 Task: Find connections with filter location Coquimbo with filter topic #Leadershipwith filter profile language French with filter current company Gojek Tech with filter school Uttar pradesh jobs and careers with filter industry Book and Periodical Publishing with filter service category Videography with filter keywords title Sales Engineer
Action: Mouse moved to (636, 88)
Screenshot: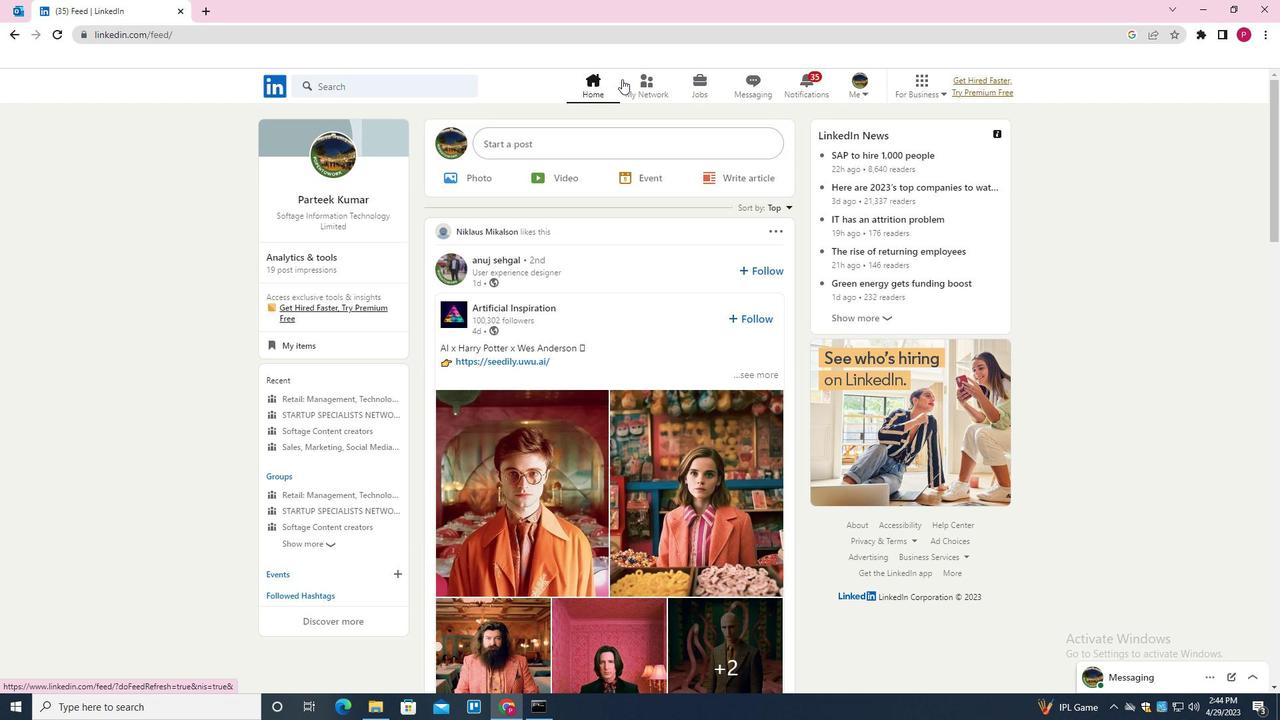 
Action: Mouse pressed left at (636, 88)
Screenshot: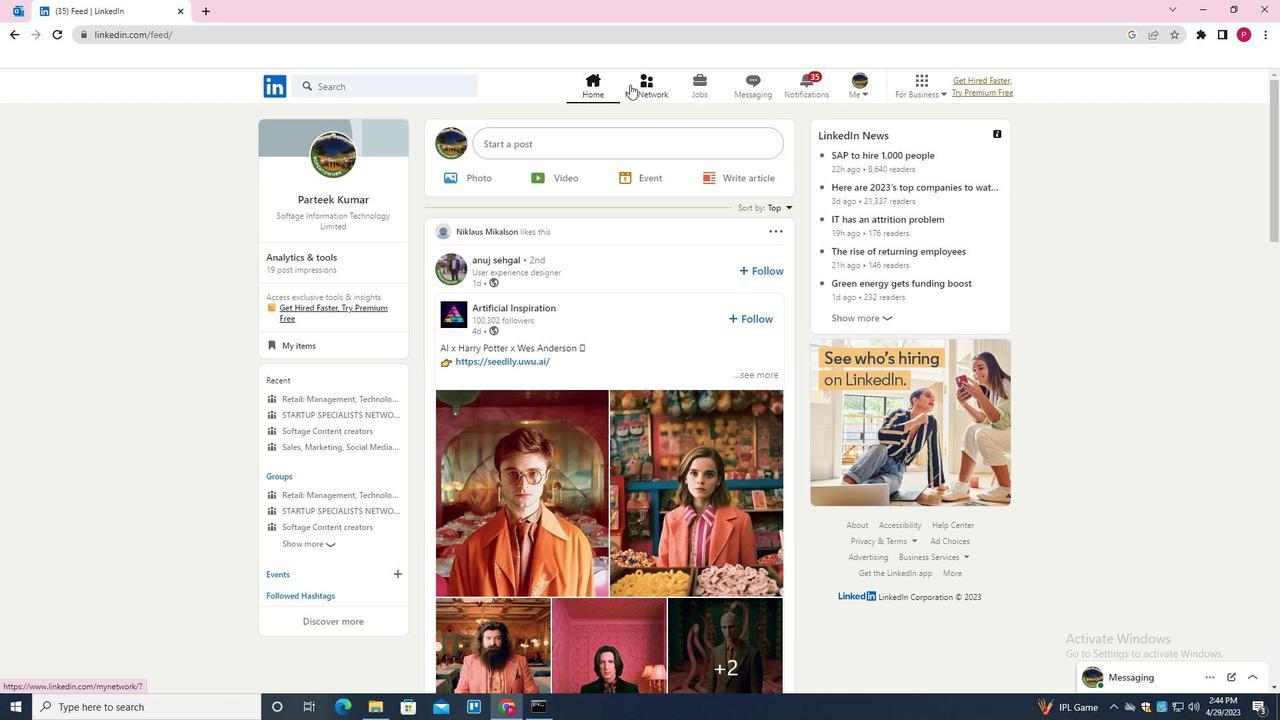 
Action: Mouse moved to (392, 158)
Screenshot: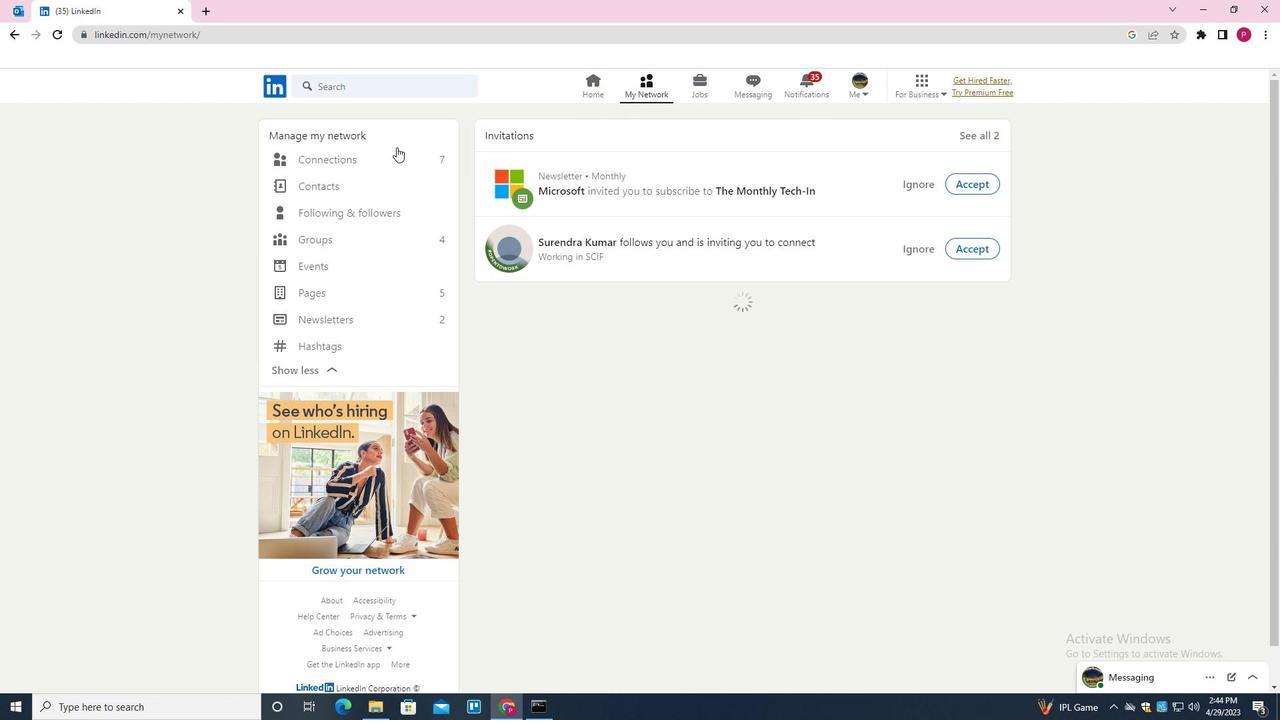 
Action: Mouse pressed left at (392, 158)
Screenshot: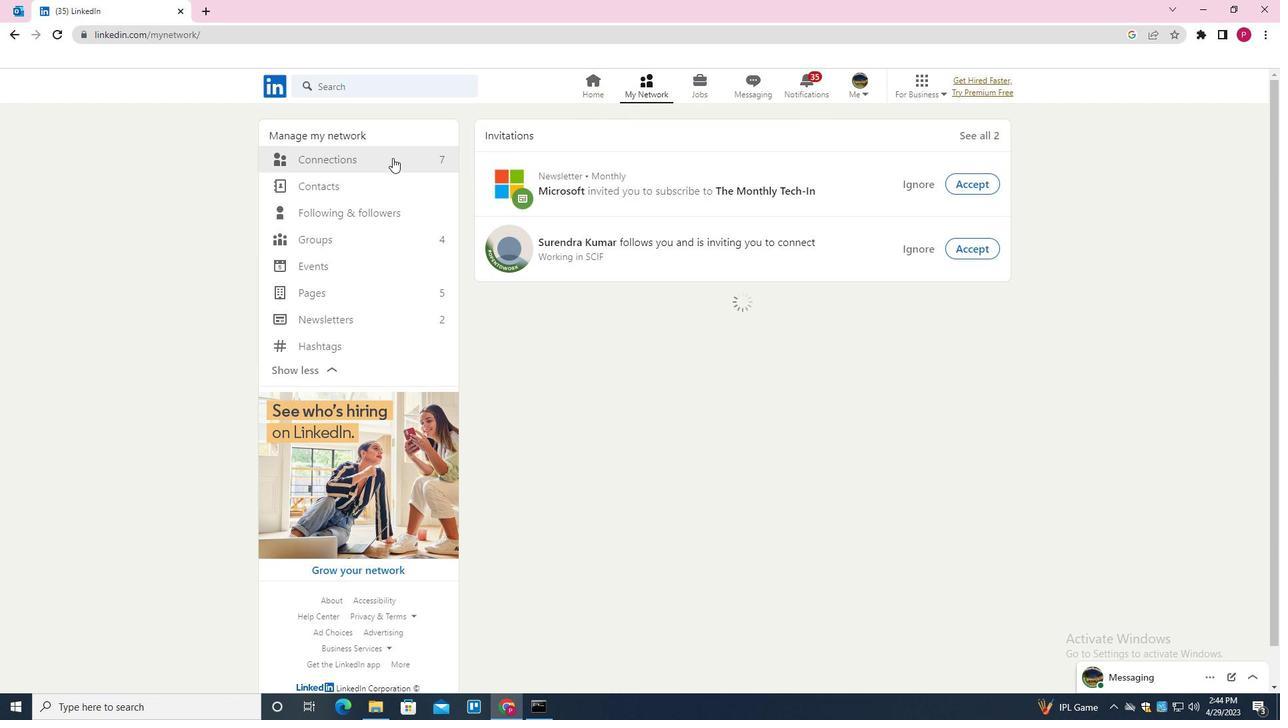 
Action: Mouse moved to (728, 160)
Screenshot: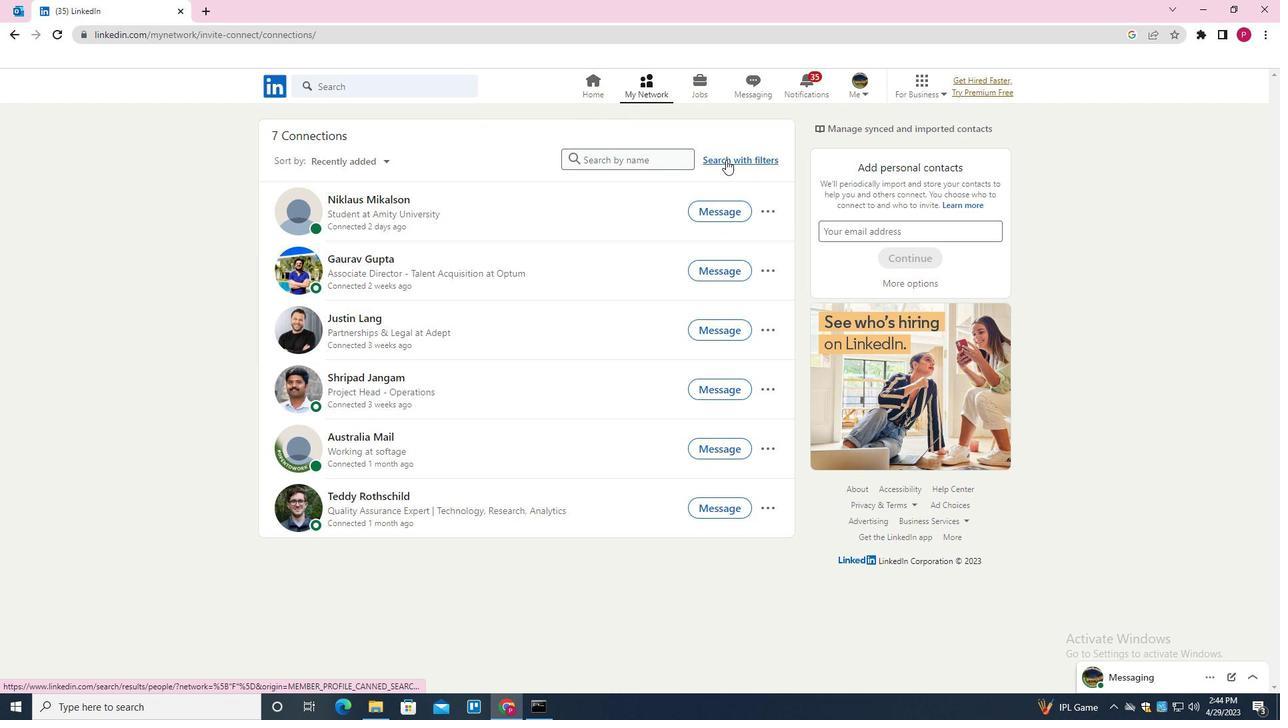
Action: Mouse pressed left at (728, 160)
Screenshot: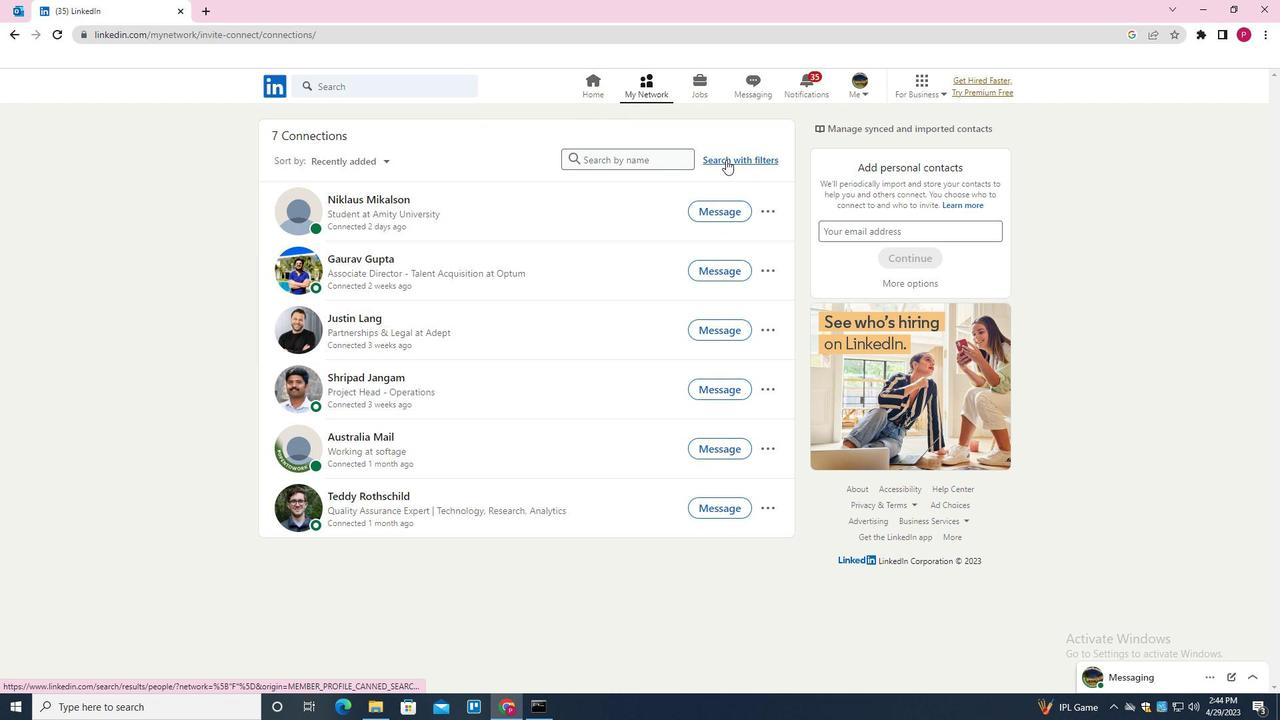
Action: Mouse moved to (686, 124)
Screenshot: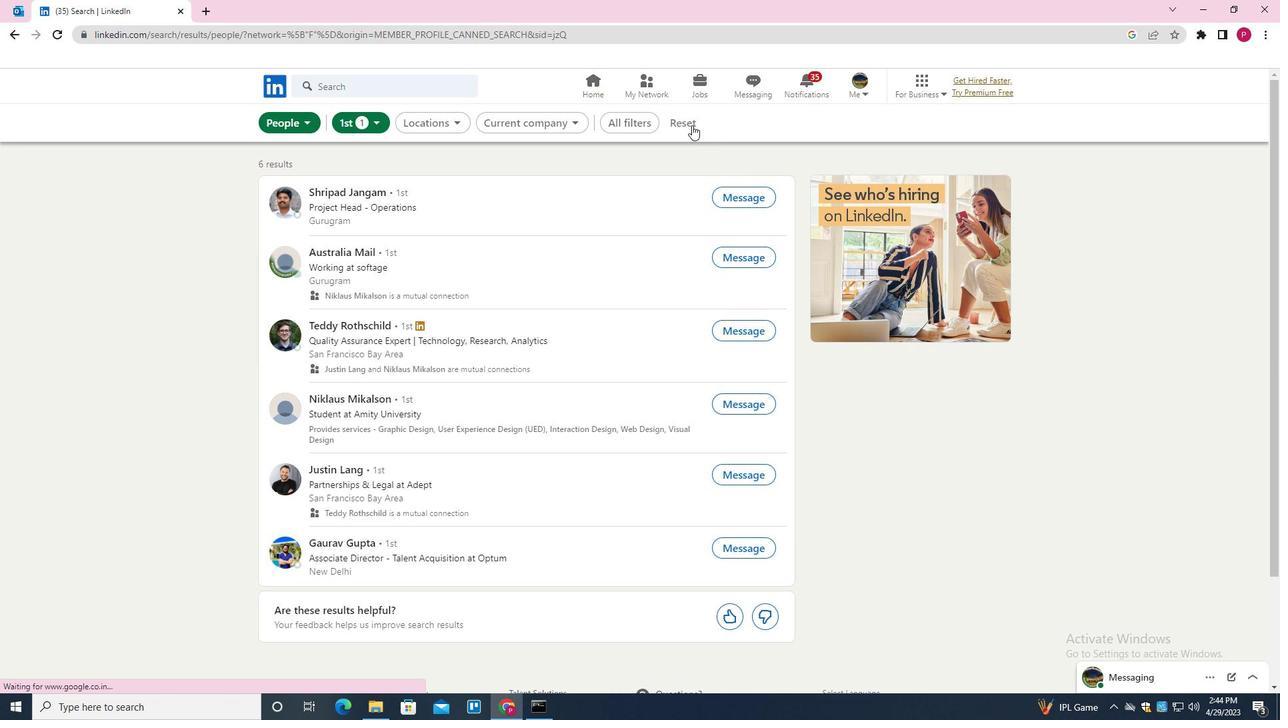 
Action: Mouse pressed left at (686, 124)
Screenshot: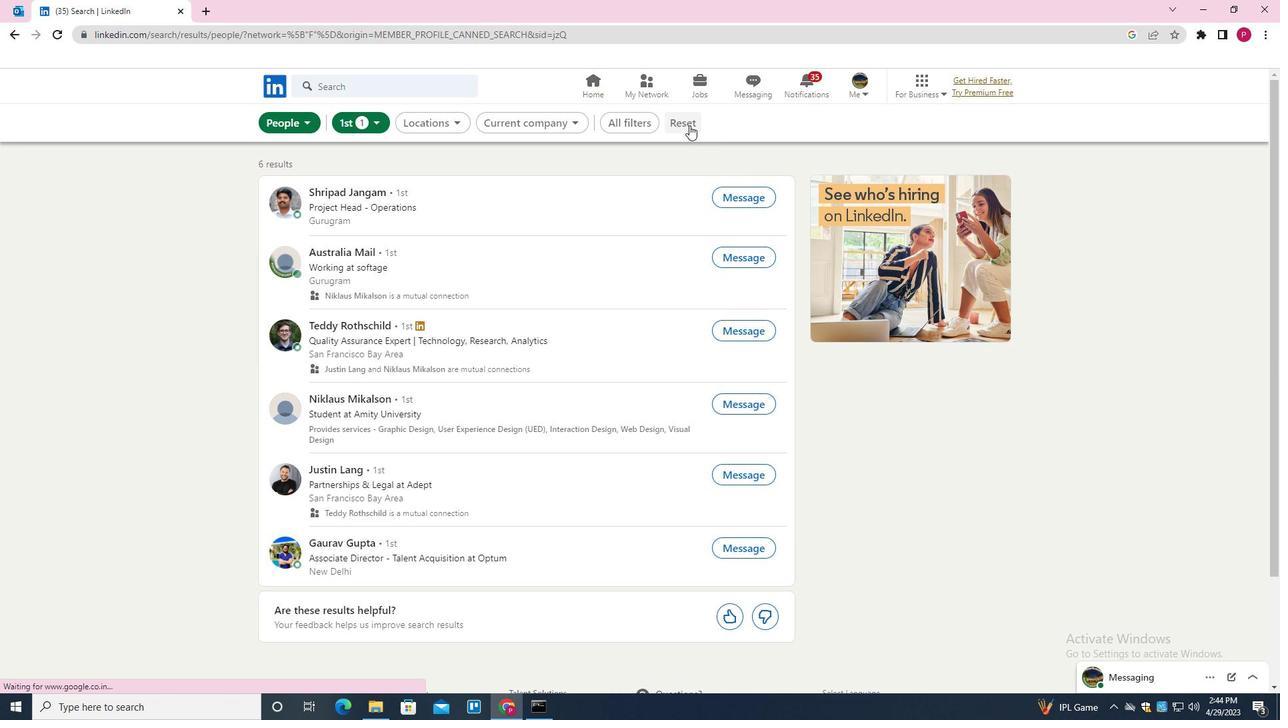 
Action: Mouse moved to (672, 123)
Screenshot: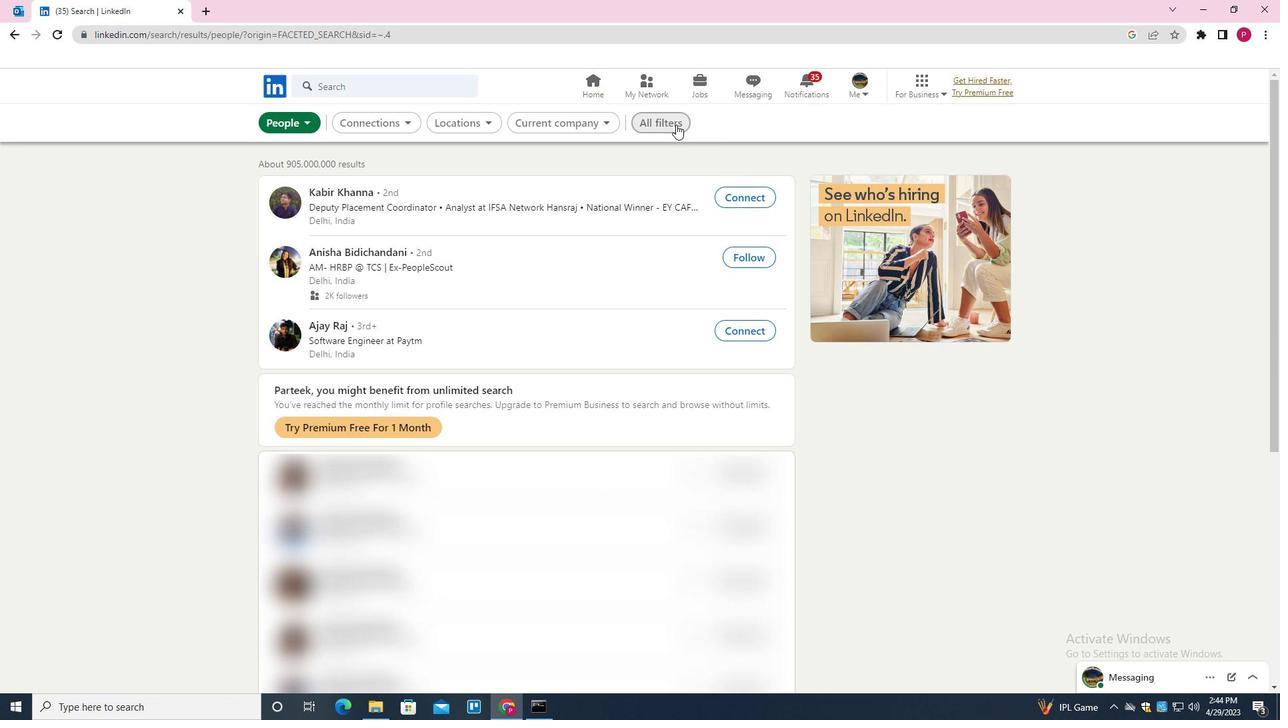 
Action: Mouse pressed left at (672, 123)
Screenshot: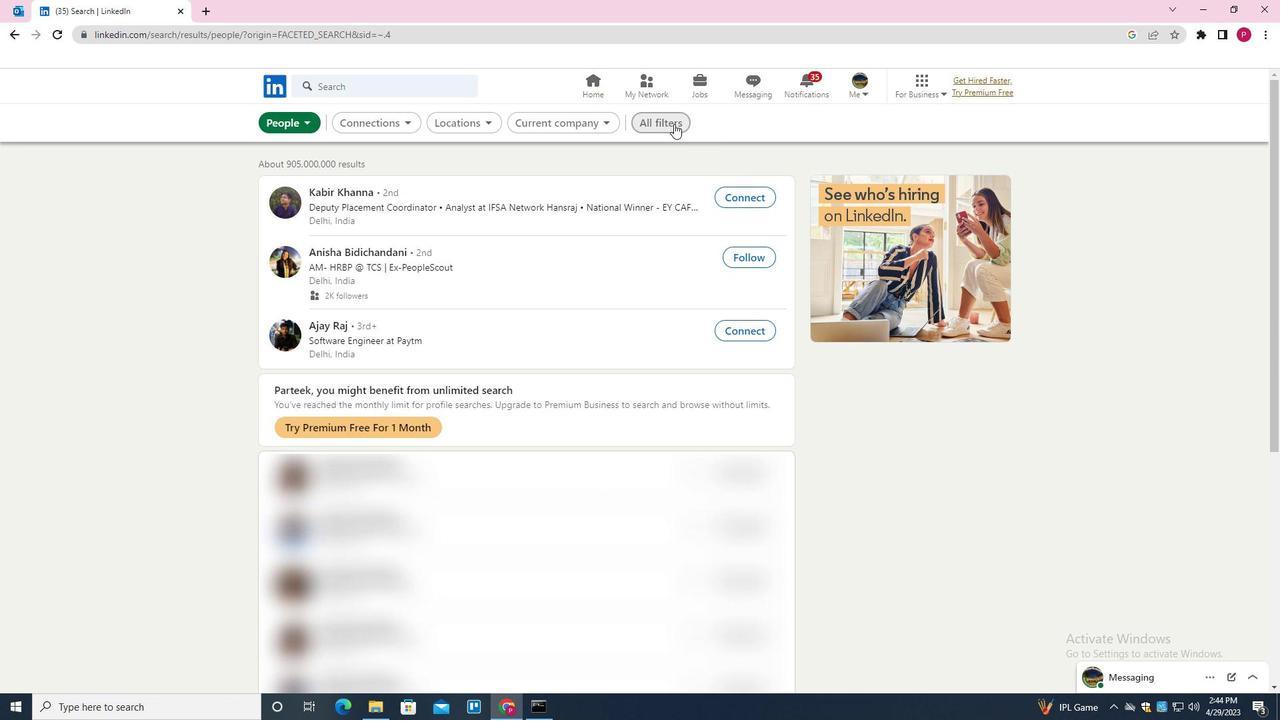 
Action: Mouse moved to (1064, 387)
Screenshot: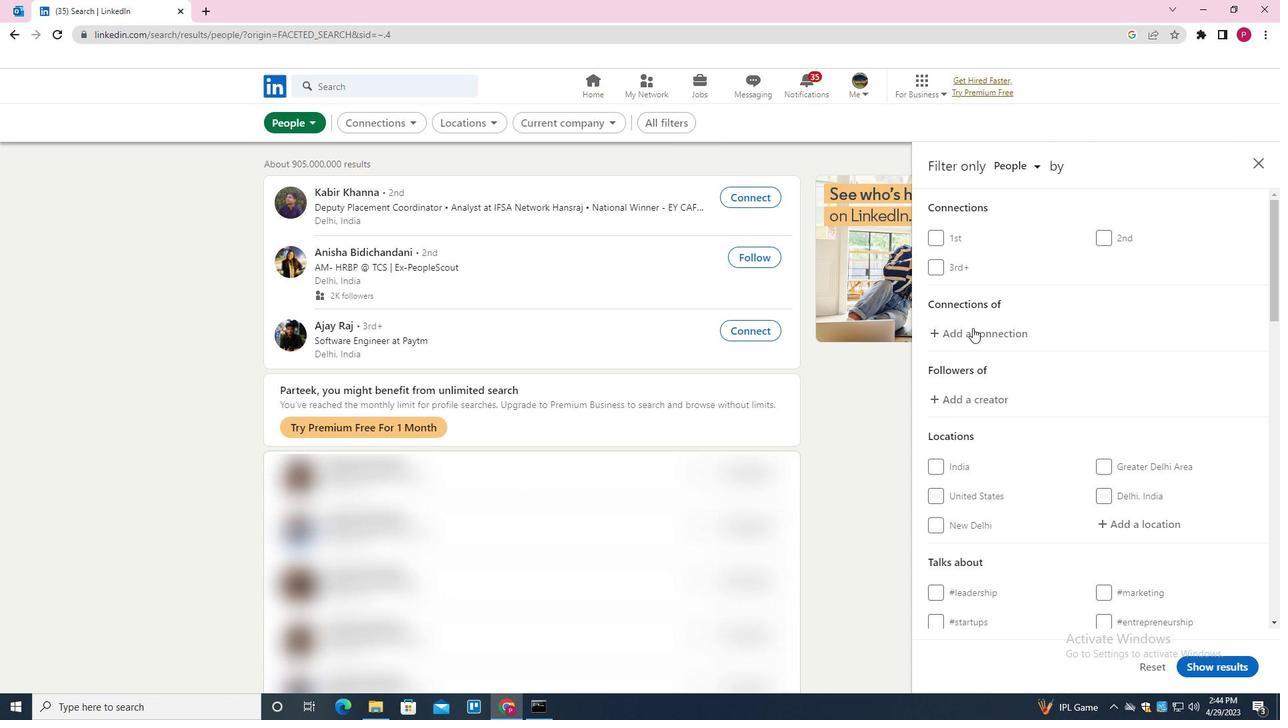 
Action: Mouse scrolled (1064, 386) with delta (0, 0)
Screenshot: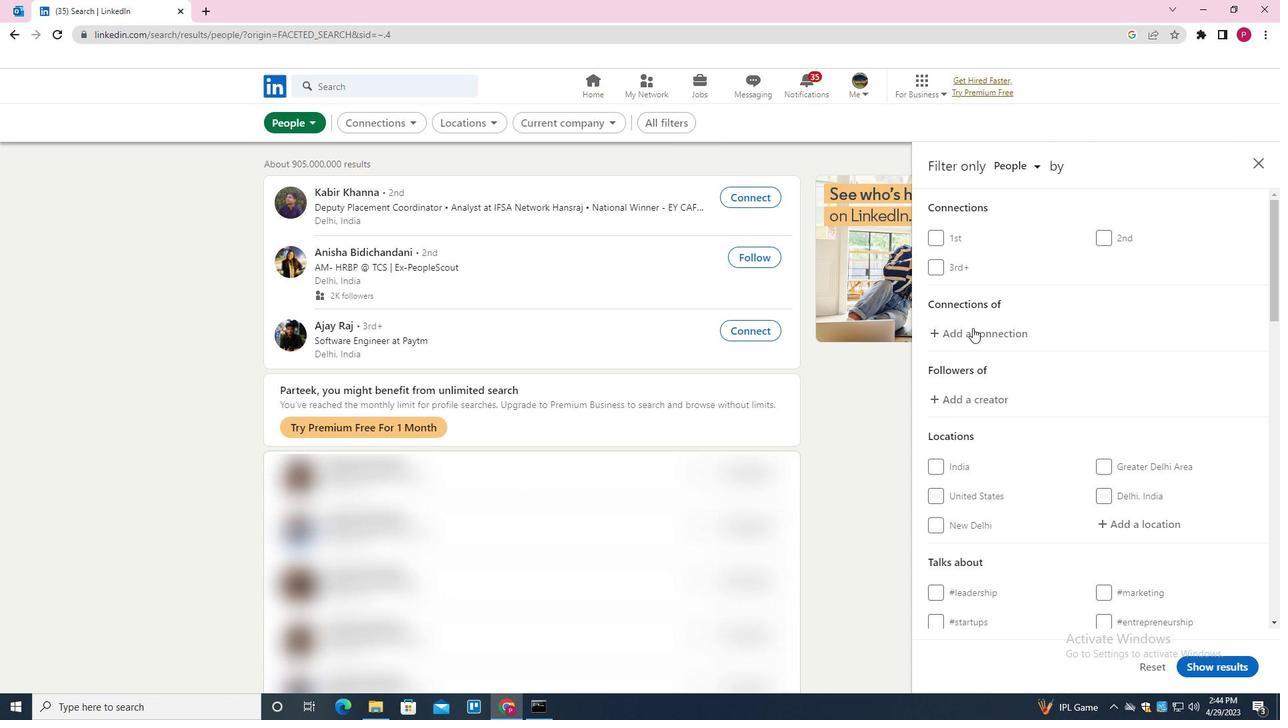 
Action: Mouse moved to (1068, 392)
Screenshot: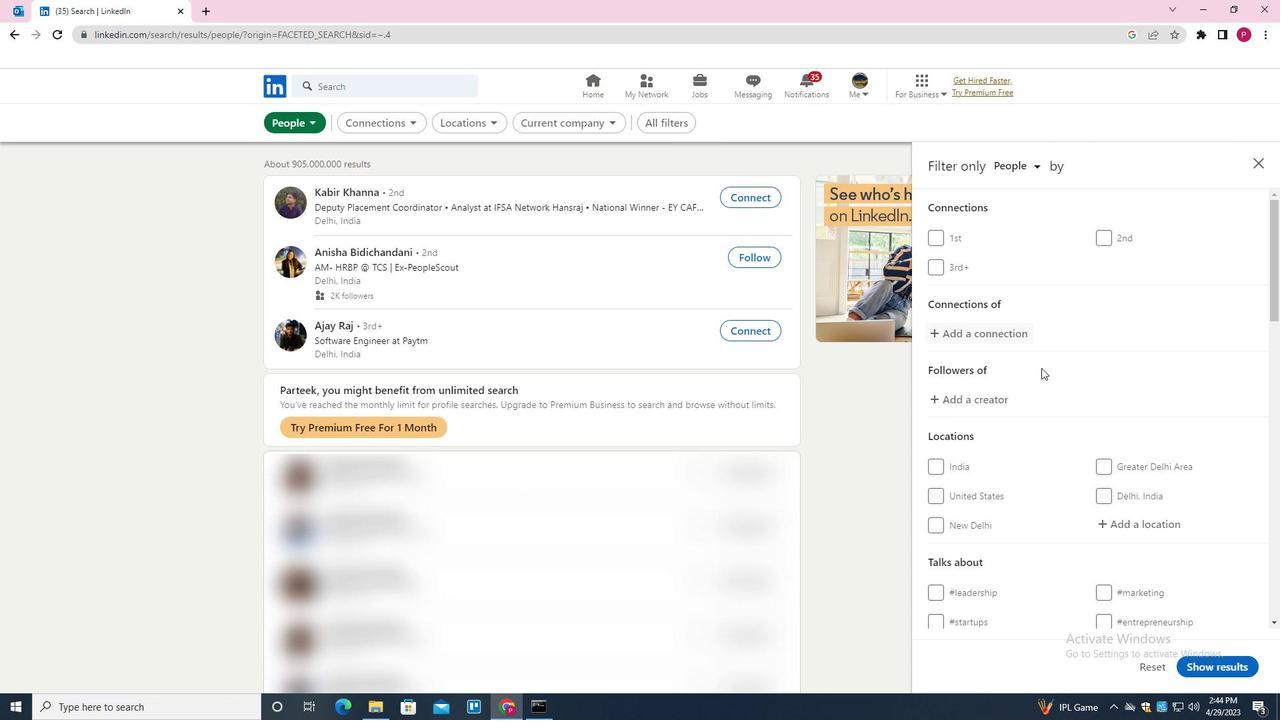 
Action: Mouse scrolled (1068, 391) with delta (0, 0)
Screenshot: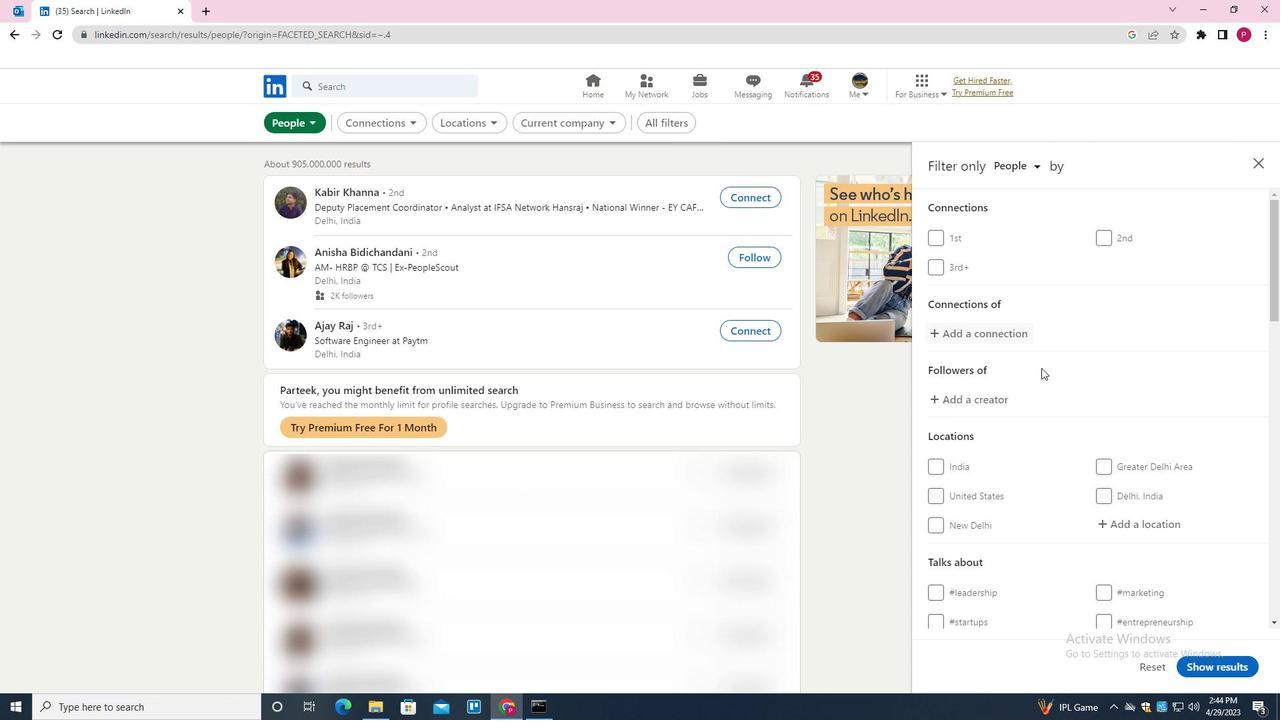 
Action: Mouse moved to (1071, 394)
Screenshot: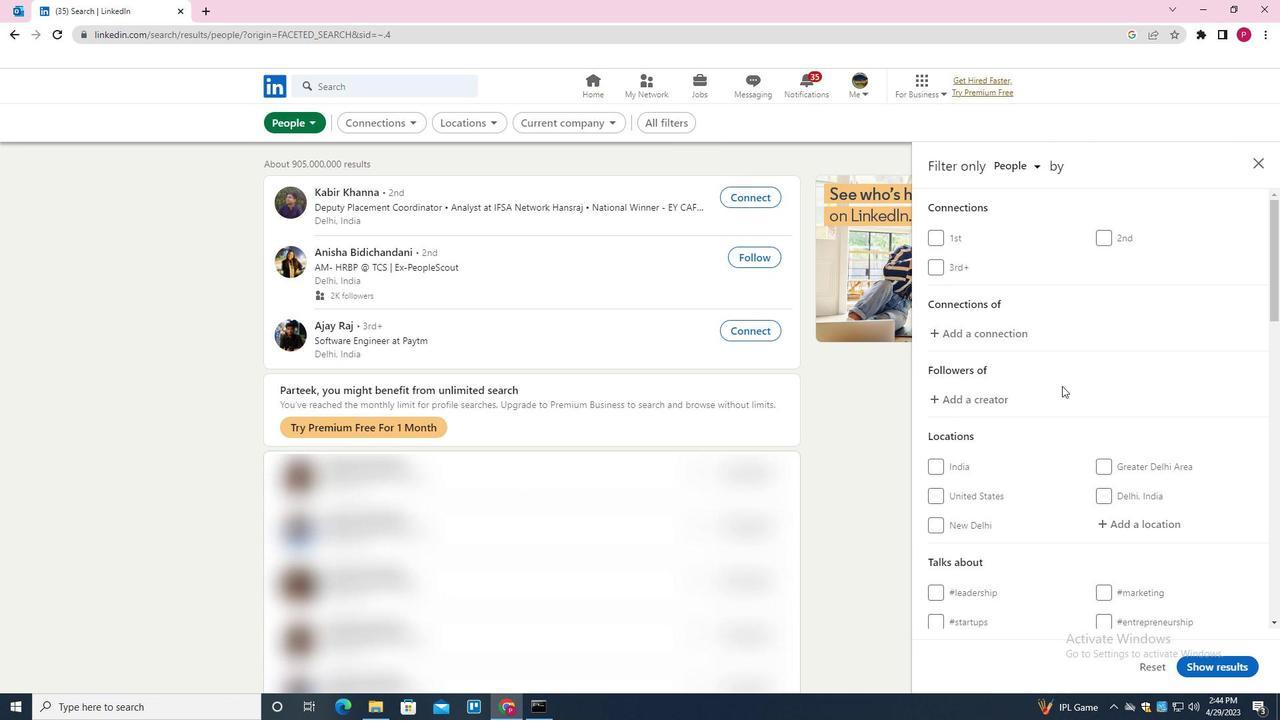 
Action: Mouse scrolled (1071, 394) with delta (0, 0)
Screenshot: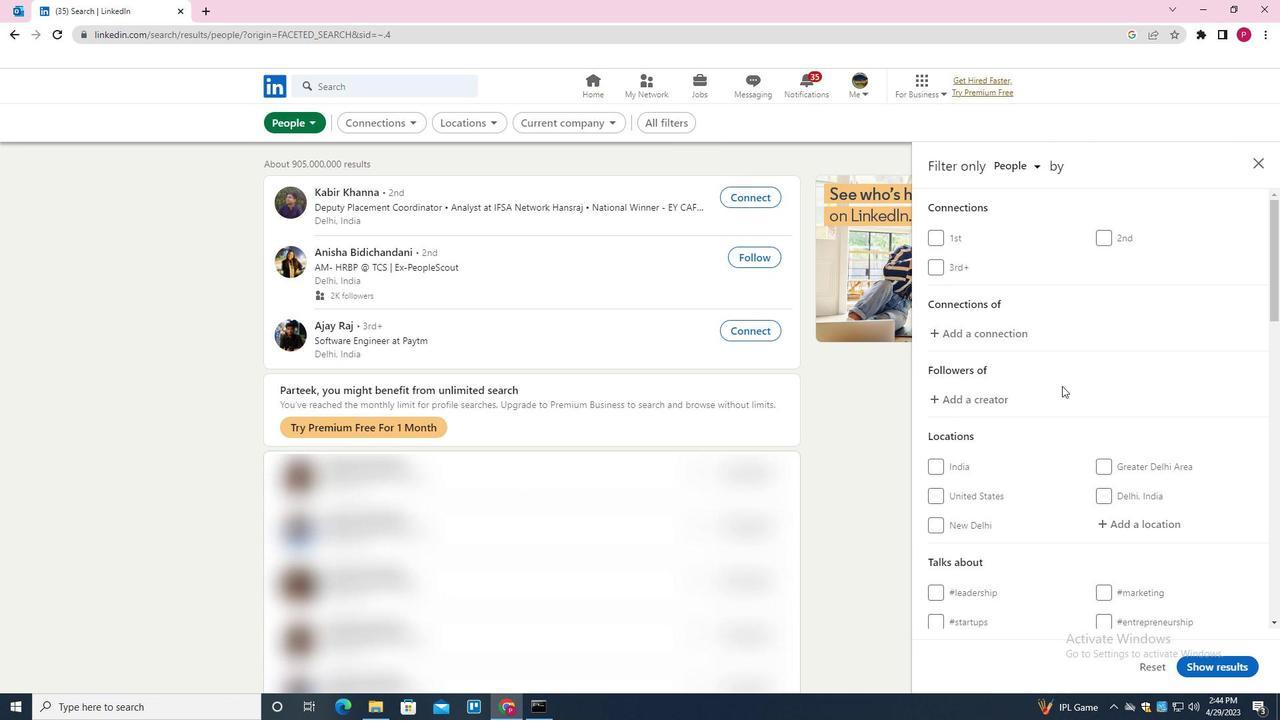 
Action: Mouse moved to (1135, 334)
Screenshot: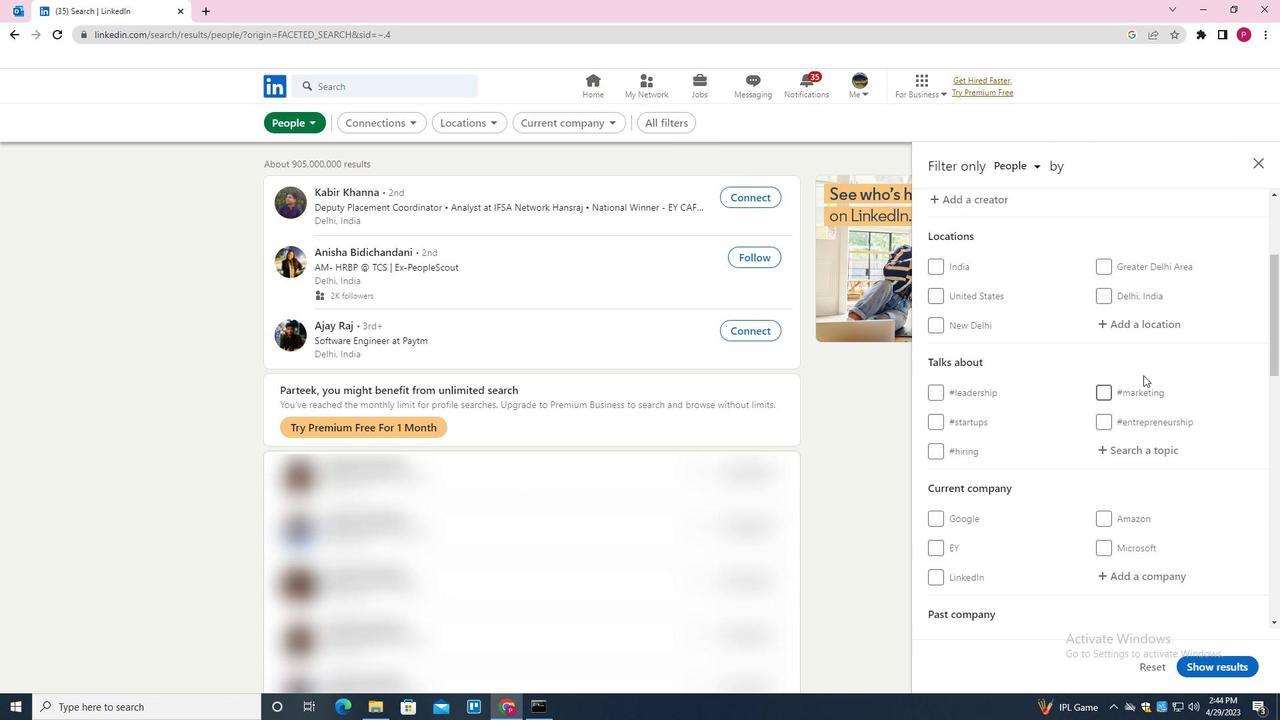 
Action: Mouse pressed left at (1135, 334)
Screenshot: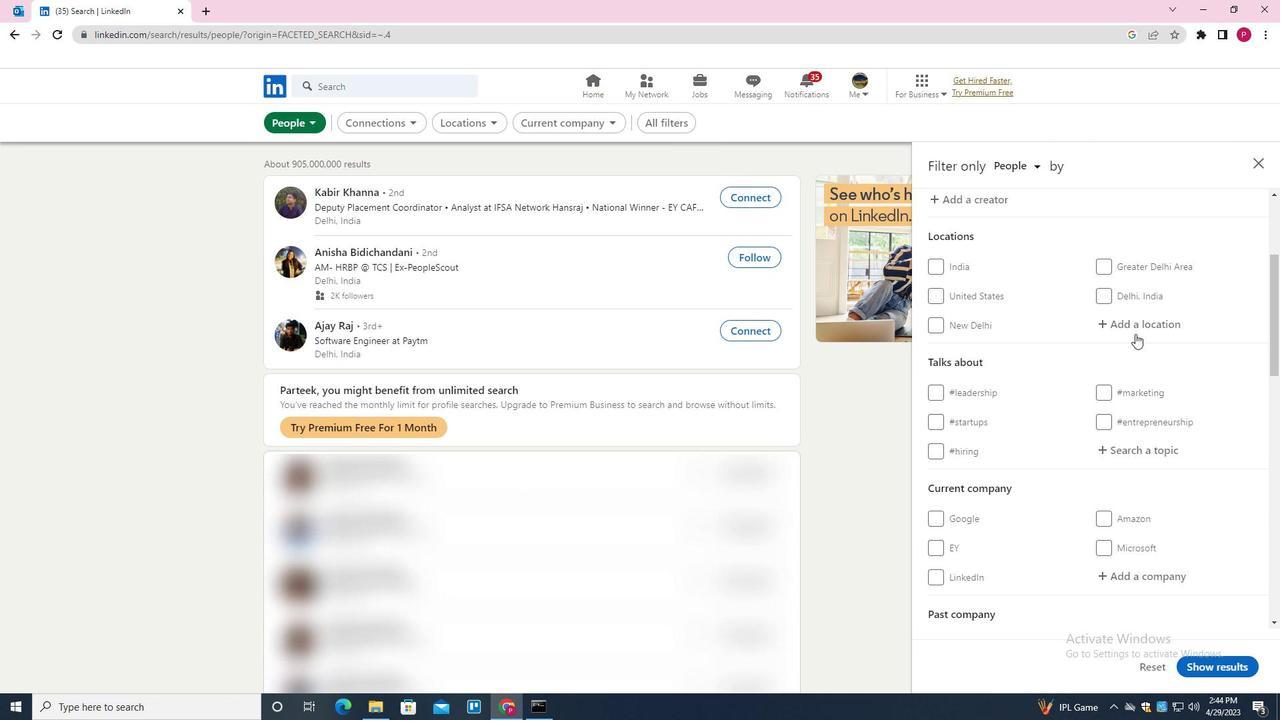
Action: Mouse moved to (1070, 286)
Screenshot: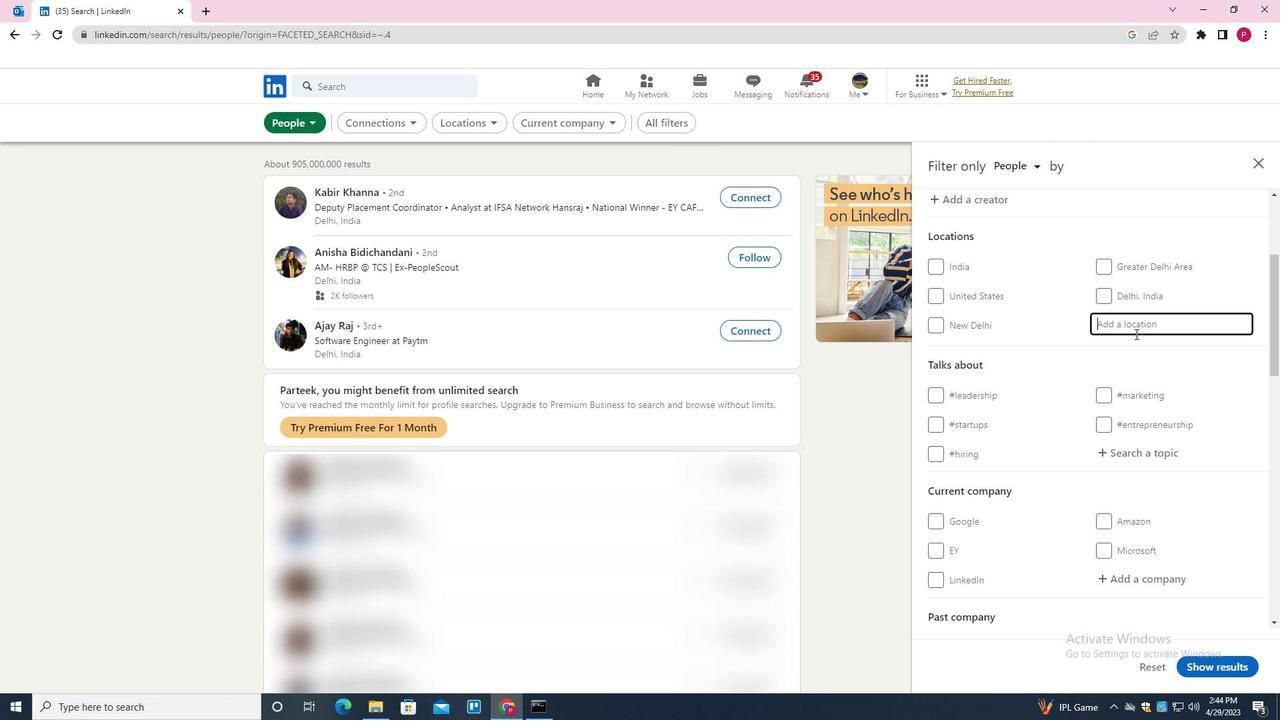 
Action: Key pressed <Key.shift>COQUIMBO<Key.down><Key.enter>
Screenshot: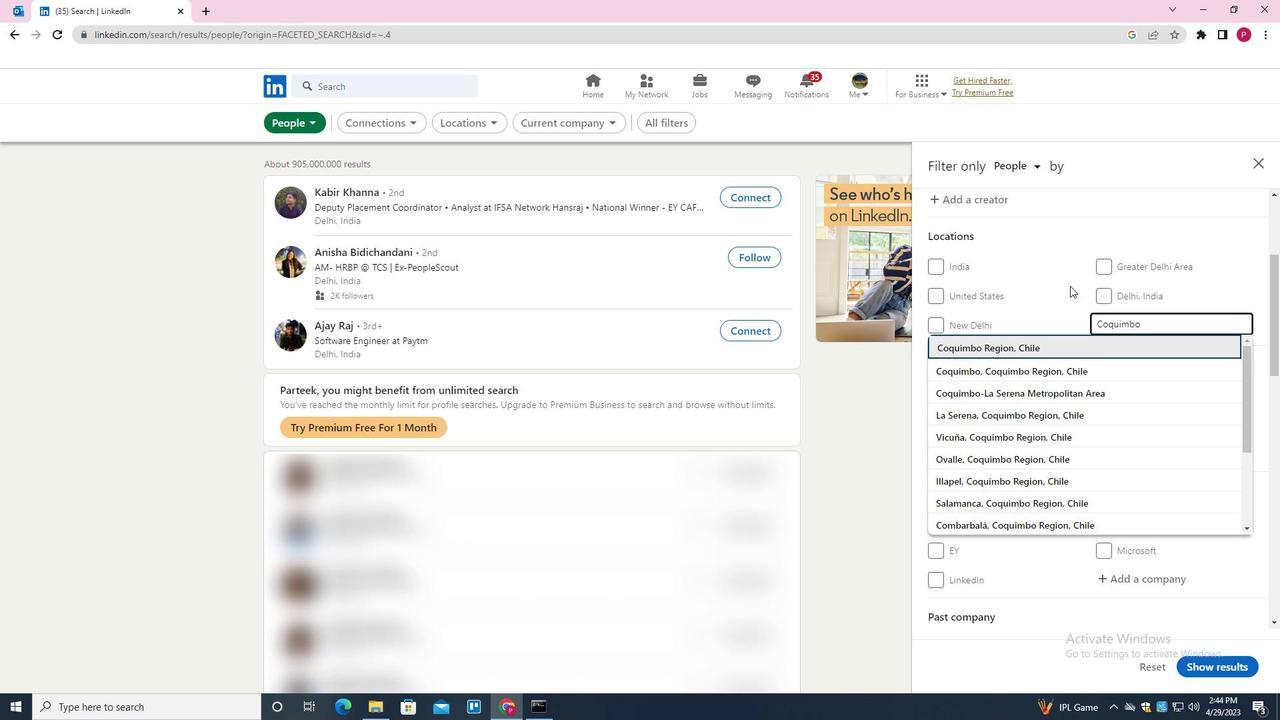 
Action: Mouse moved to (1070, 323)
Screenshot: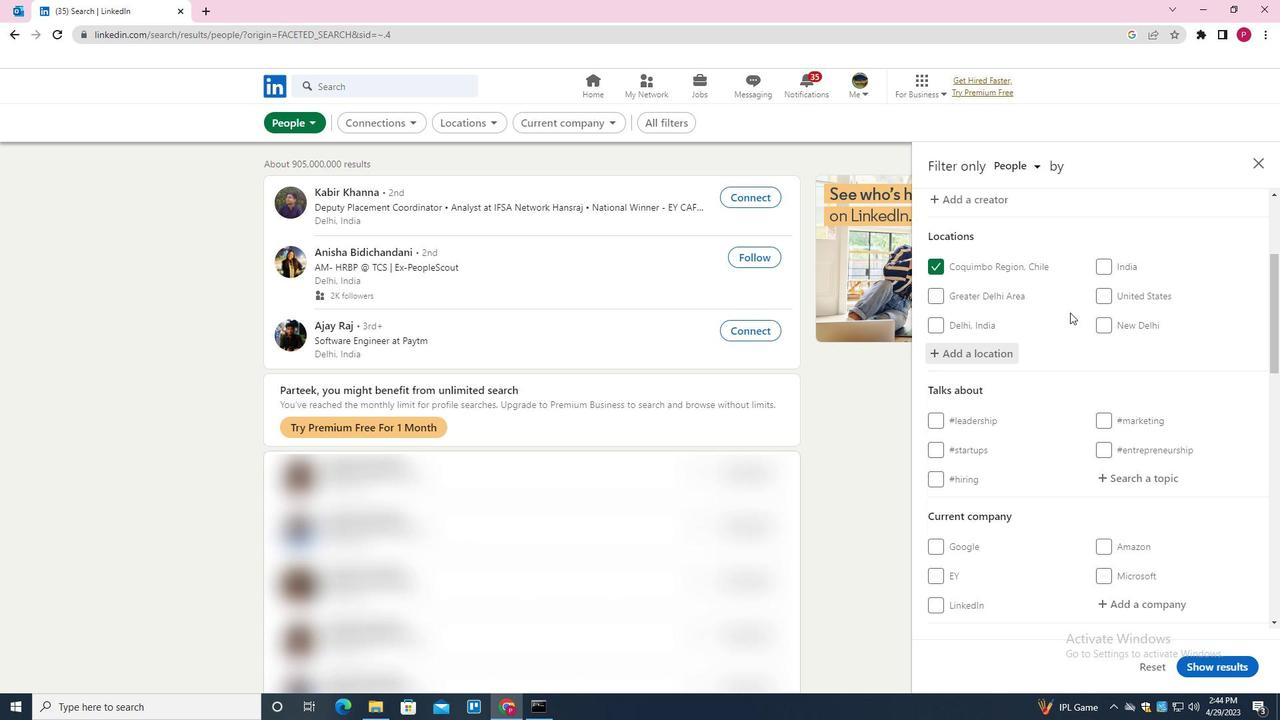 
Action: Mouse scrolled (1070, 322) with delta (0, 0)
Screenshot: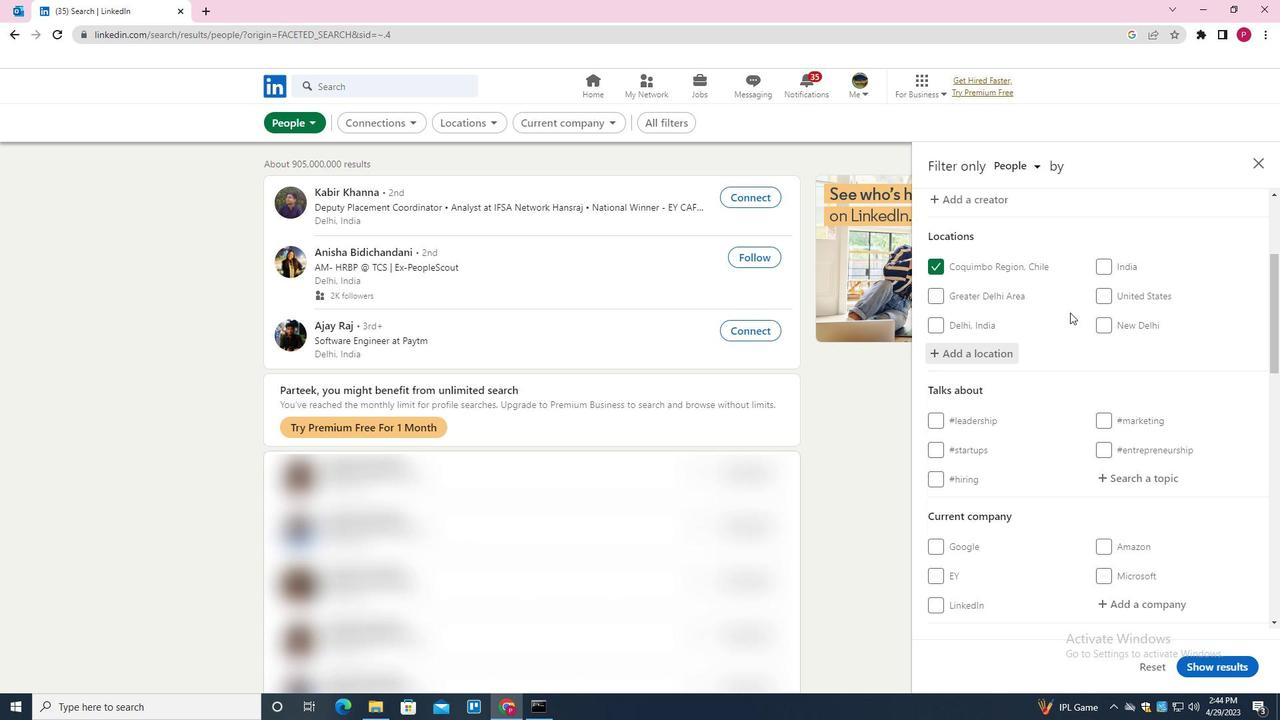 
Action: Mouse moved to (1070, 324)
Screenshot: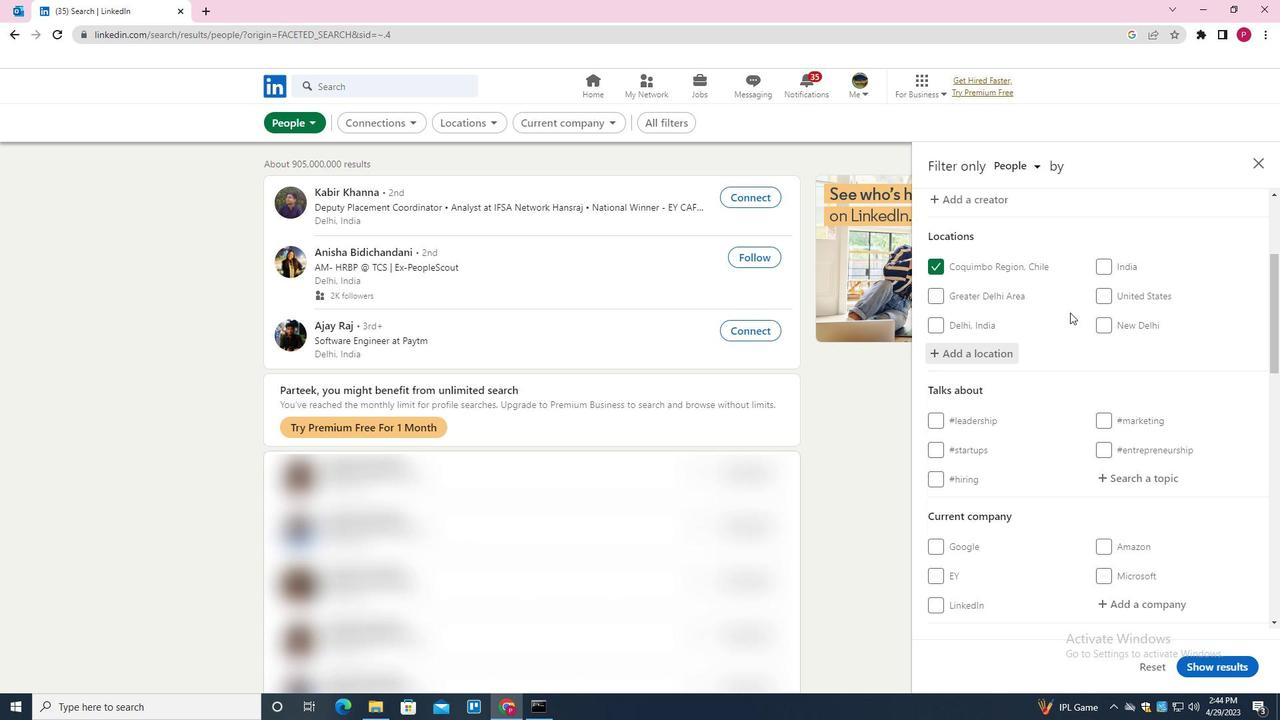 
Action: Mouse scrolled (1070, 323) with delta (0, 0)
Screenshot: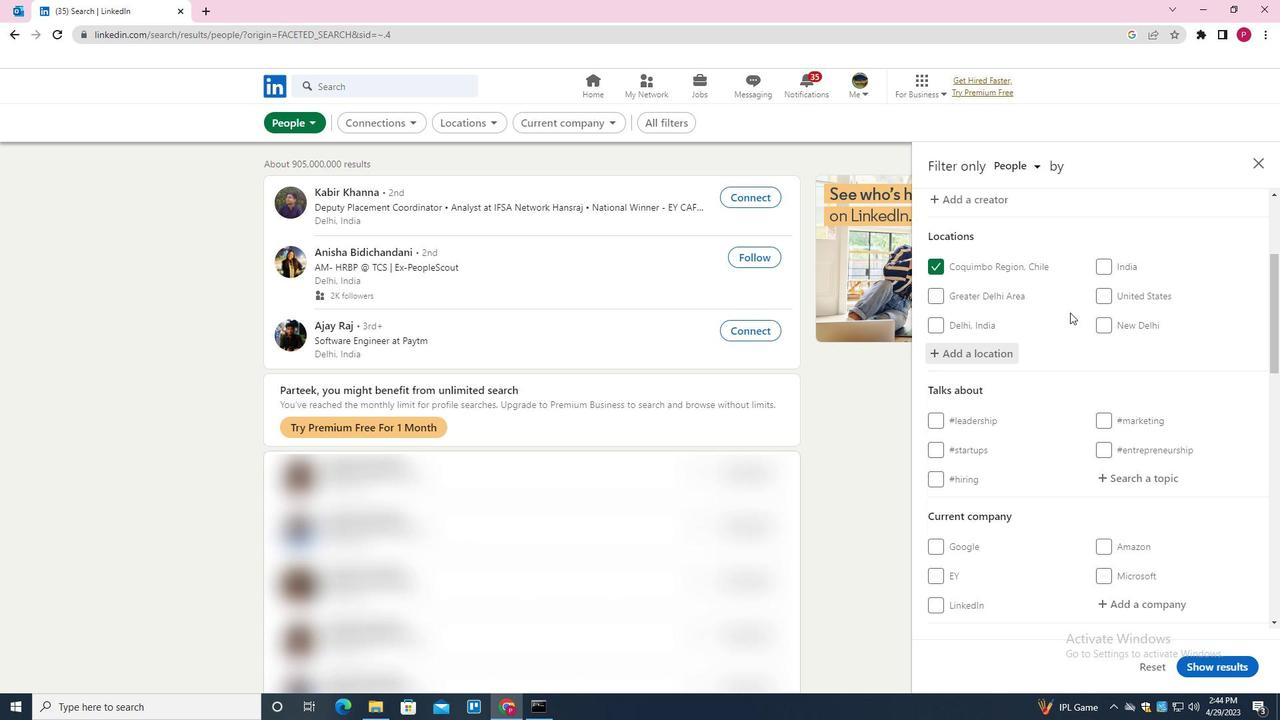 
Action: Mouse moved to (1070, 324)
Screenshot: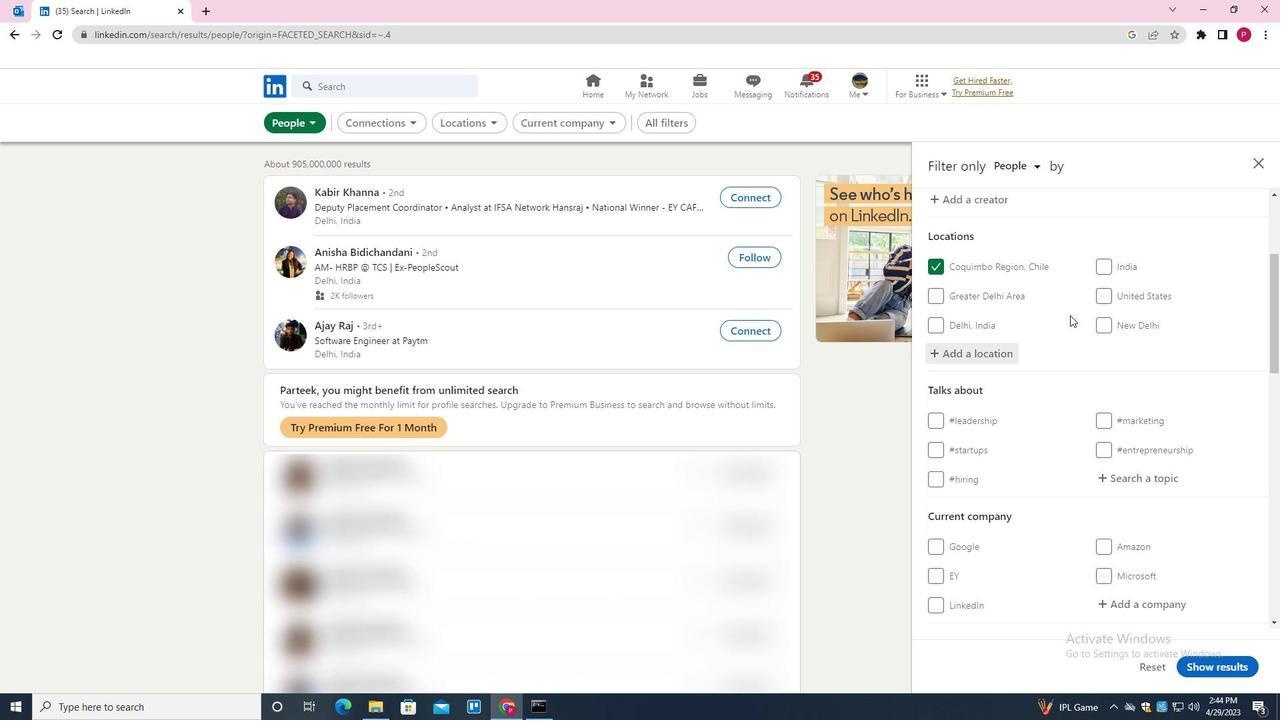 
Action: Mouse scrolled (1070, 323) with delta (0, 0)
Screenshot: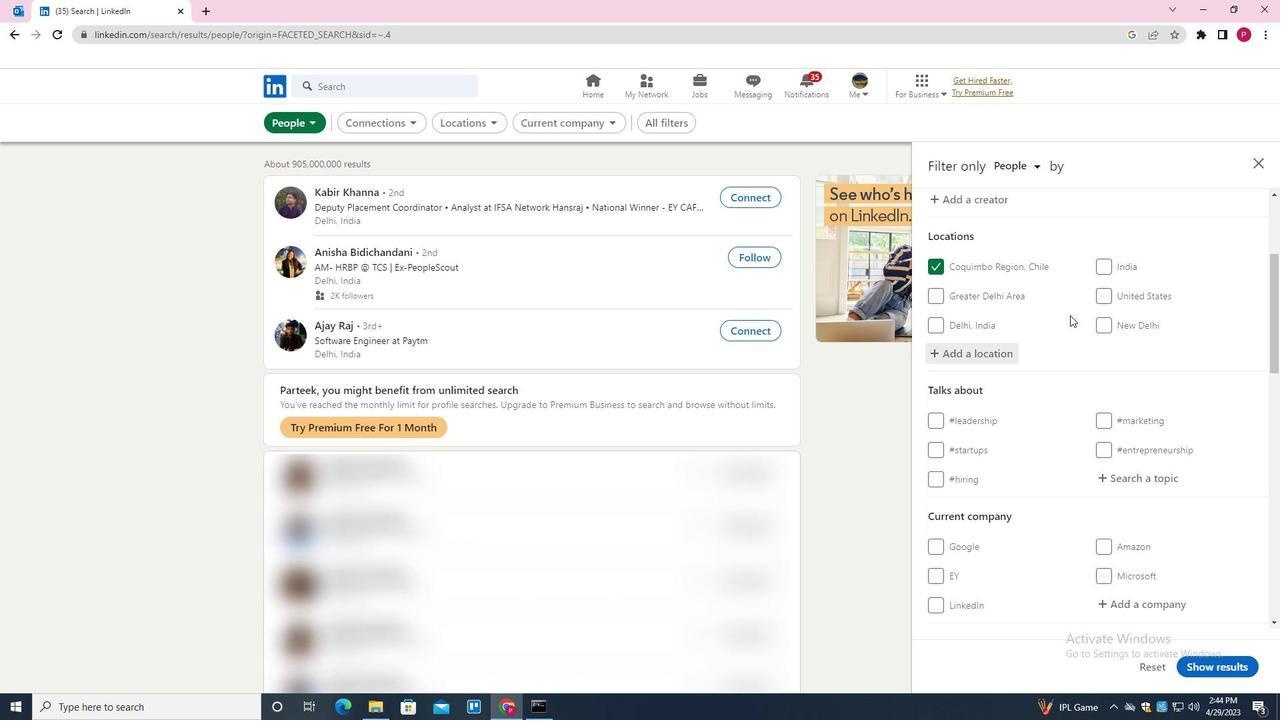 
Action: Mouse moved to (1124, 276)
Screenshot: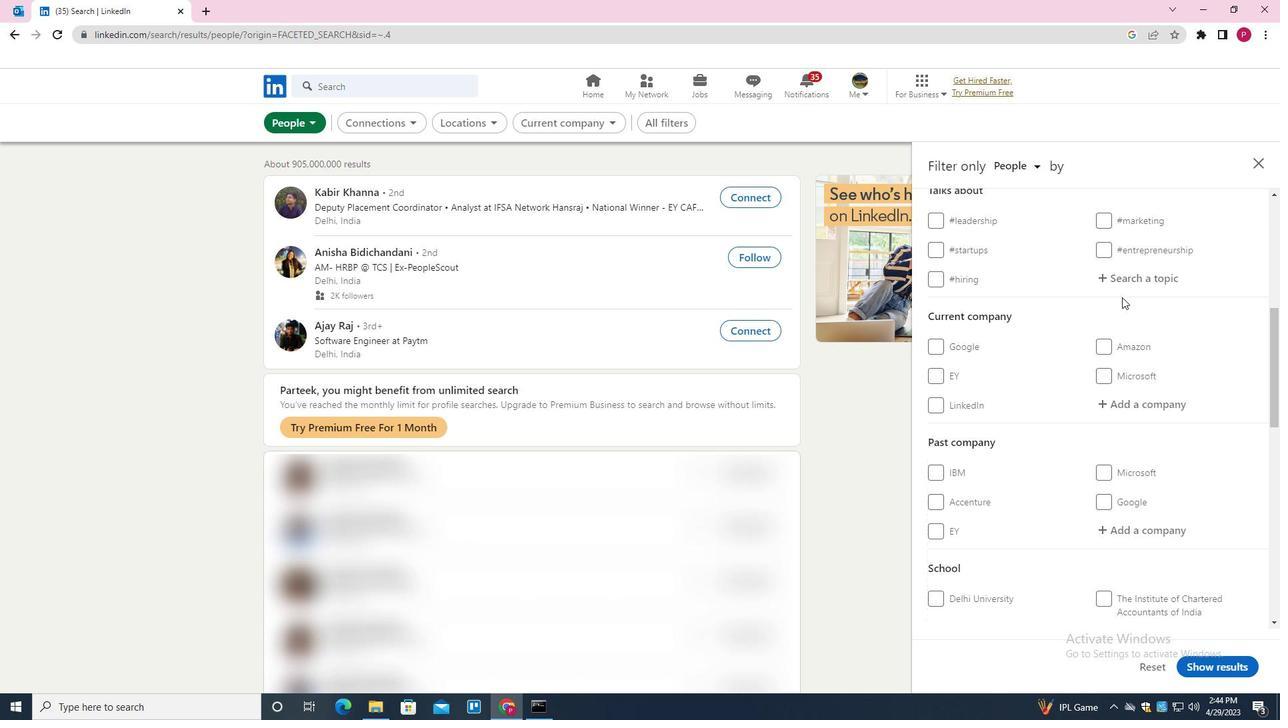 
Action: Mouse pressed left at (1124, 276)
Screenshot: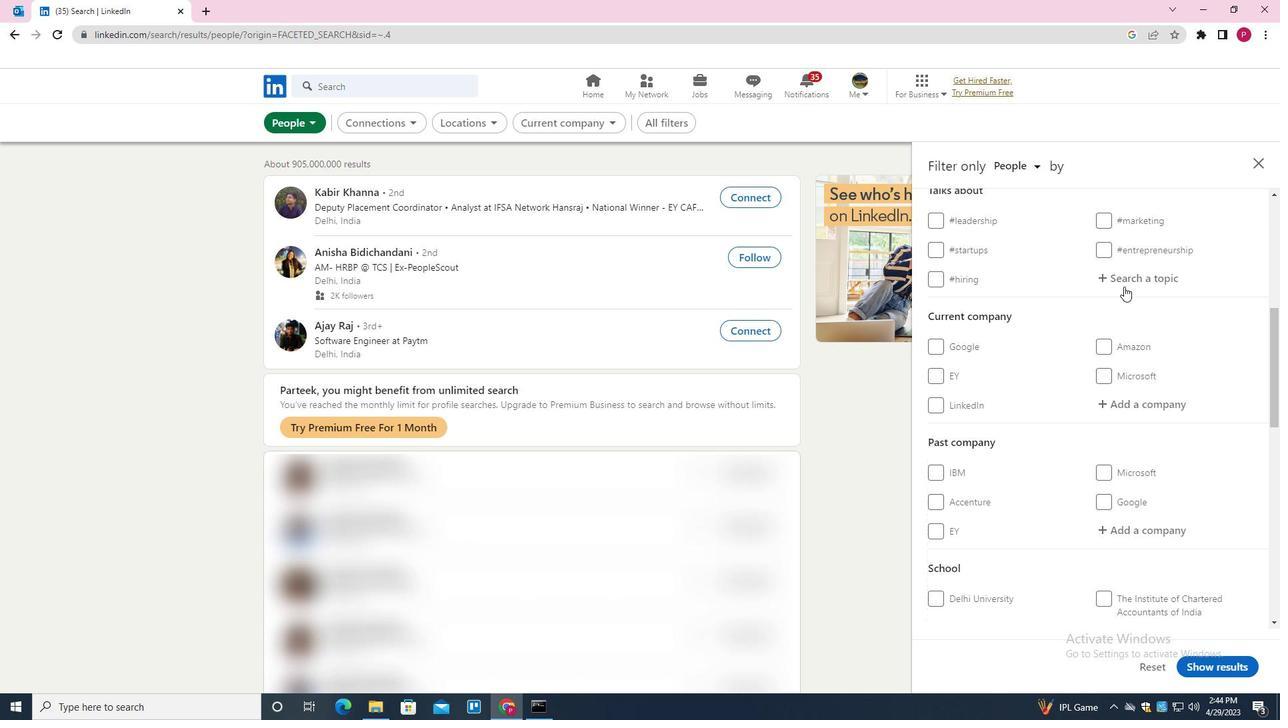 
Action: Key pressed LEADER<Key.down><Key.enter>
Screenshot: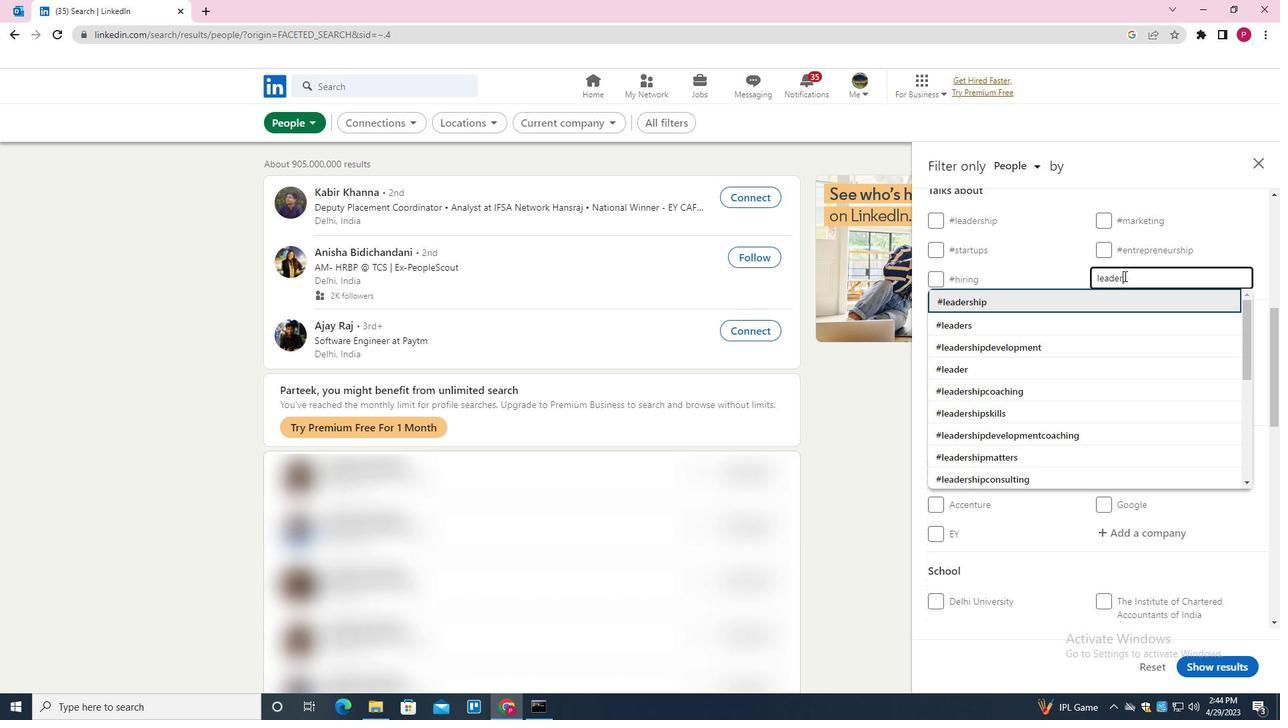 
Action: Mouse moved to (1091, 375)
Screenshot: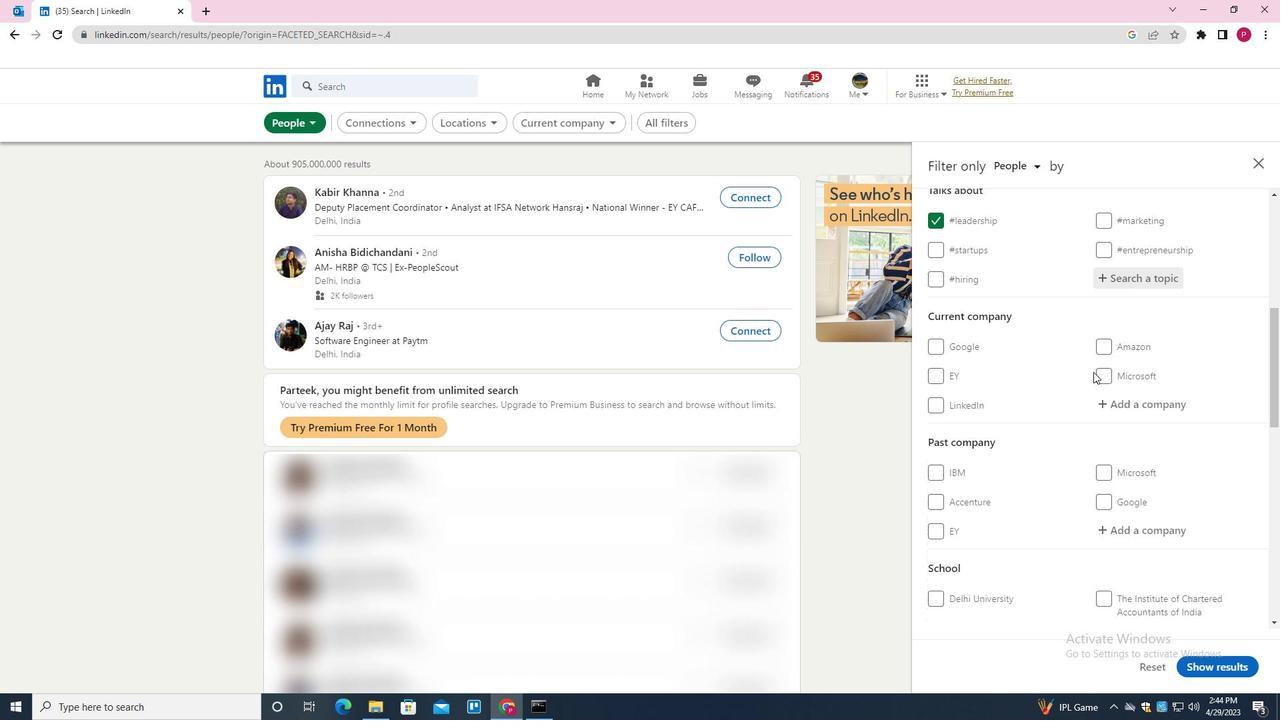 
Action: Mouse scrolled (1091, 374) with delta (0, 0)
Screenshot: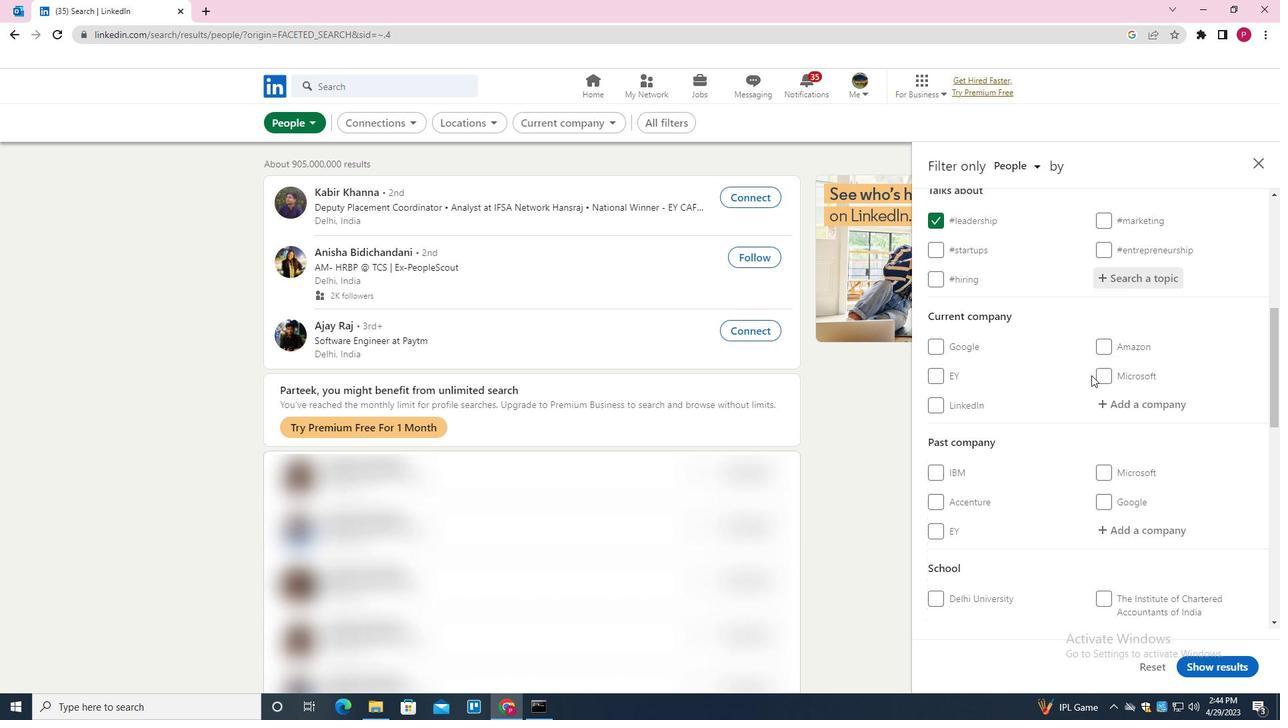 
Action: Mouse scrolled (1091, 374) with delta (0, 0)
Screenshot: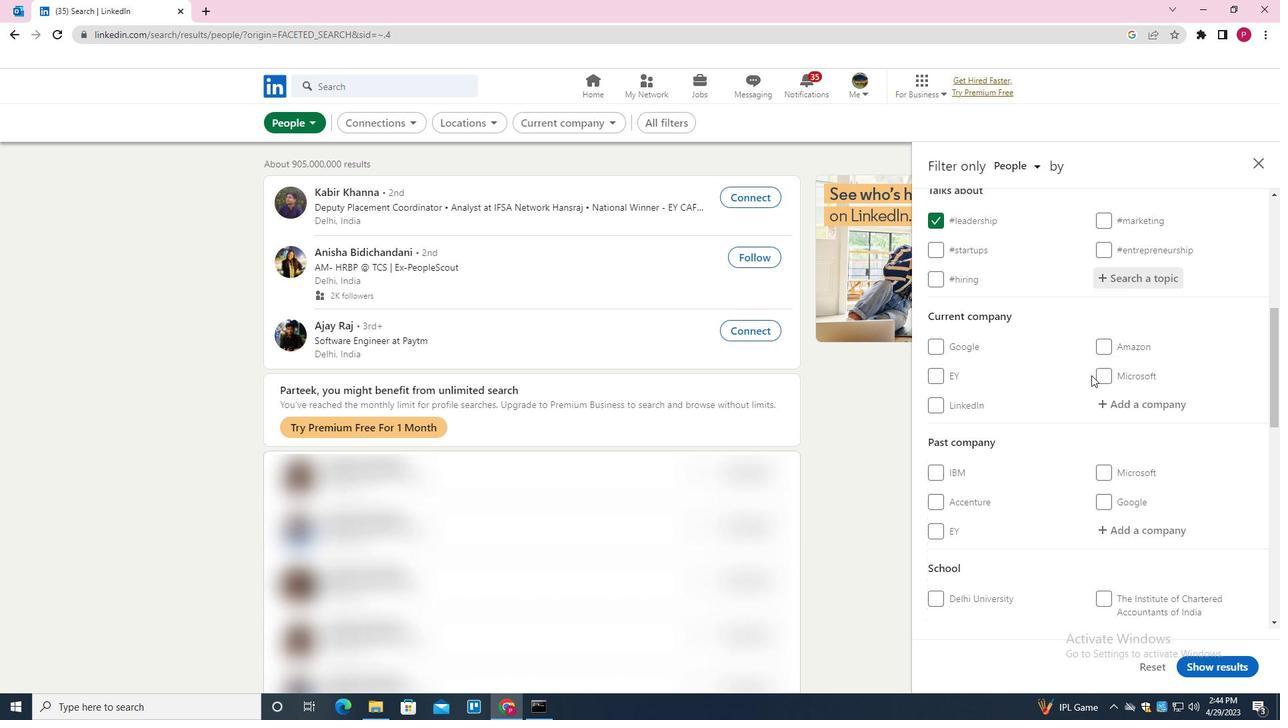 
Action: Mouse scrolled (1091, 374) with delta (0, 0)
Screenshot: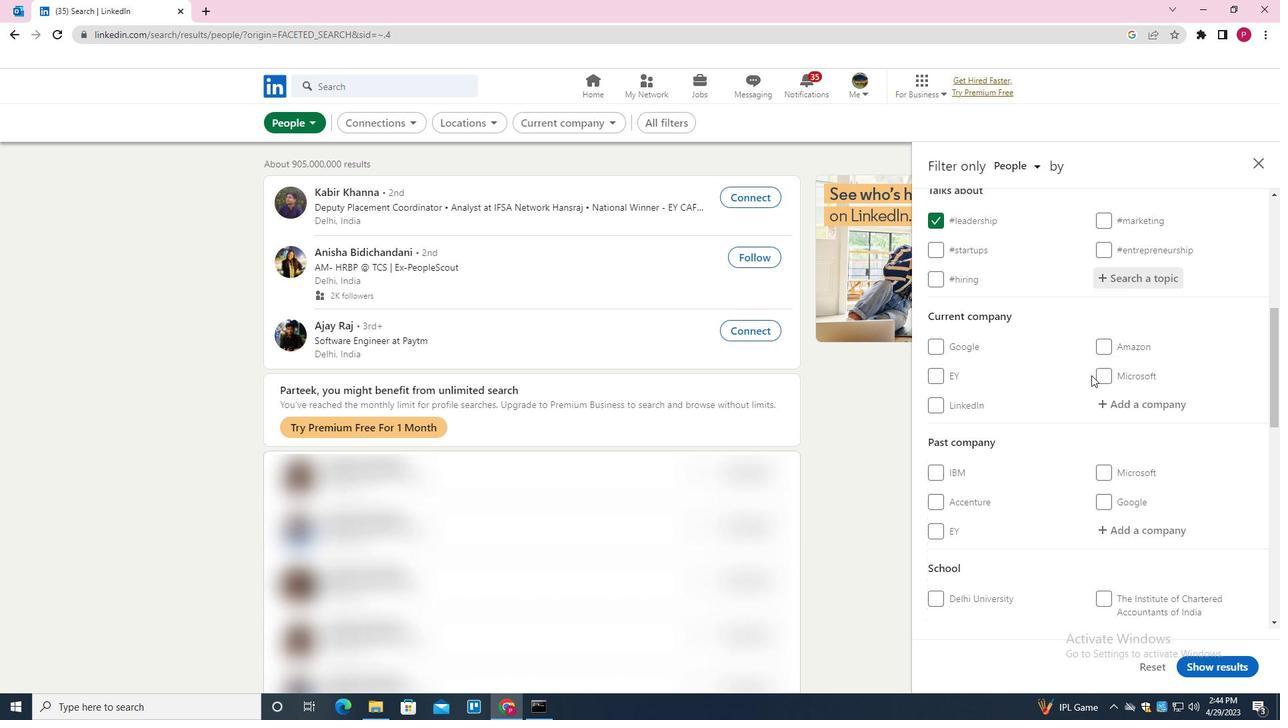 
Action: Mouse scrolled (1091, 374) with delta (0, 0)
Screenshot: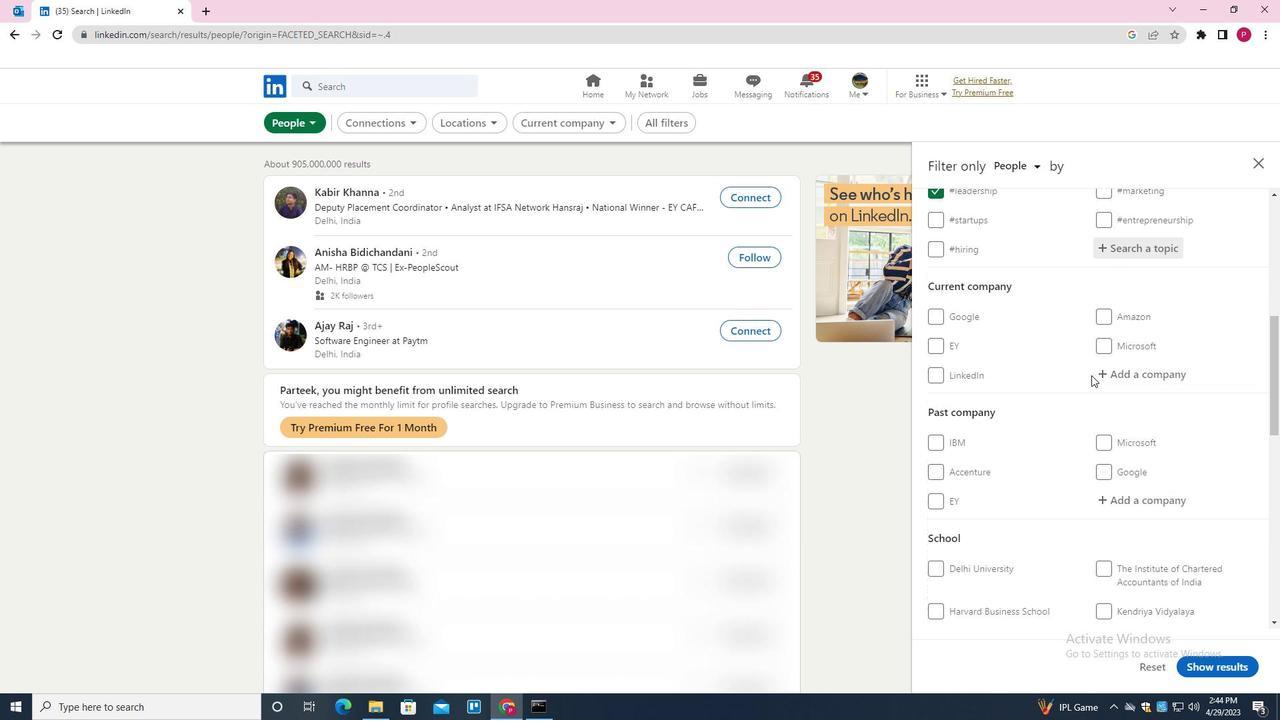 
Action: Mouse moved to (1077, 371)
Screenshot: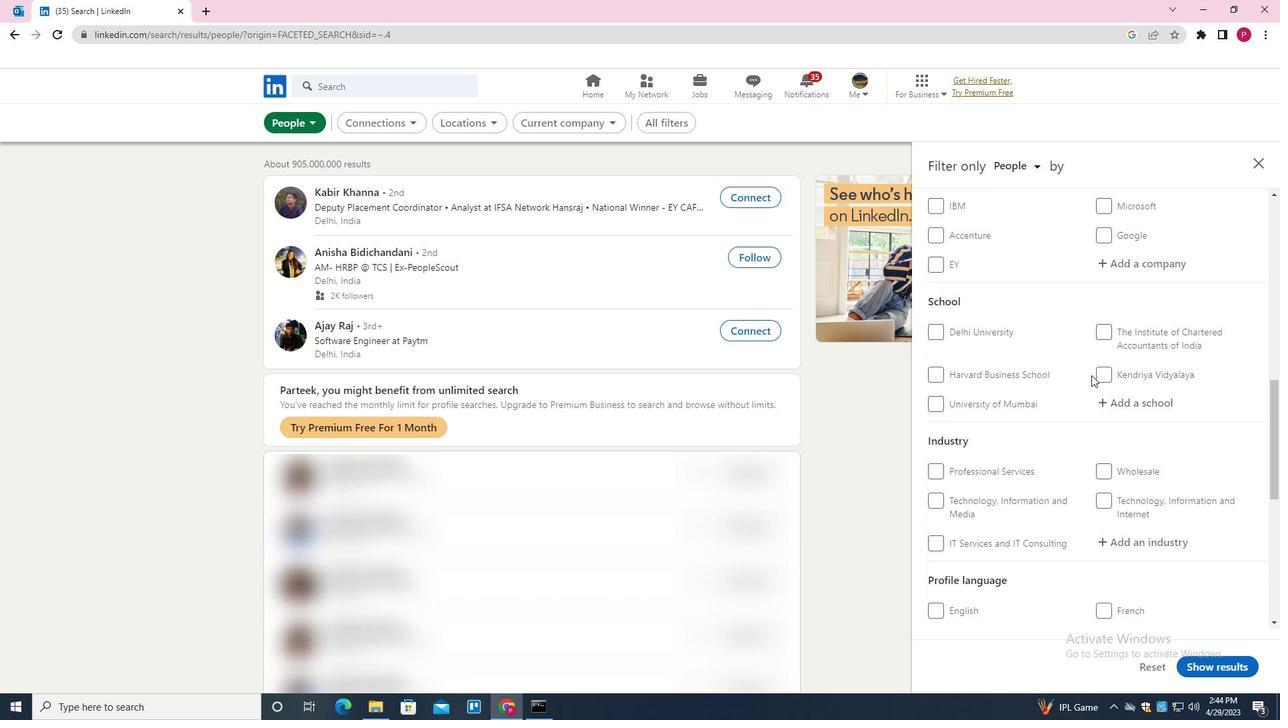 
Action: Mouse scrolled (1077, 370) with delta (0, 0)
Screenshot: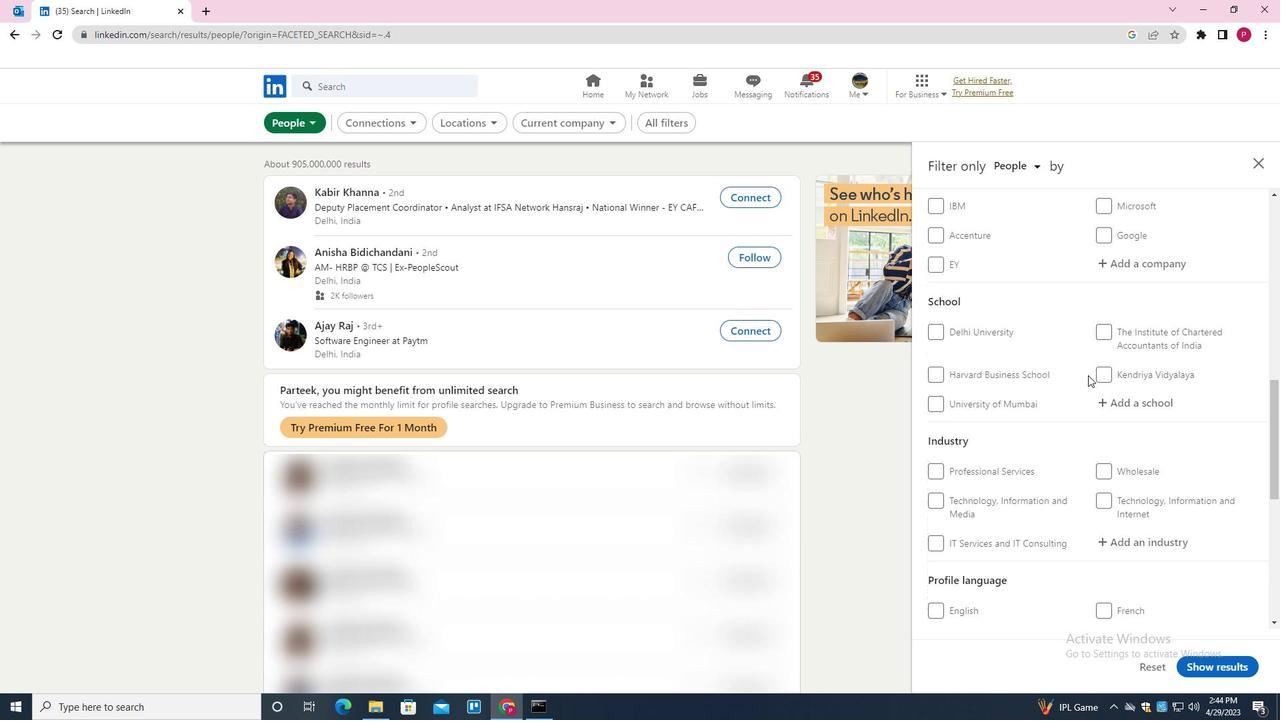 
Action: Mouse scrolled (1077, 372) with delta (0, 0)
Screenshot: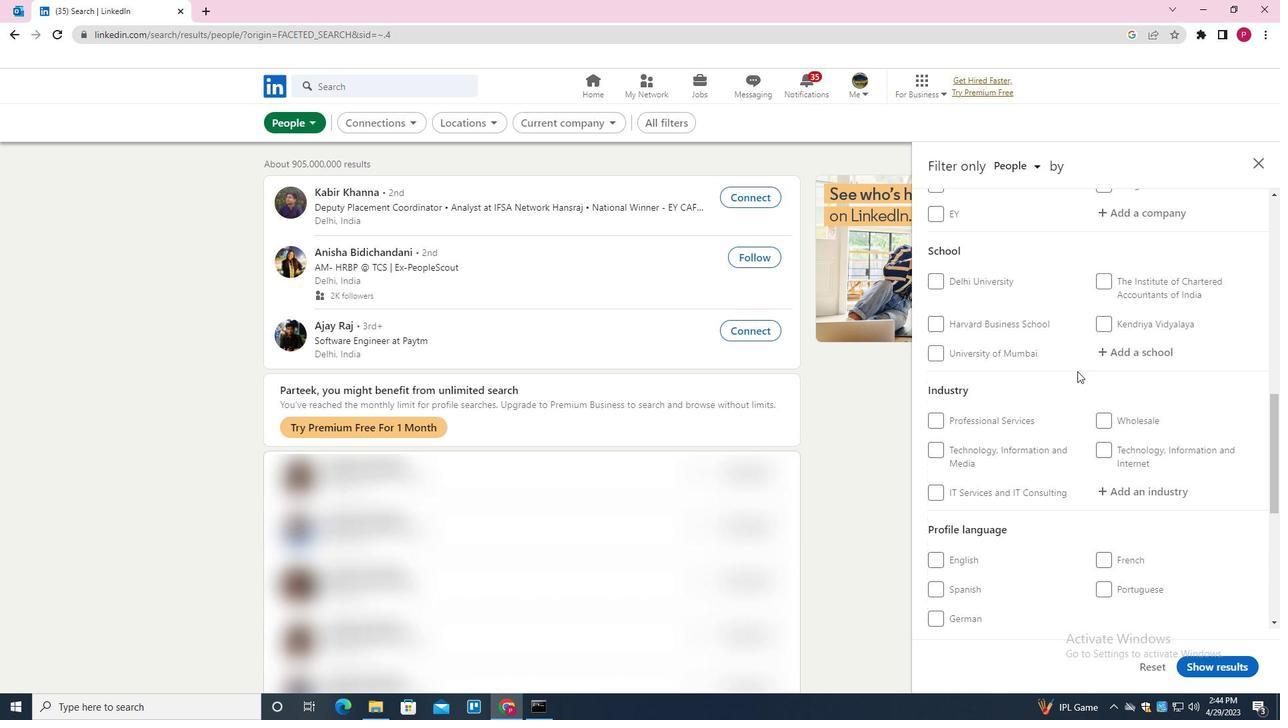 
Action: Mouse scrolled (1077, 372) with delta (0, 0)
Screenshot: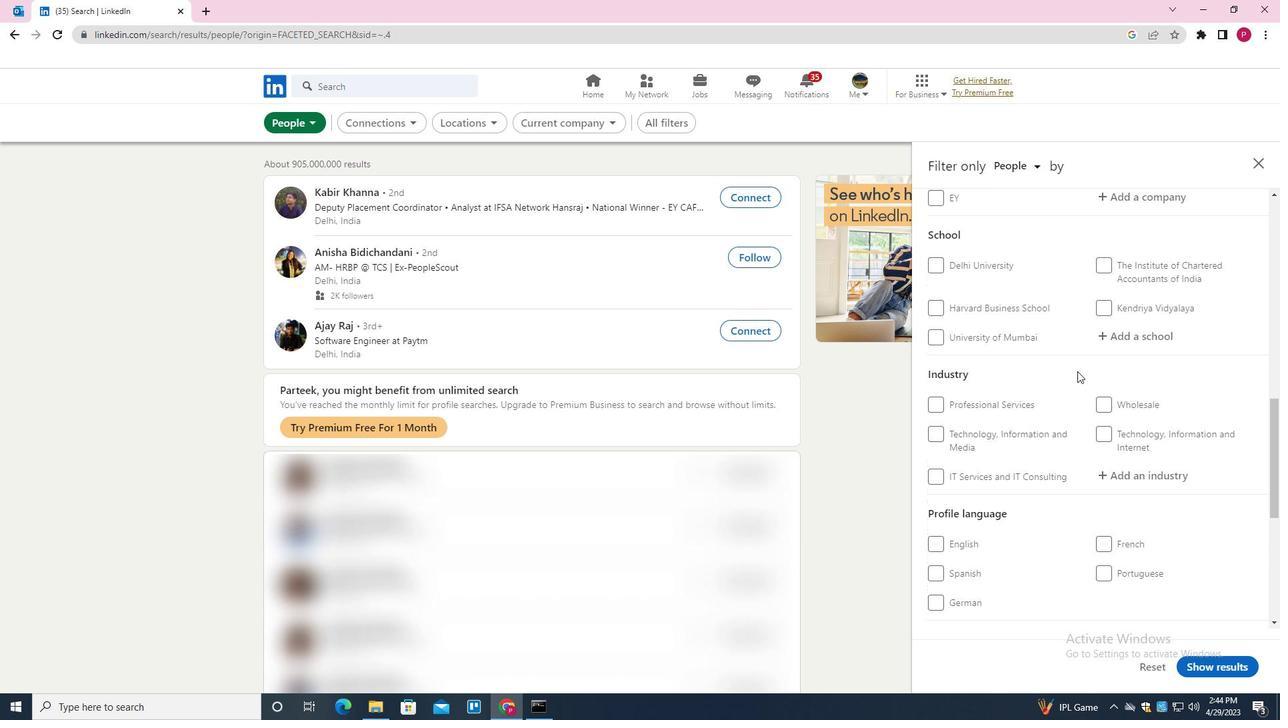 
Action: Mouse scrolled (1077, 370) with delta (0, 0)
Screenshot: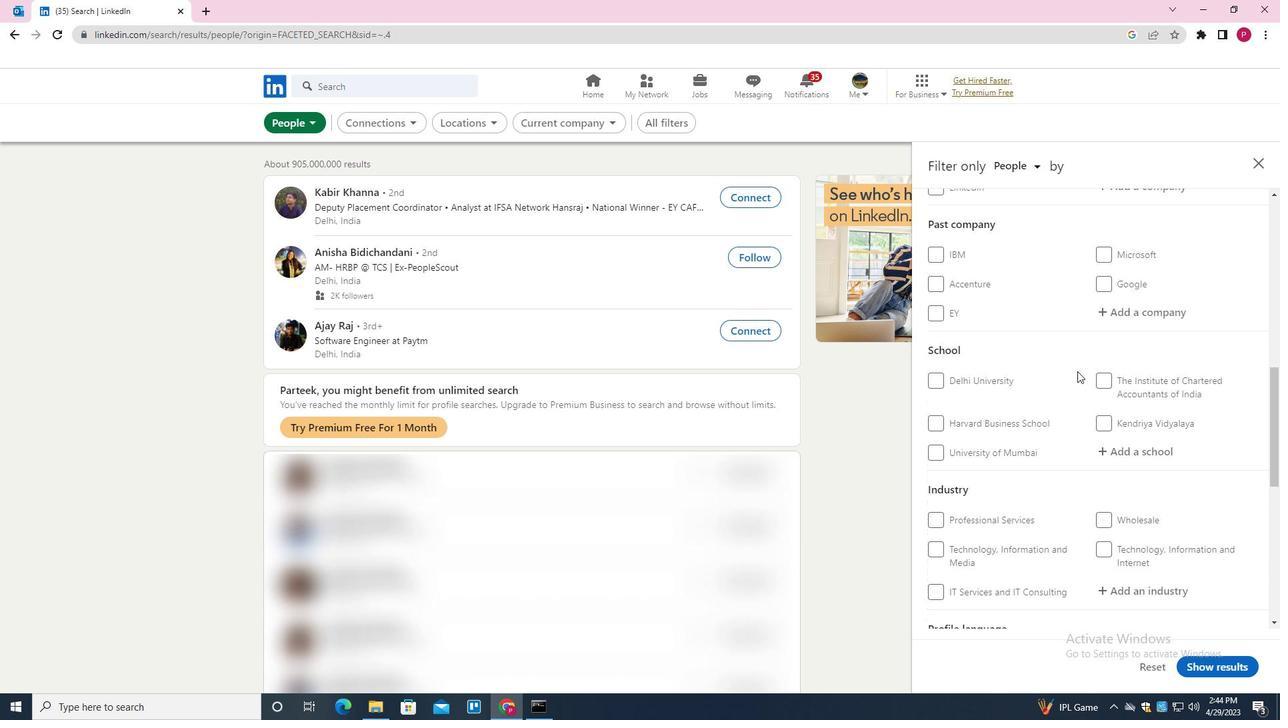 
Action: Mouse scrolled (1077, 370) with delta (0, 0)
Screenshot: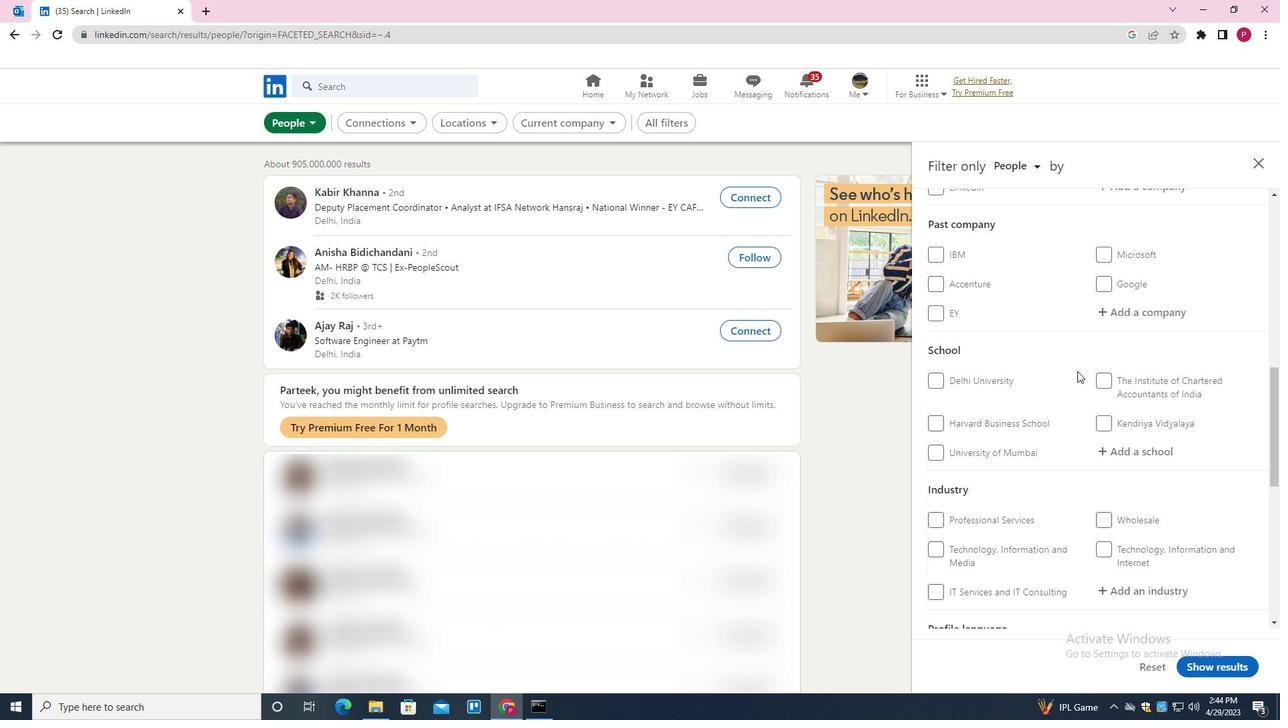 
Action: Mouse scrolled (1077, 370) with delta (0, 0)
Screenshot: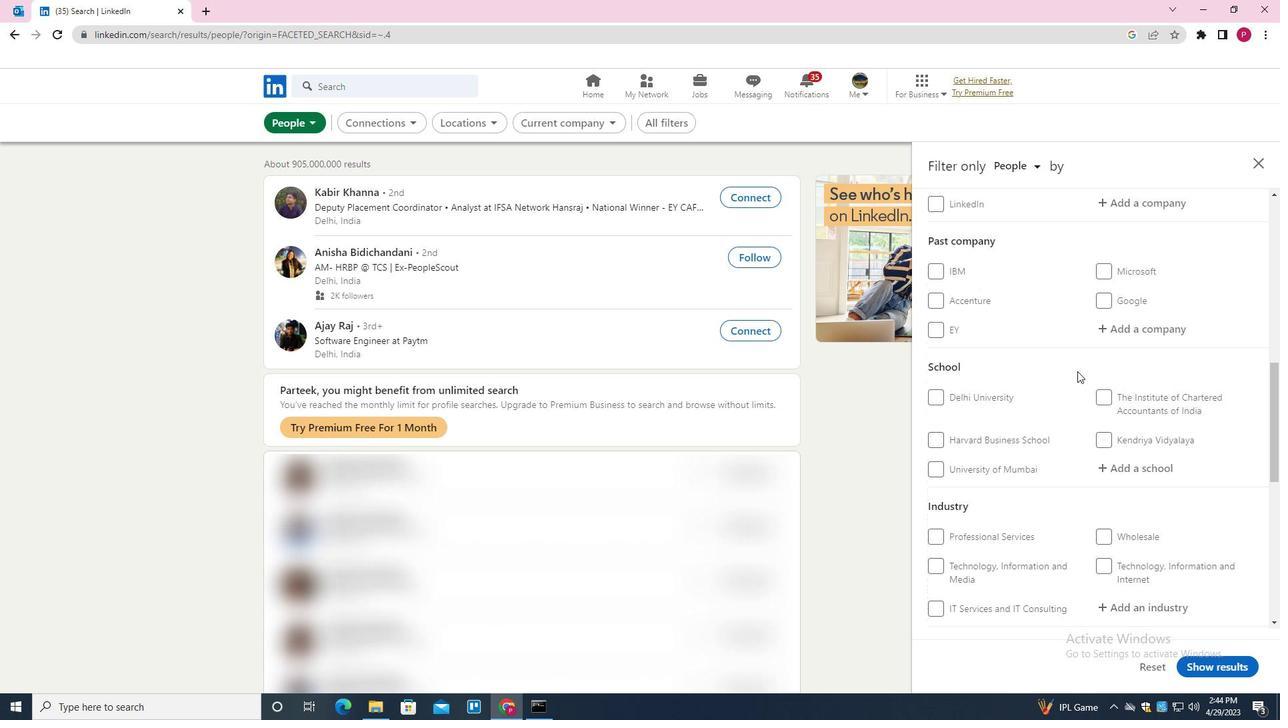 
Action: Mouse scrolled (1077, 370) with delta (0, 0)
Screenshot: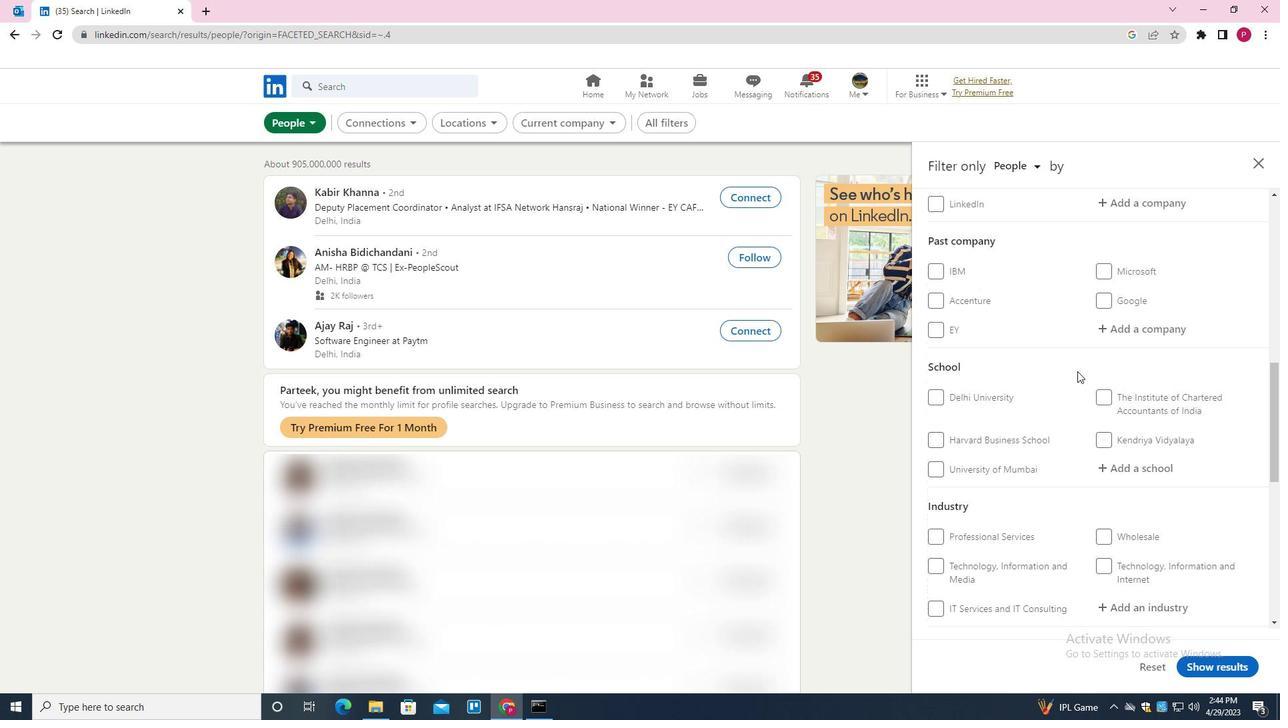 
Action: Mouse scrolled (1077, 370) with delta (0, 0)
Screenshot: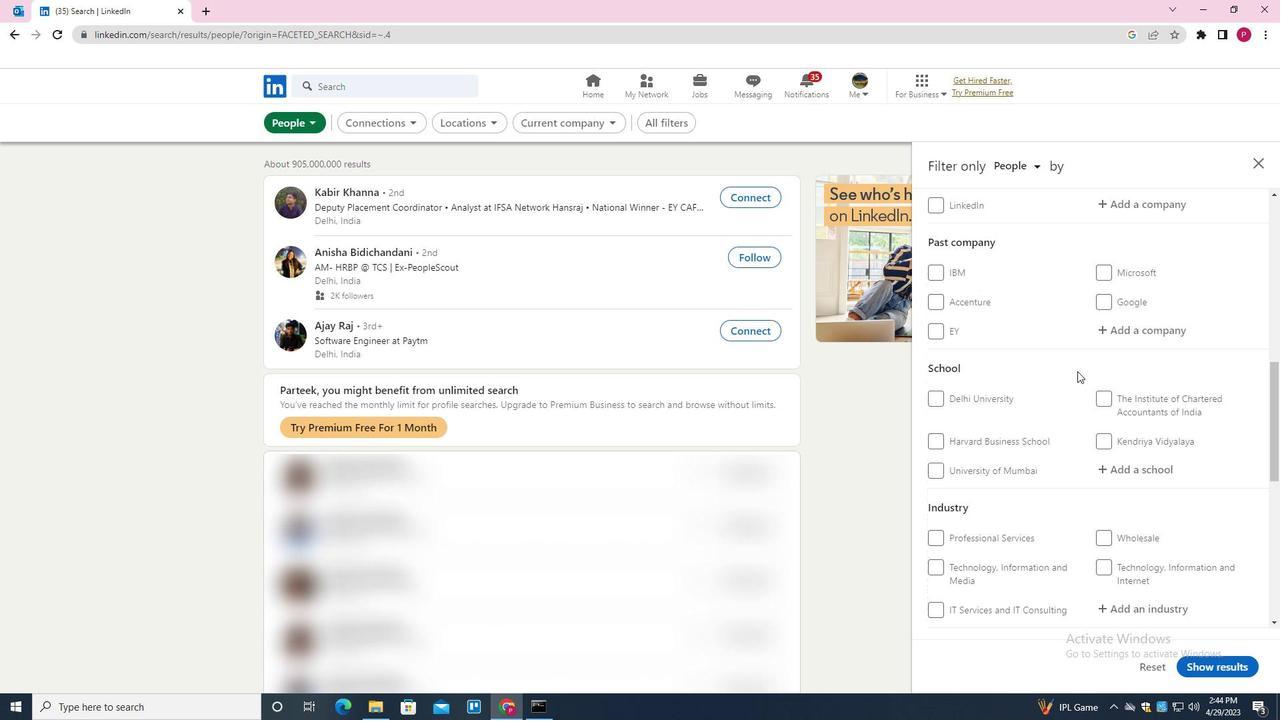 
Action: Mouse moved to (1068, 383)
Screenshot: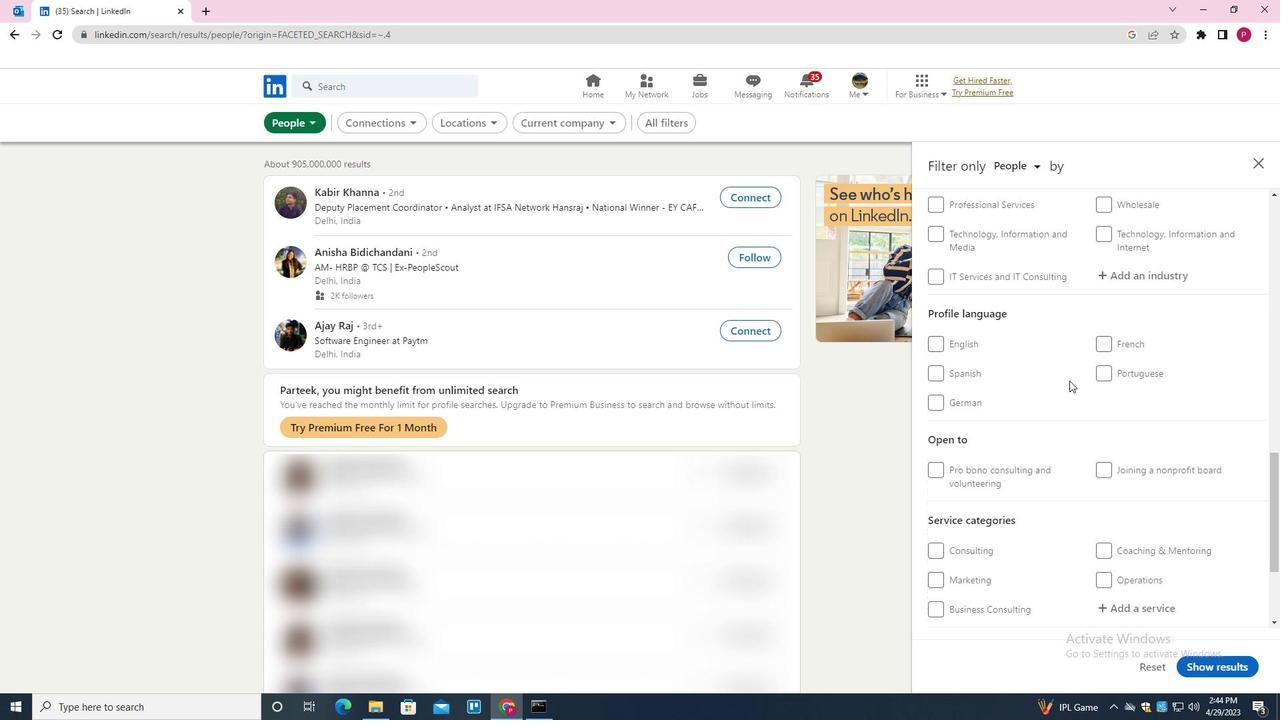 
Action: Mouse scrolled (1068, 382) with delta (0, 0)
Screenshot: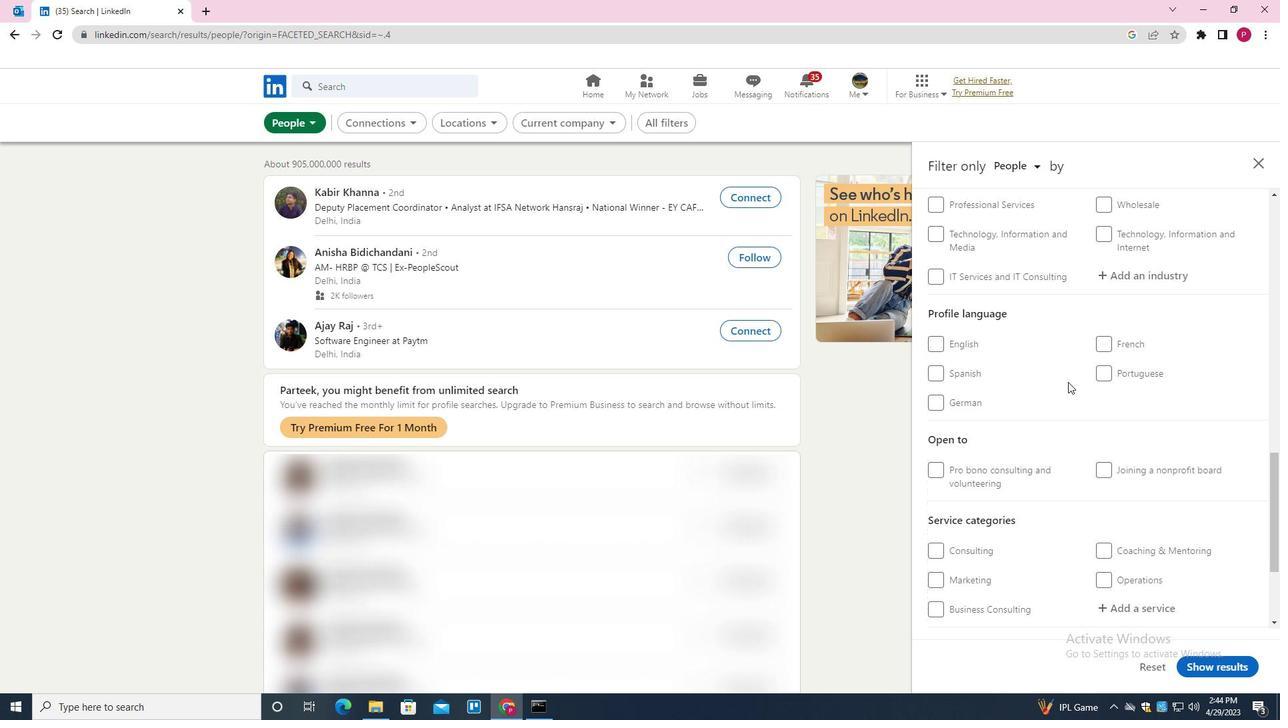 
Action: Mouse scrolled (1068, 384) with delta (0, 0)
Screenshot: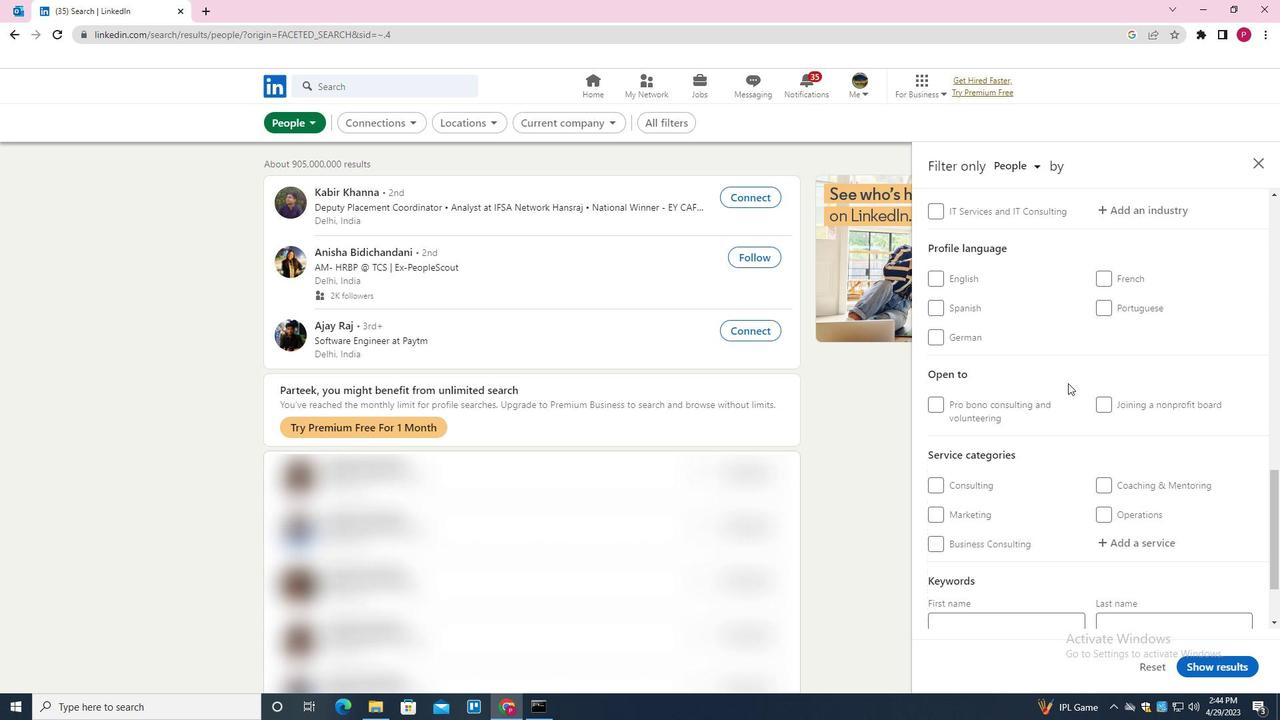 
Action: Mouse moved to (1098, 343)
Screenshot: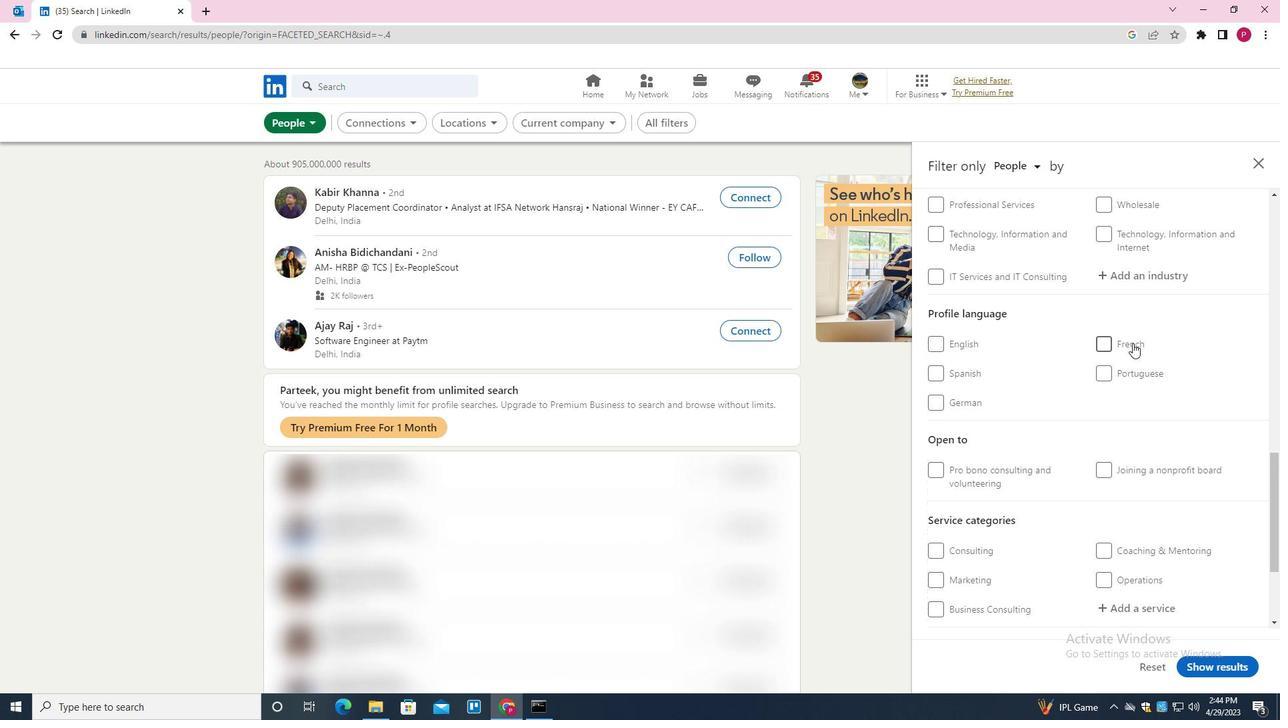 
Action: Mouse pressed left at (1098, 343)
Screenshot: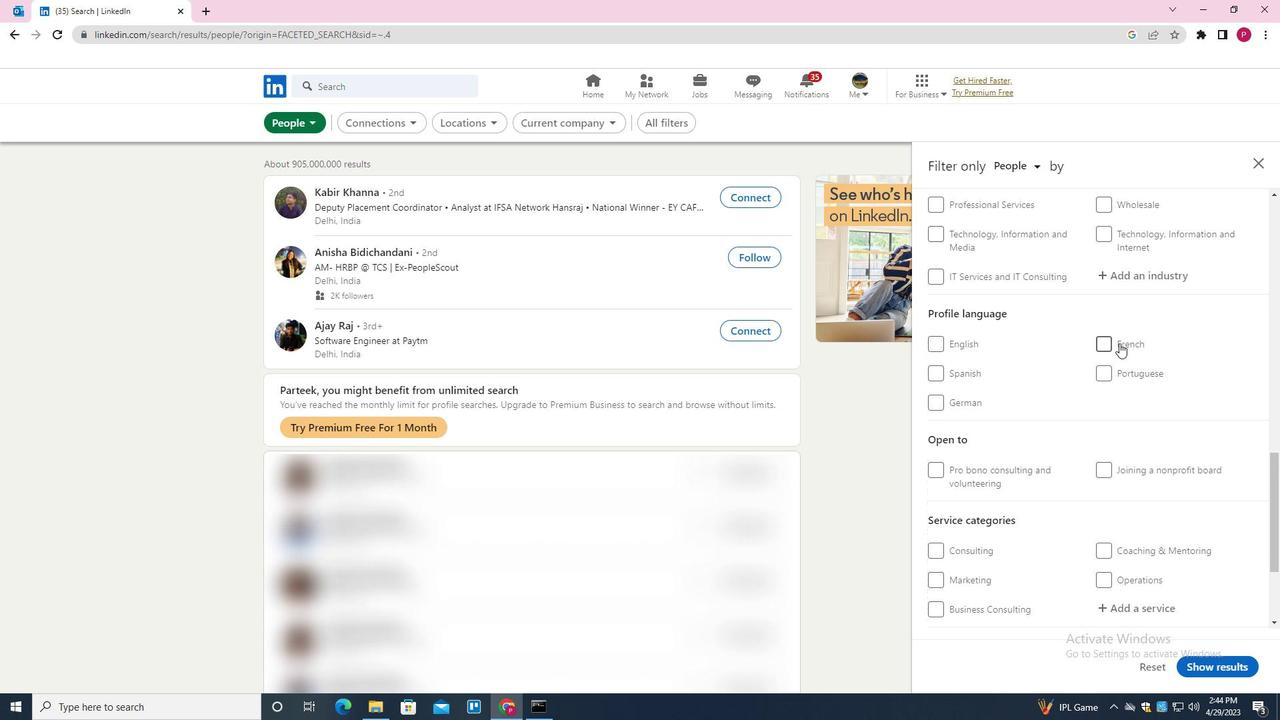 
Action: Mouse moved to (1028, 394)
Screenshot: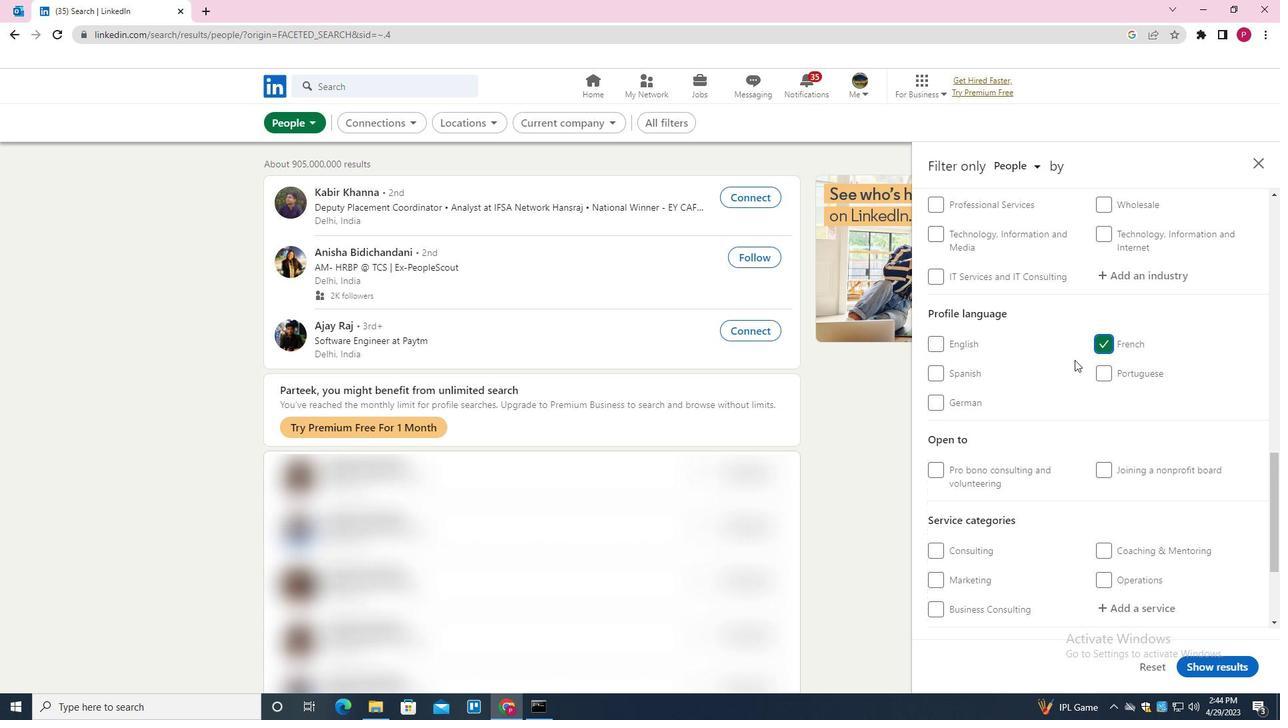 
Action: Mouse scrolled (1028, 394) with delta (0, 0)
Screenshot: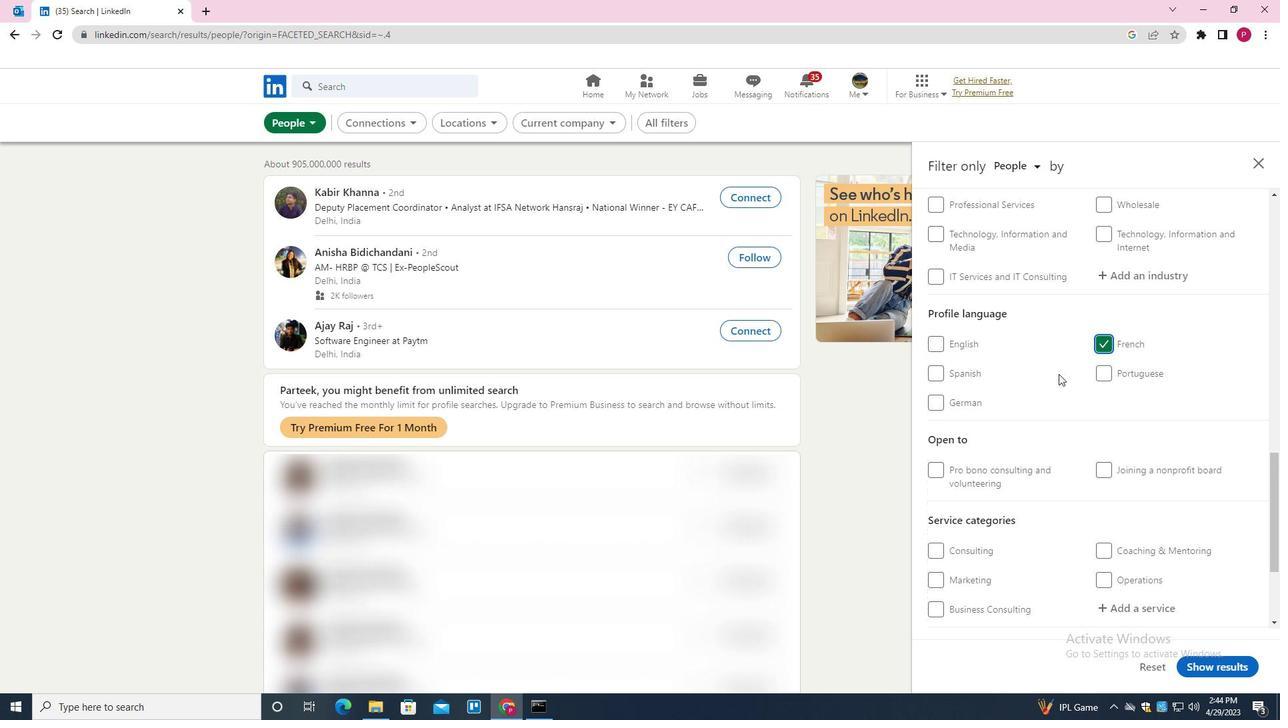 
Action: Mouse scrolled (1028, 394) with delta (0, 0)
Screenshot: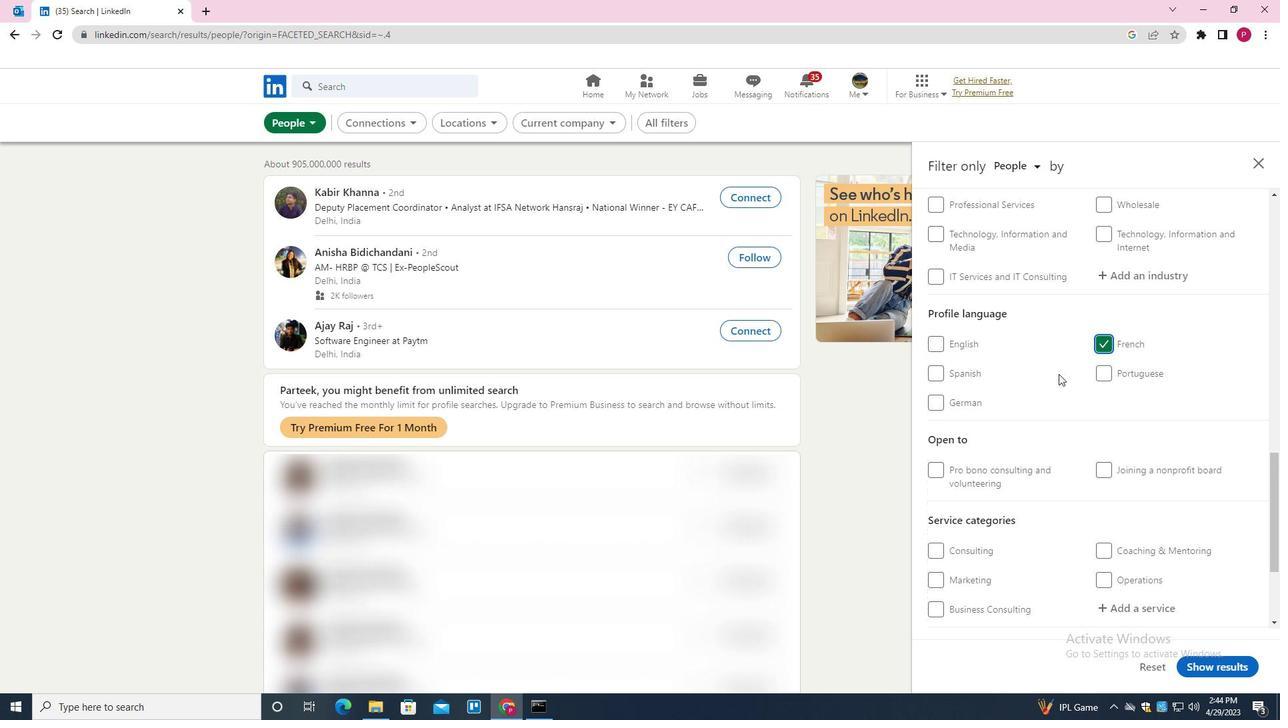 
Action: Mouse scrolled (1028, 394) with delta (0, 0)
Screenshot: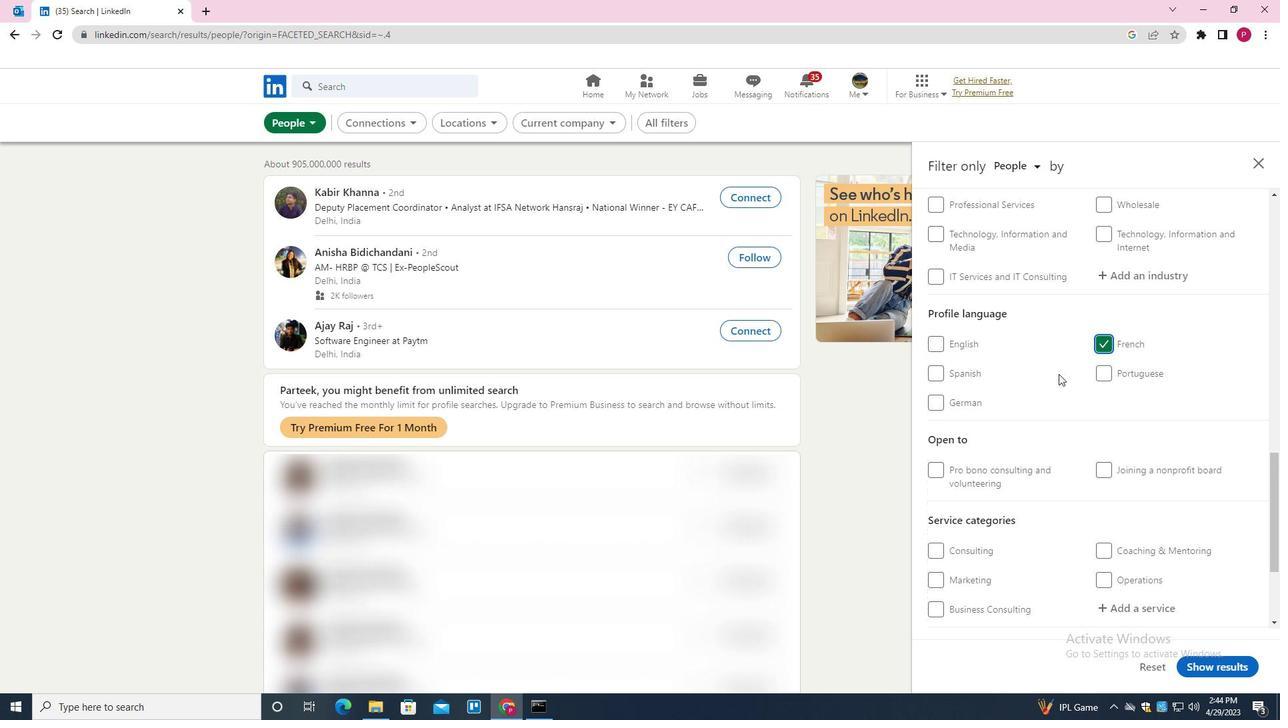 
Action: Mouse scrolled (1028, 394) with delta (0, 0)
Screenshot: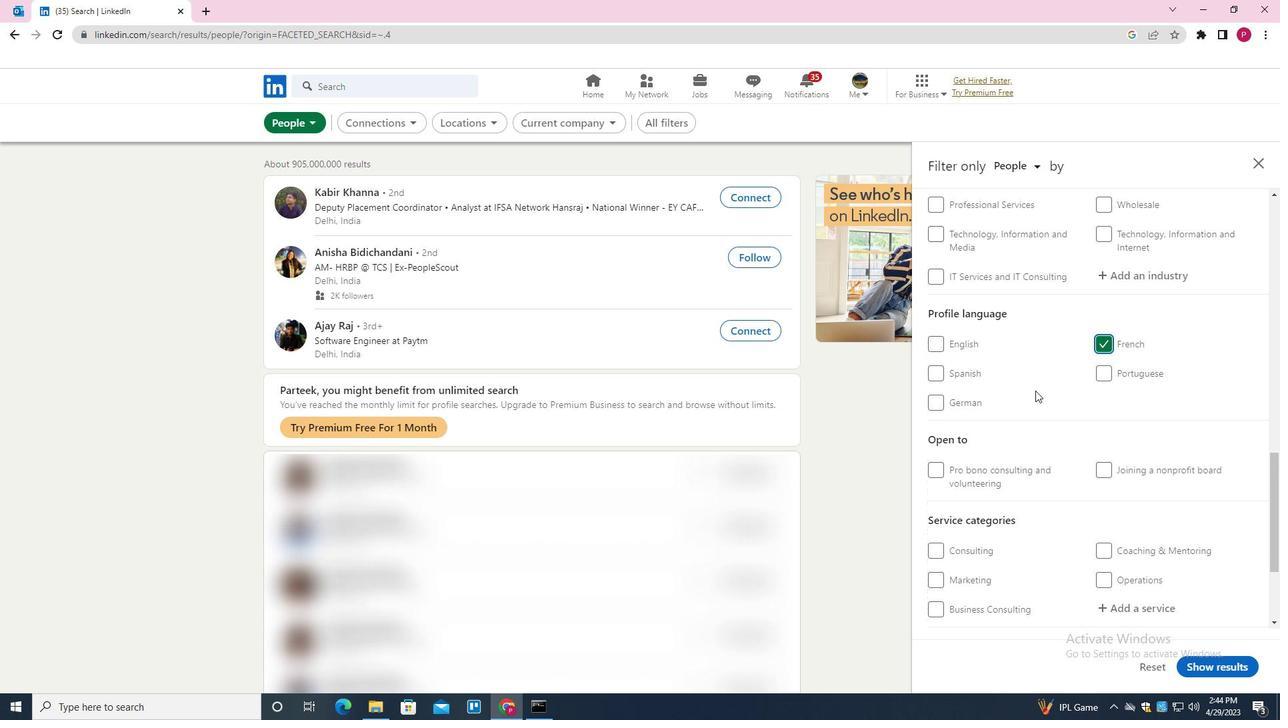 
Action: Mouse scrolled (1028, 394) with delta (0, 0)
Screenshot: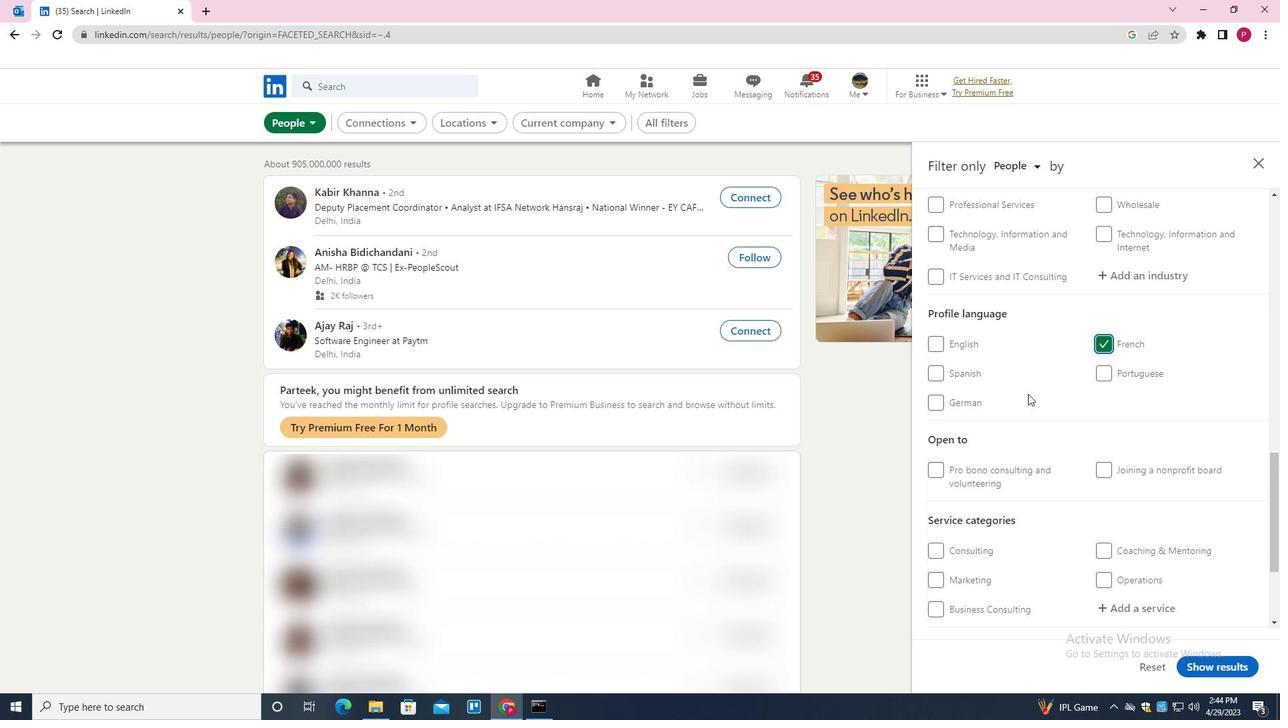 
Action: Mouse scrolled (1028, 394) with delta (0, 0)
Screenshot: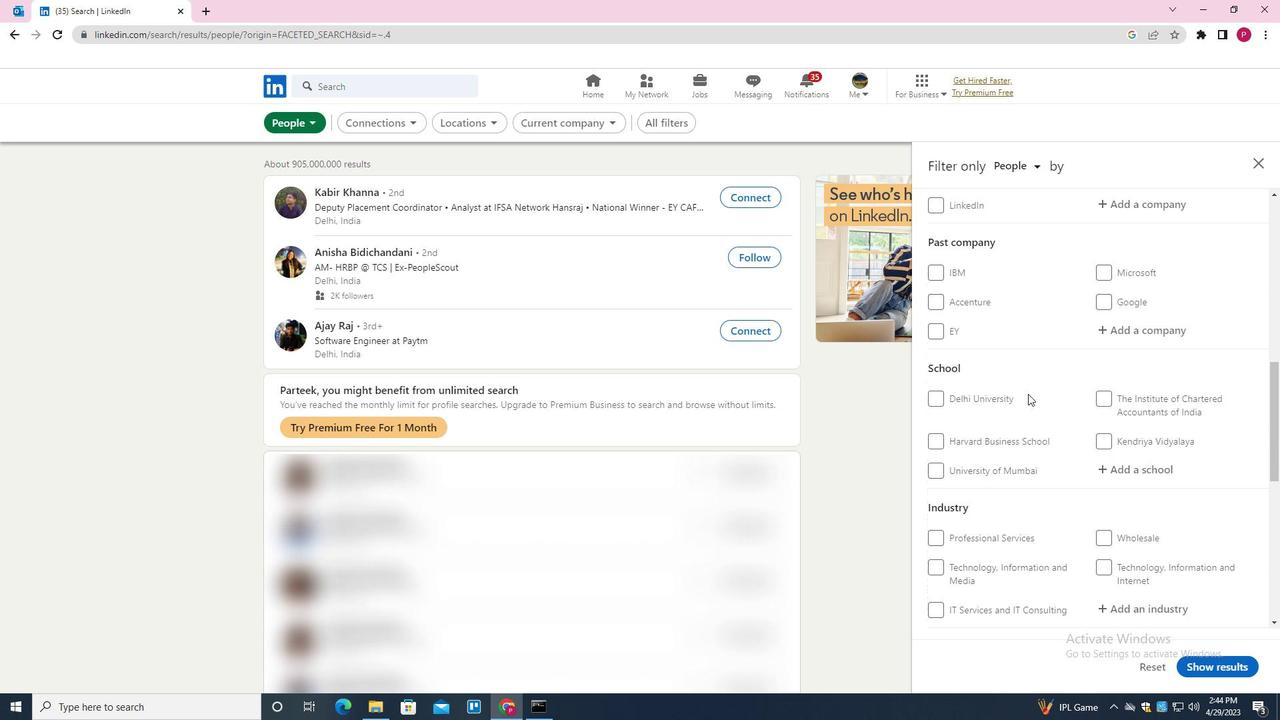 
Action: Mouse scrolled (1028, 394) with delta (0, 0)
Screenshot: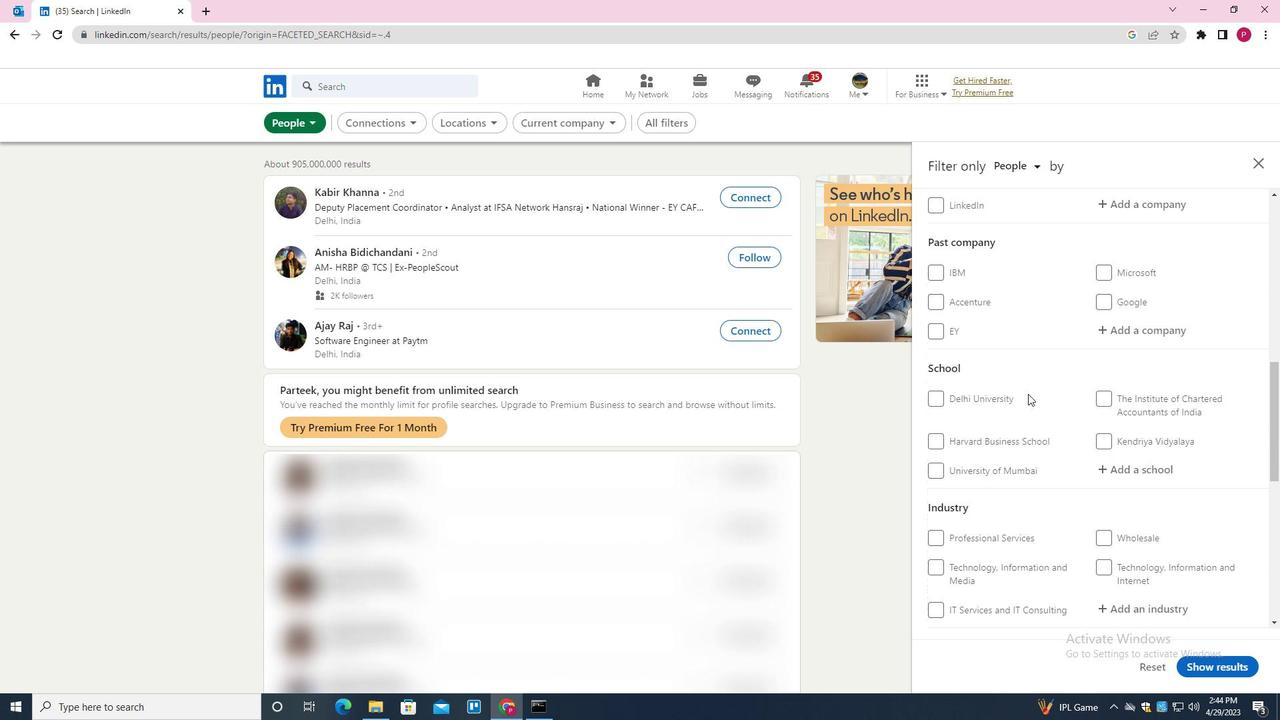 
Action: Mouse moved to (1136, 336)
Screenshot: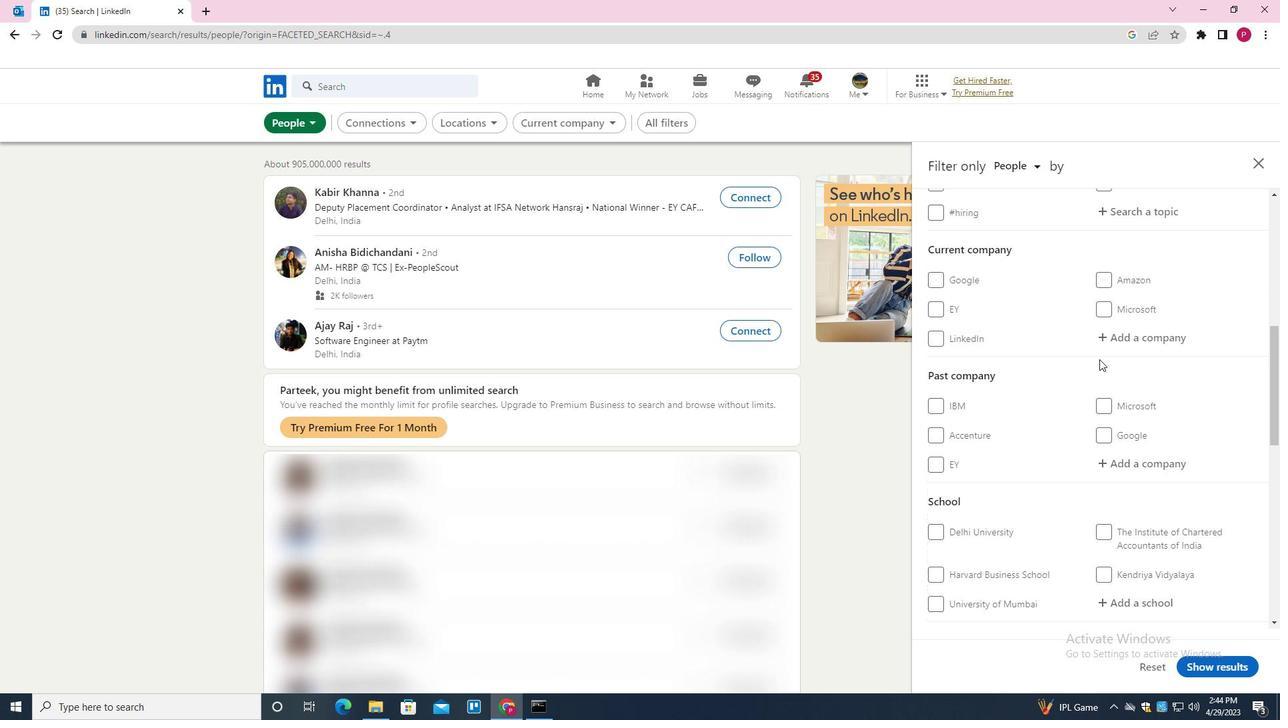 
Action: Mouse pressed left at (1136, 336)
Screenshot: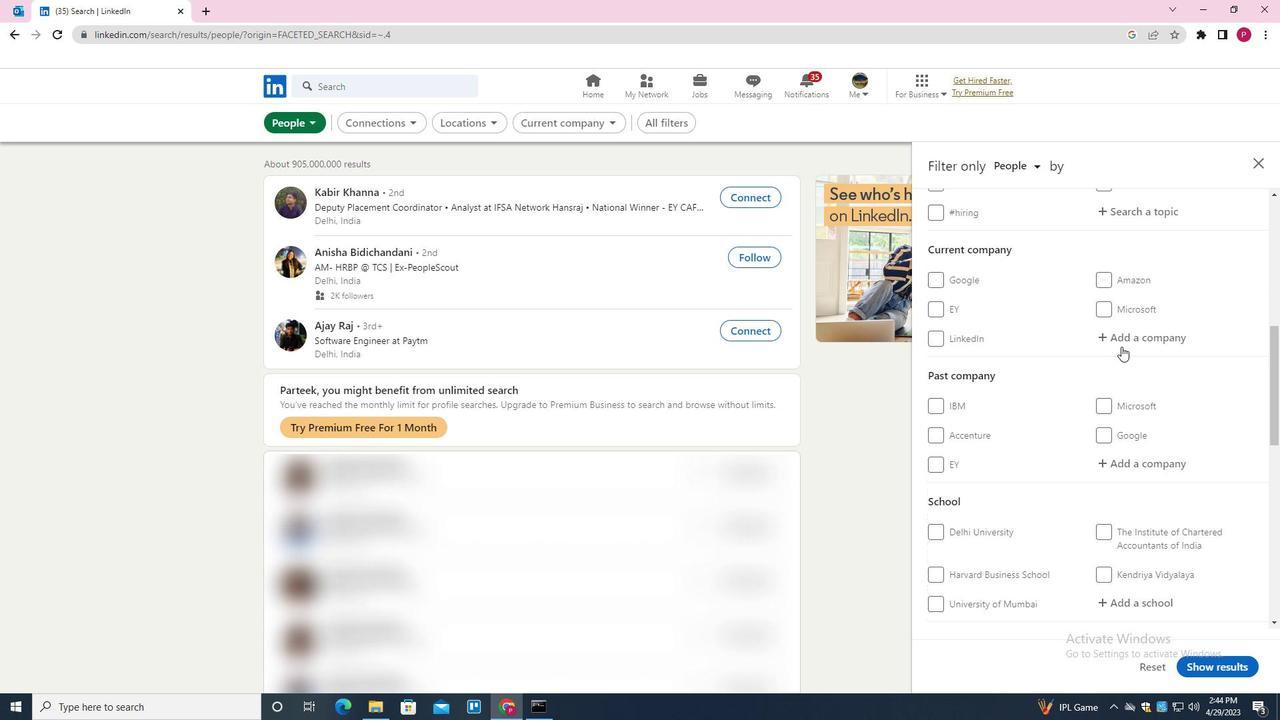 
Action: Mouse moved to (1111, 336)
Screenshot: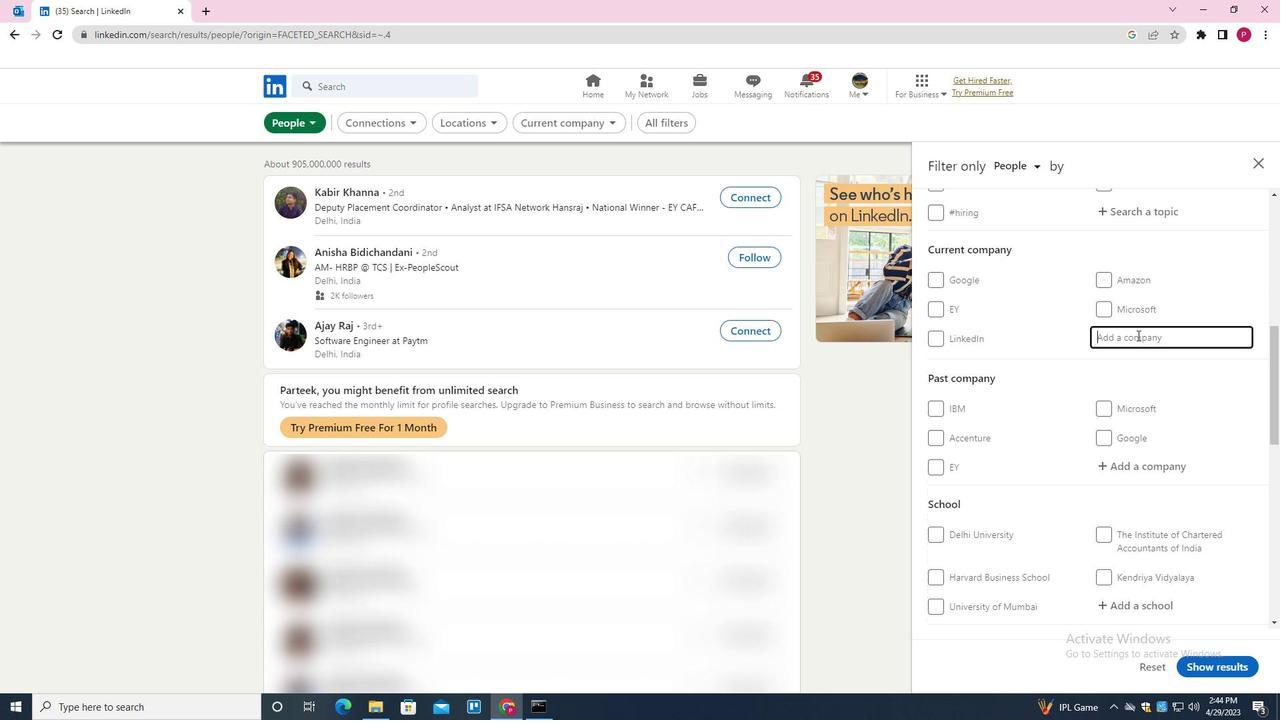 
Action: Key pressed <Key.shift><Key.shift><Key.shift><Key.shift><Key.shift><Key.shift><Key.shift><Key.shift><Key.shift><Key.shift><Key.shift><Key.shift><Key.shift><Key.shift><Key.shift><Key.shift><Key.shift>GOJTEK<Key.backspace><Key.backspace>EK<Key.space><Key.shift>TECH<Key.enter>
Screenshot: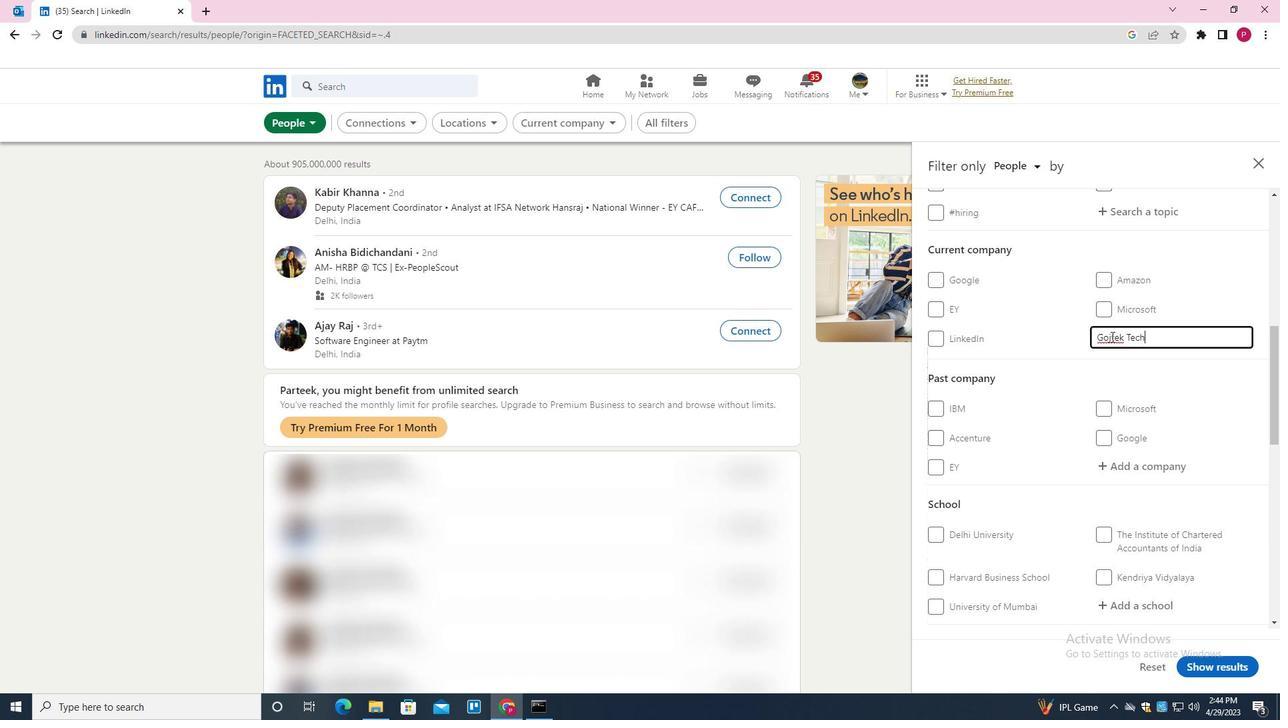 
Action: Mouse moved to (1036, 421)
Screenshot: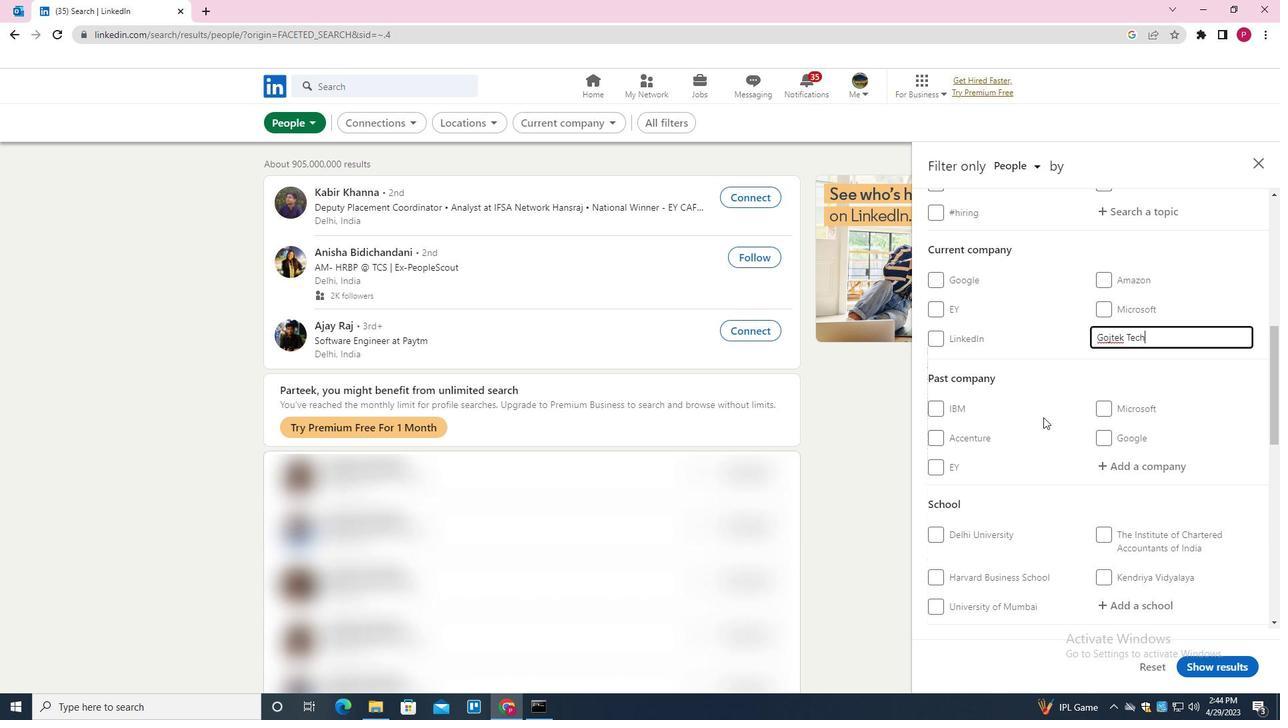 
Action: Mouse scrolled (1036, 420) with delta (0, 0)
Screenshot: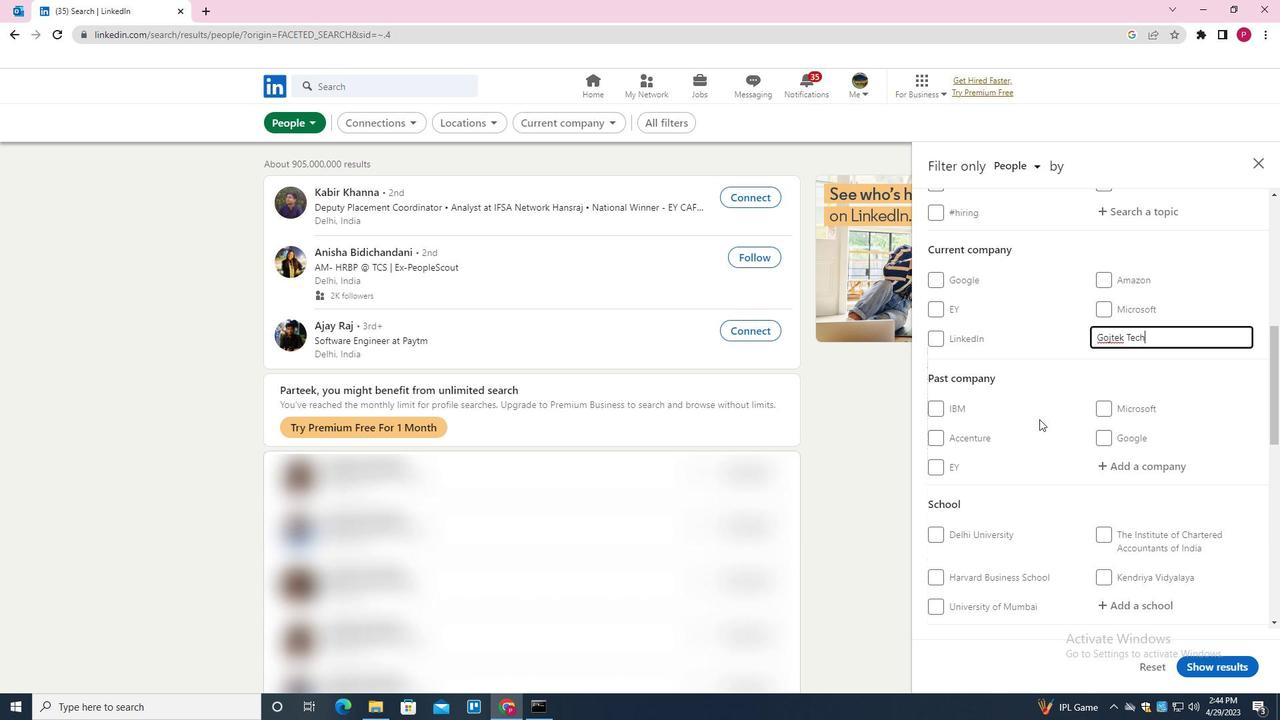 
Action: Mouse scrolled (1036, 420) with delta (0, 0)
Screenshot: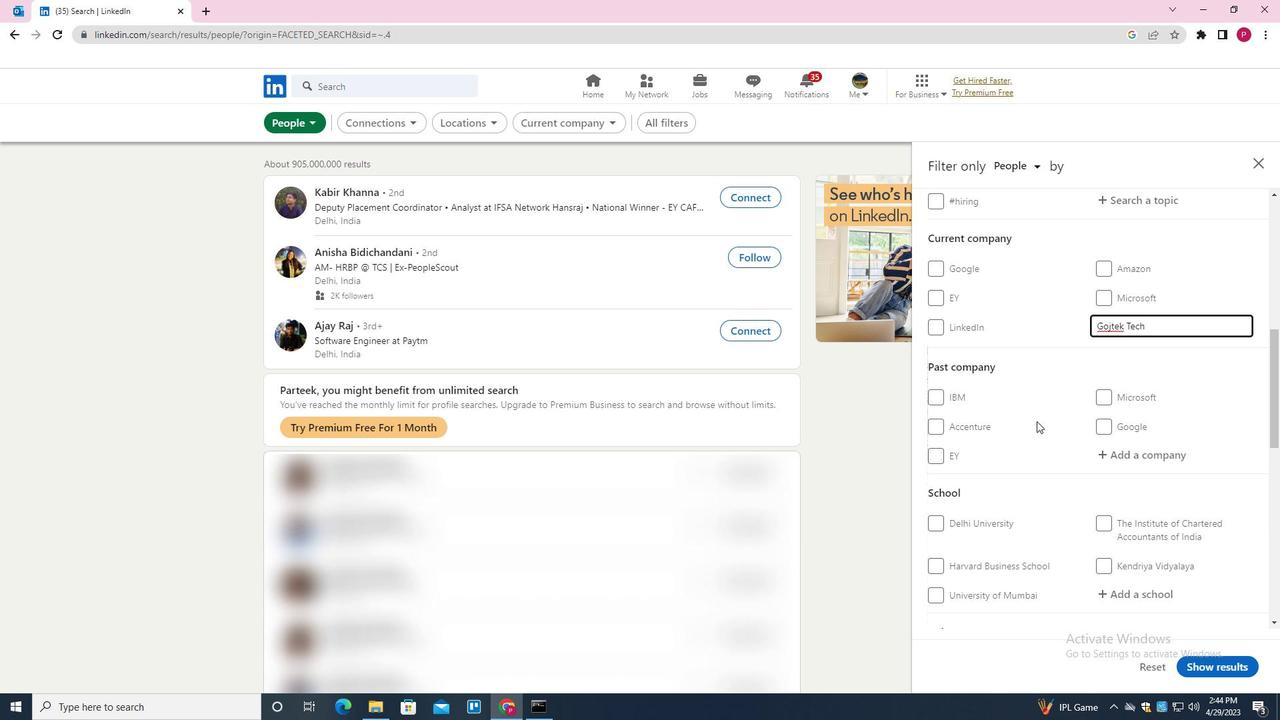 
Action: Mouse scrolled (1036, 420) with delta (0, 0)
Screenshot: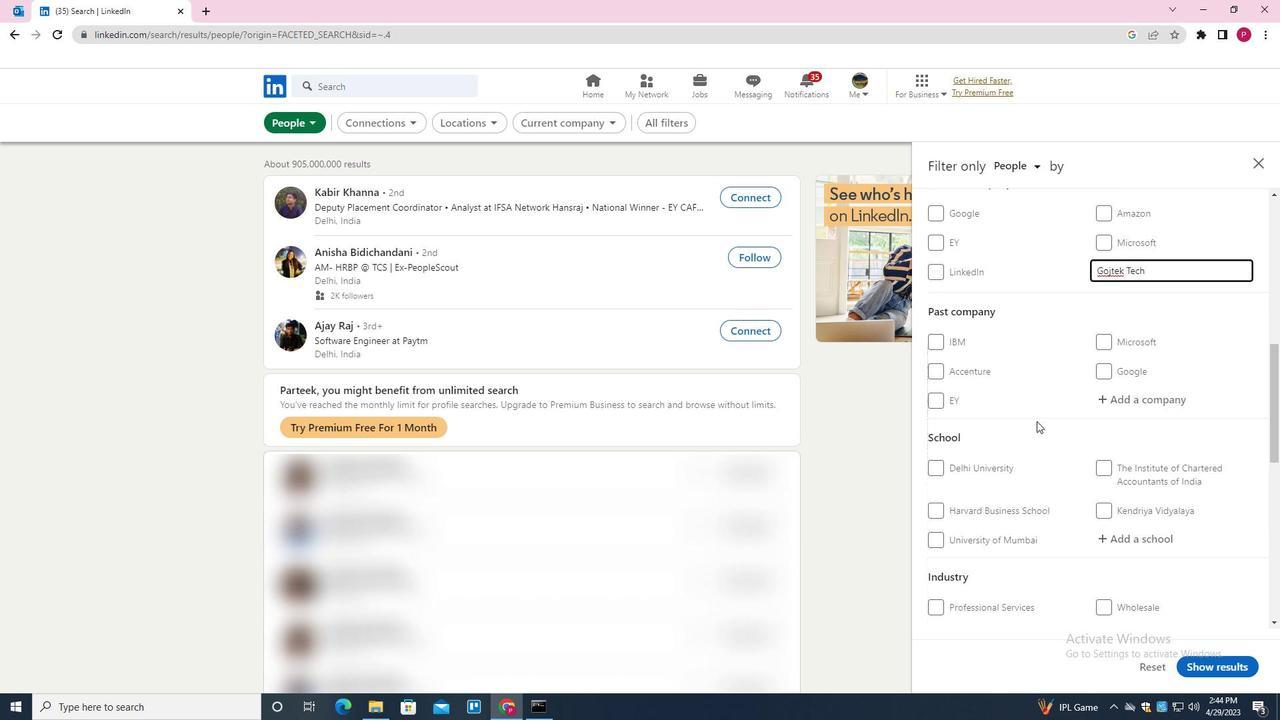 
Action: Mouse moved to (1120, 406)
Screenshot: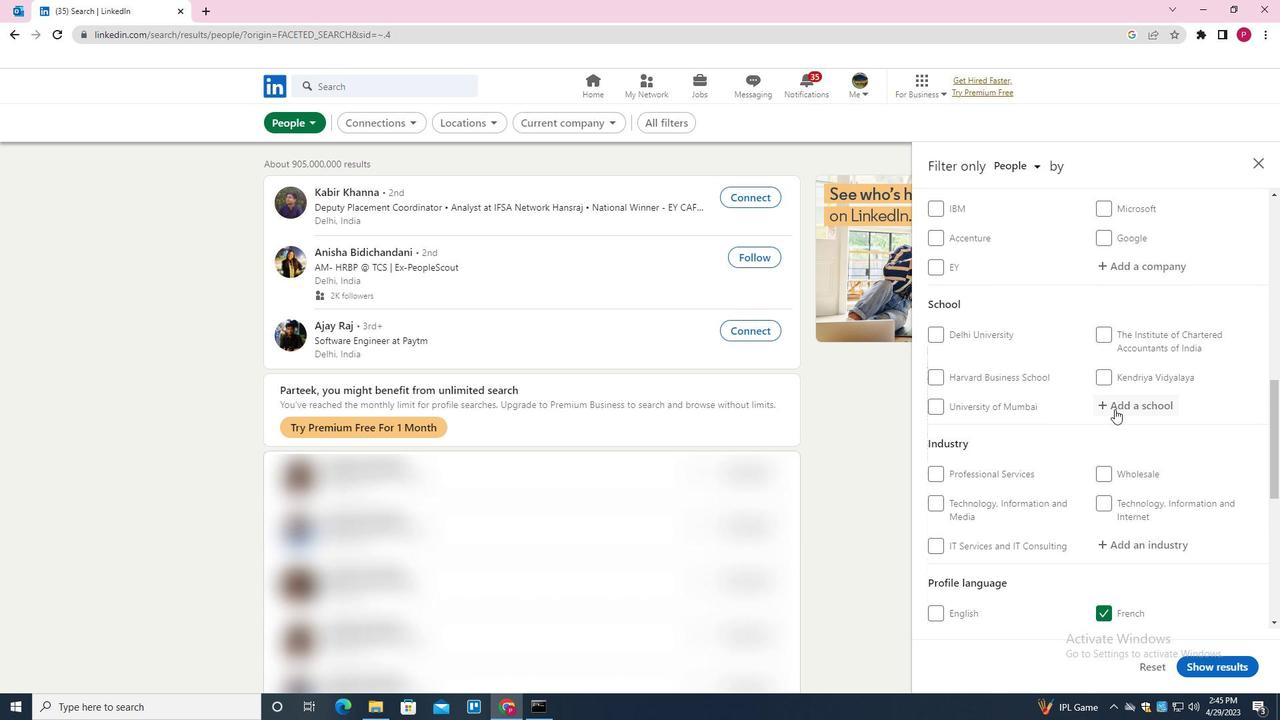 
Action: Mouse pressed left at (1120, 406)
Screenshot: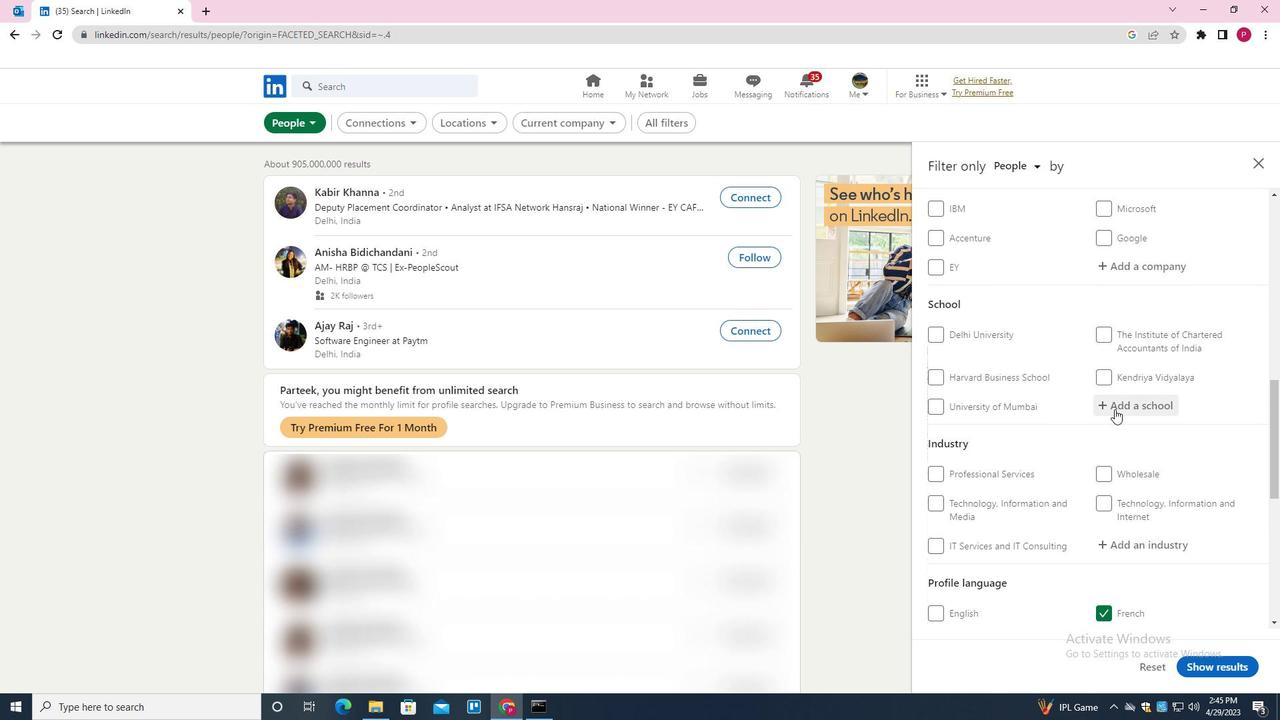 
Action: Mouse scrolled (1120, 405) with delta (0, 0)
Screenshot: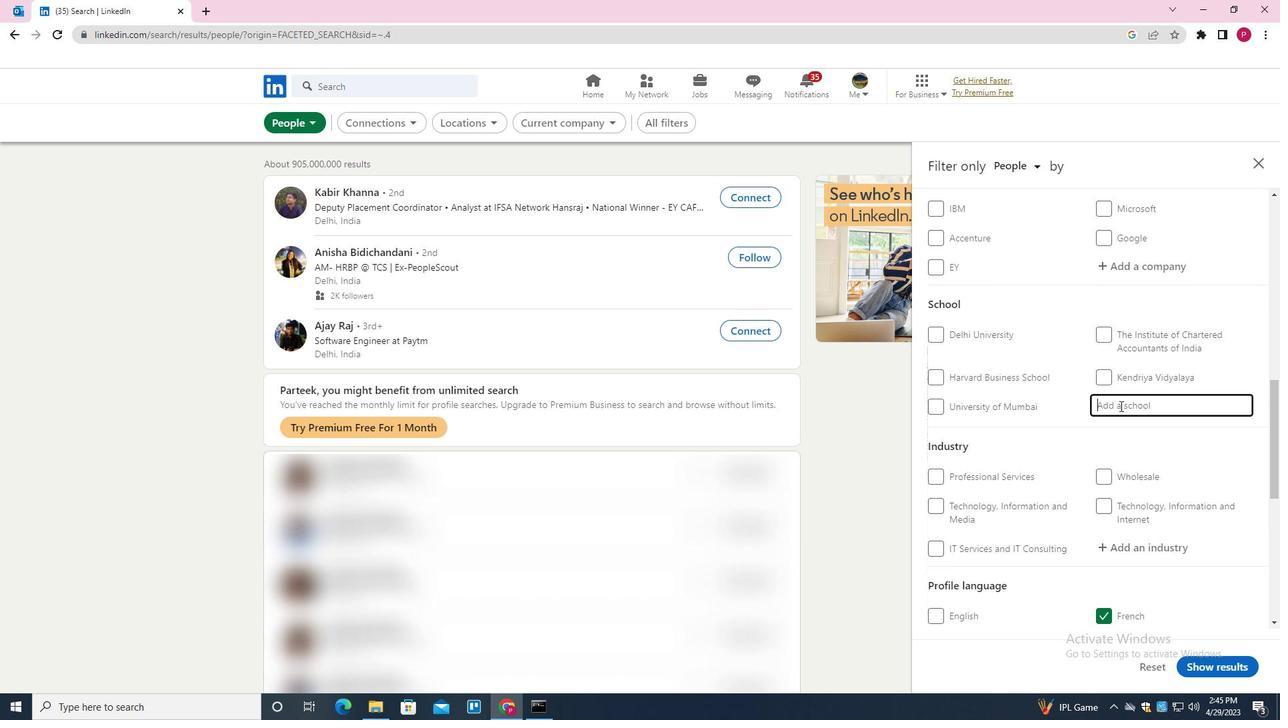 
Action: Mouse scrolled (1120, 405) with delta (0, 0)
Screenshot: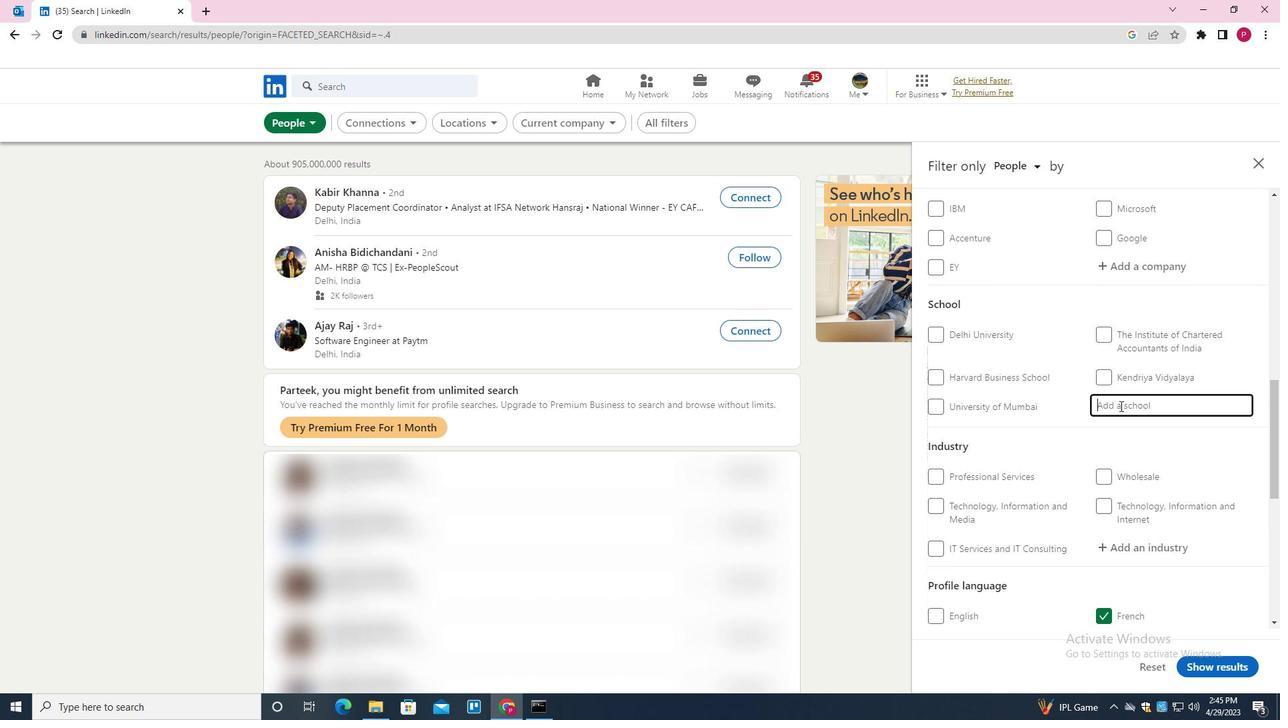 
Action: Mouse moved to (1124, 389)
Screenshot: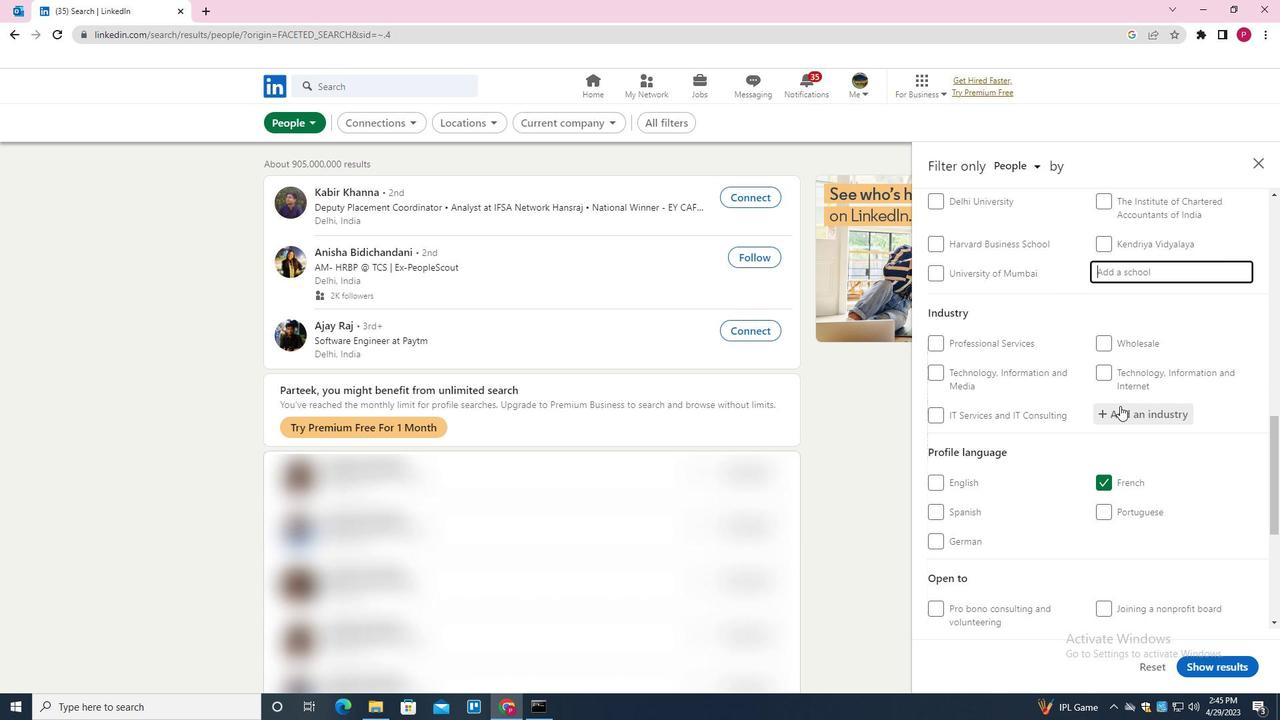 
Action: Key pressed <Key.shift>UTTAR<Key.space><Key.shift>PRADESH<Key.space><Key.shift>JOBS<Key.down><Key.enter>
Screenshot: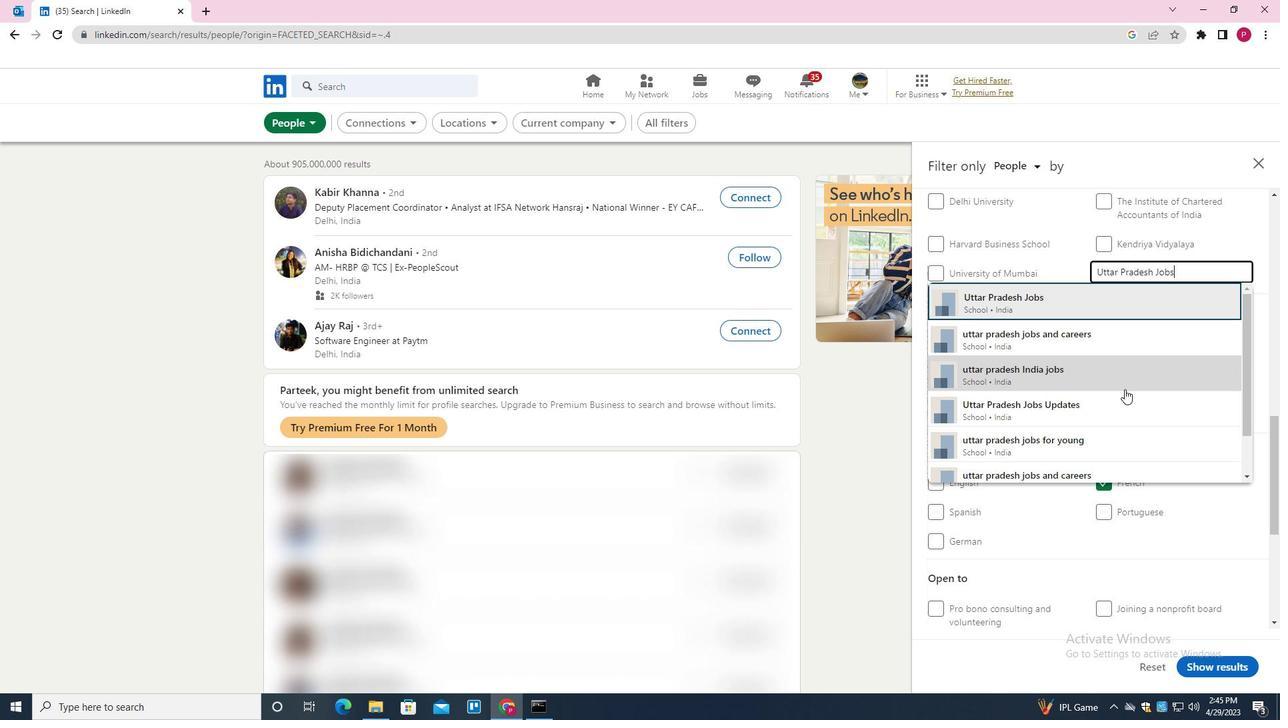 
Action: Mouse moved to (1096, 396)
Screenshot: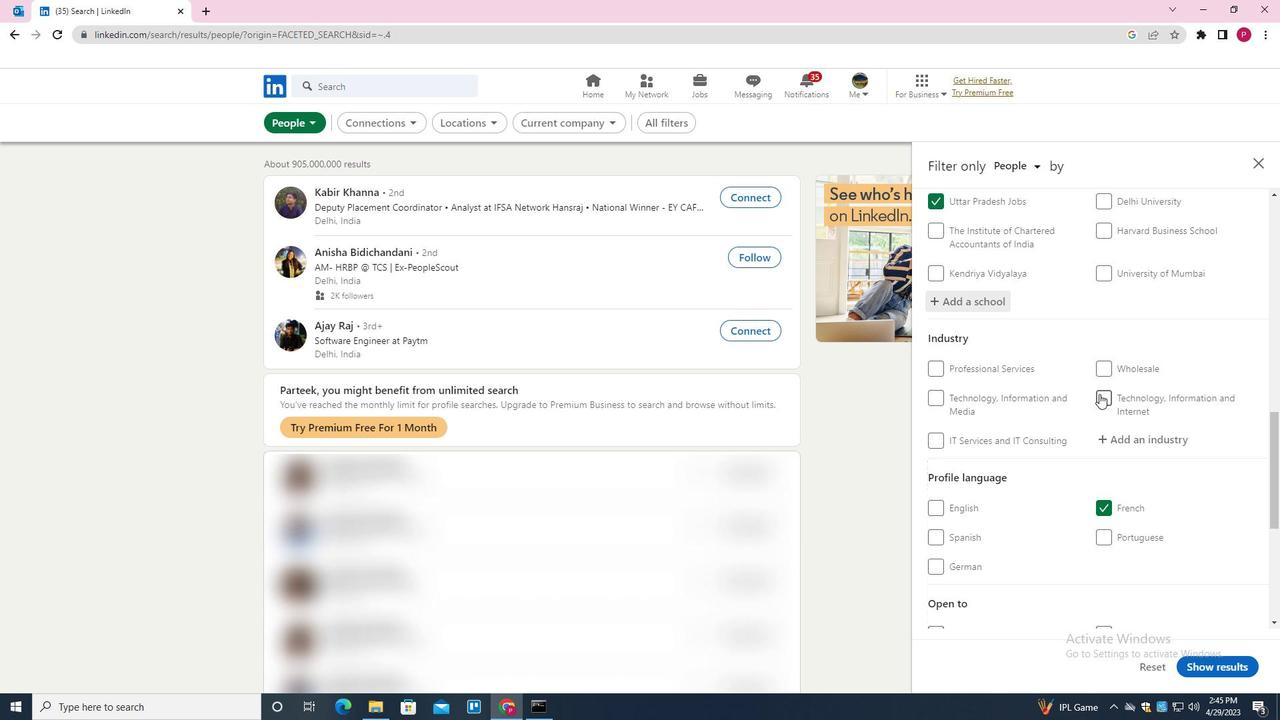 
Action: Mouse scrolled (1096, 395) with delta (0, 0)
Screenshot: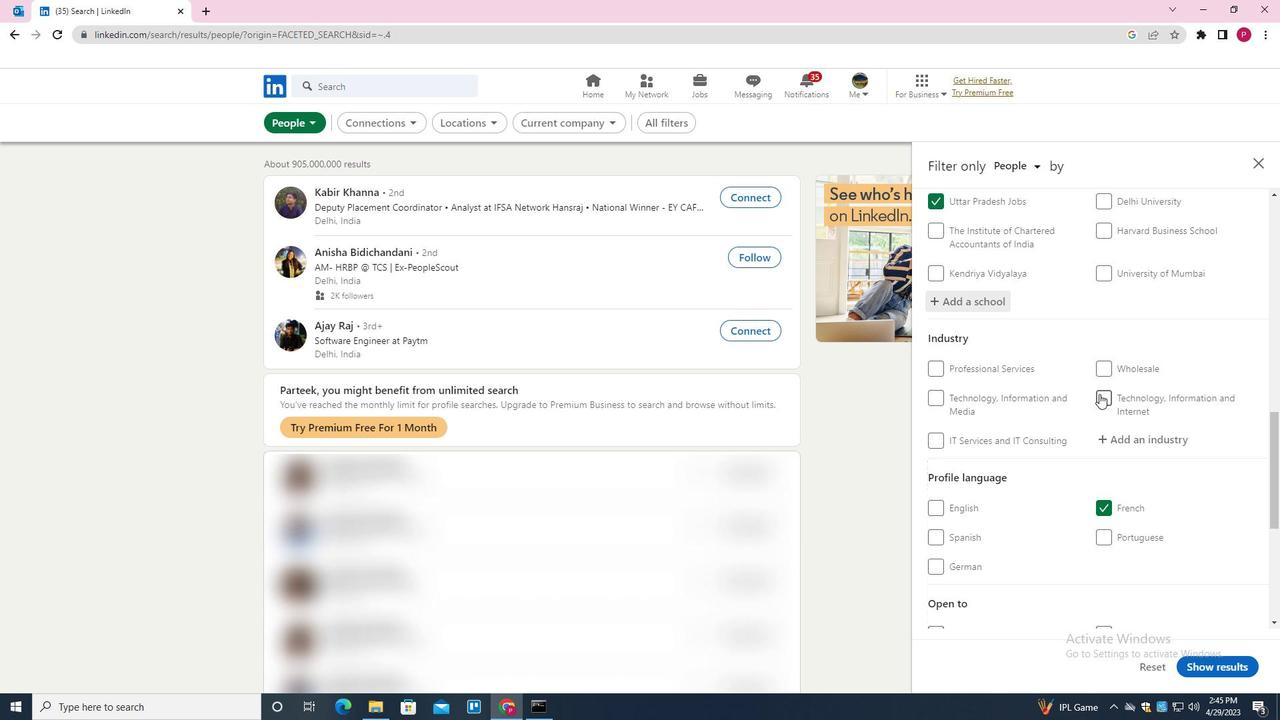 
Action: Mouse moved to (1094, 396)
Screenshot: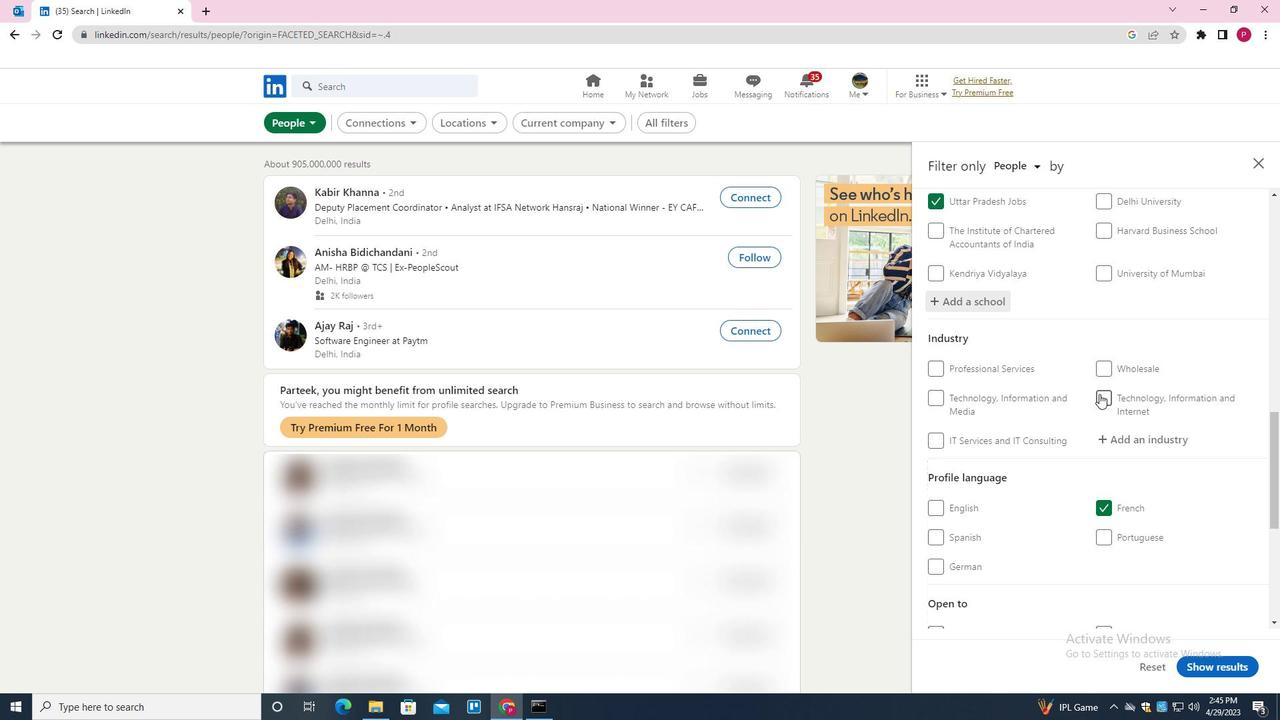 
Action: Mouse scrolled (1094, 396) with delta (0, 0)
Screenshot: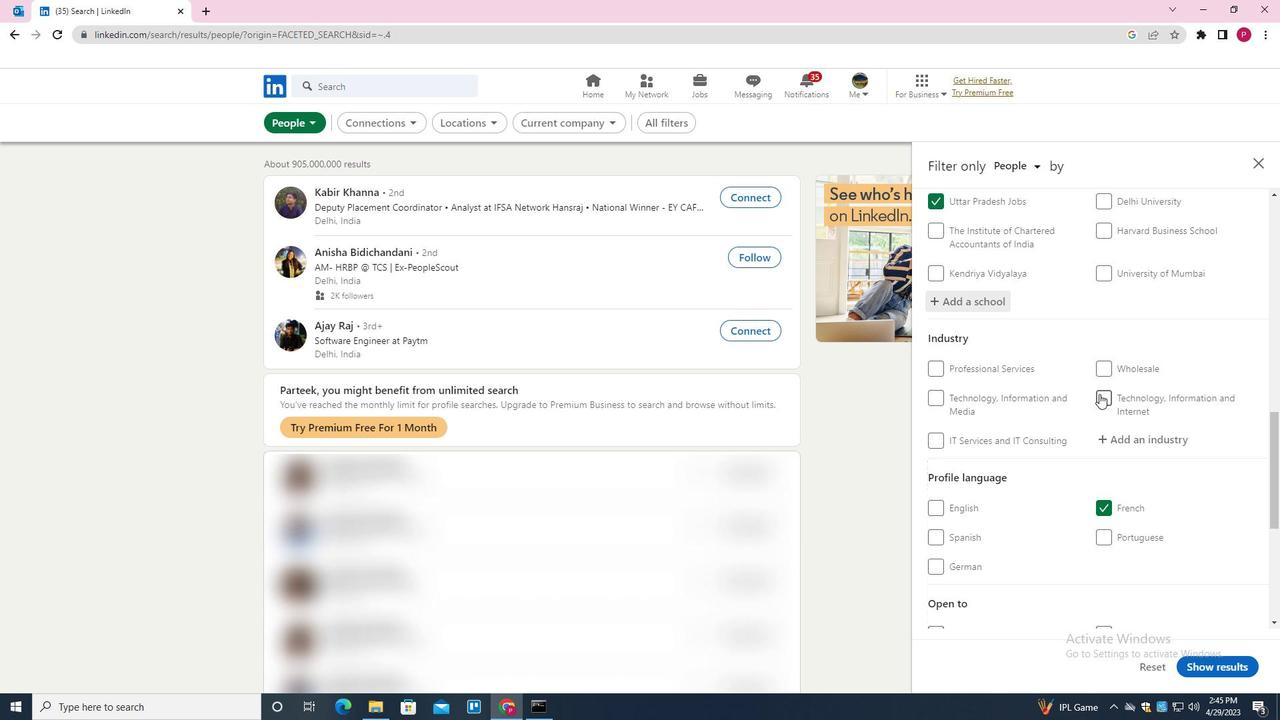 
Action: Mouse moved to (1093, 398)
Screenshot: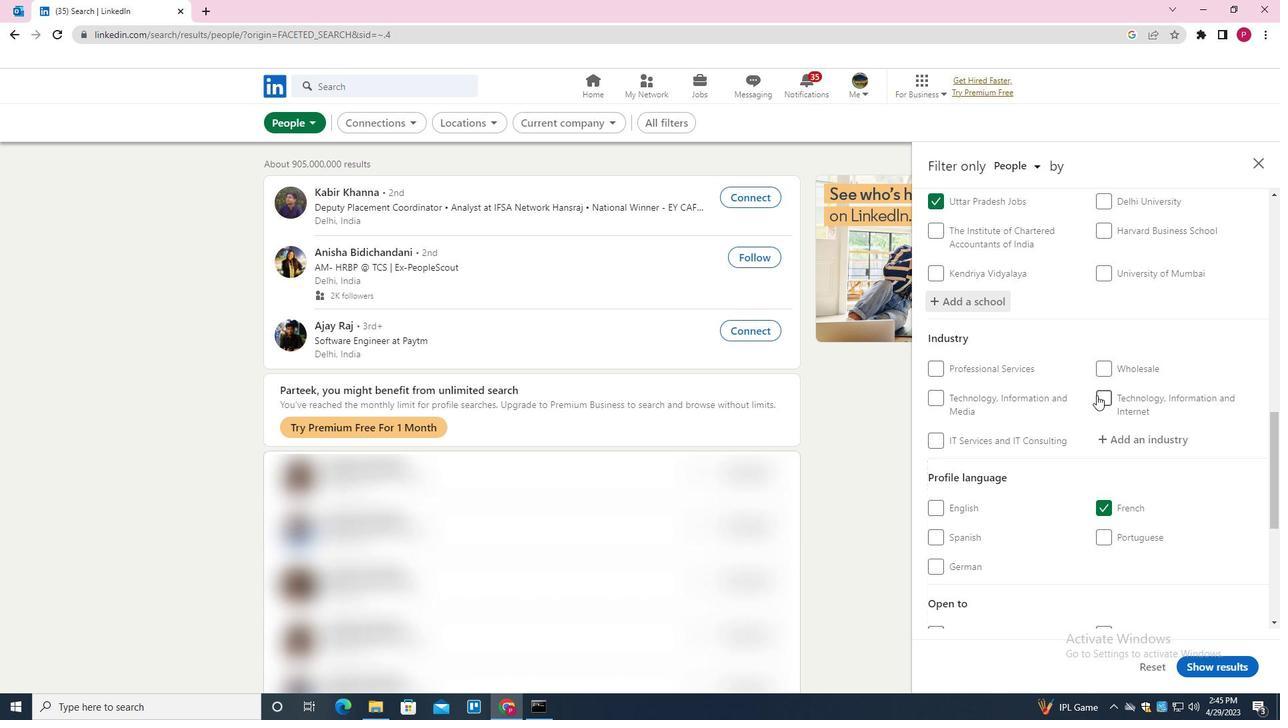 
Action: Mouse scrolled (1093, 397) with delta (0, 0)
Screenshot: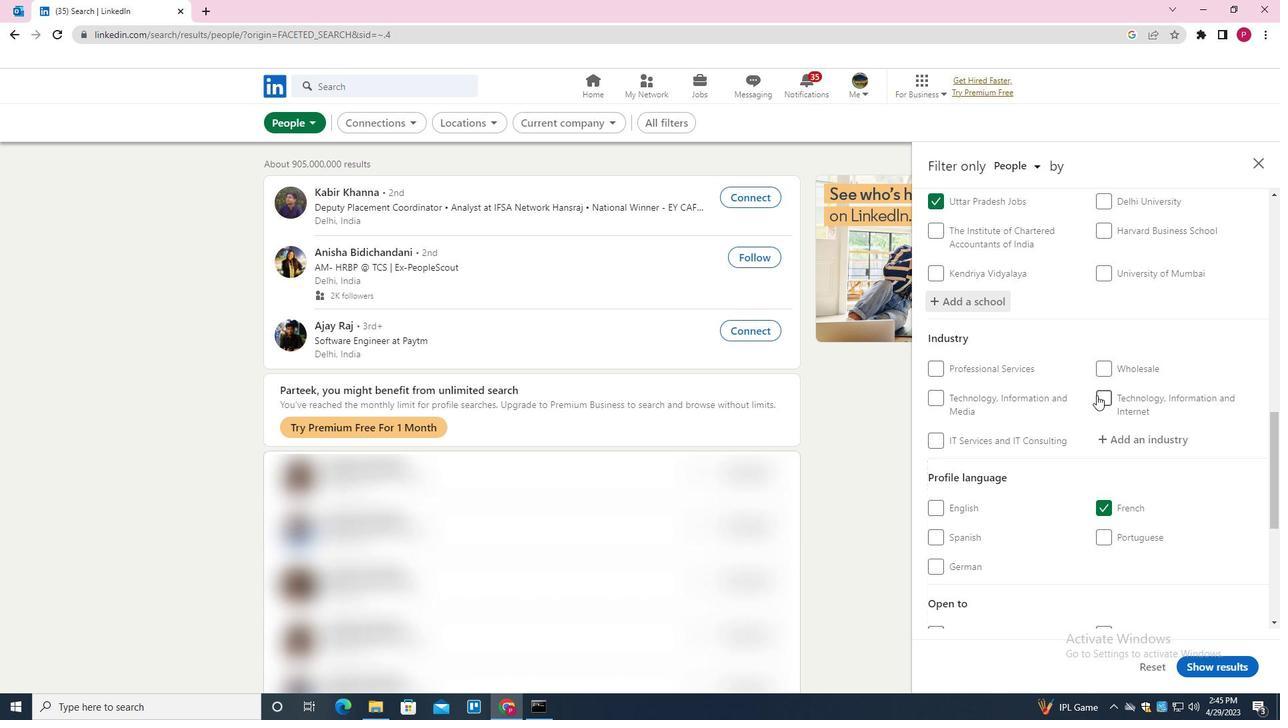 
Action: Mouse scrolled (1093, 397) with delta (0, 0)
Screenshot: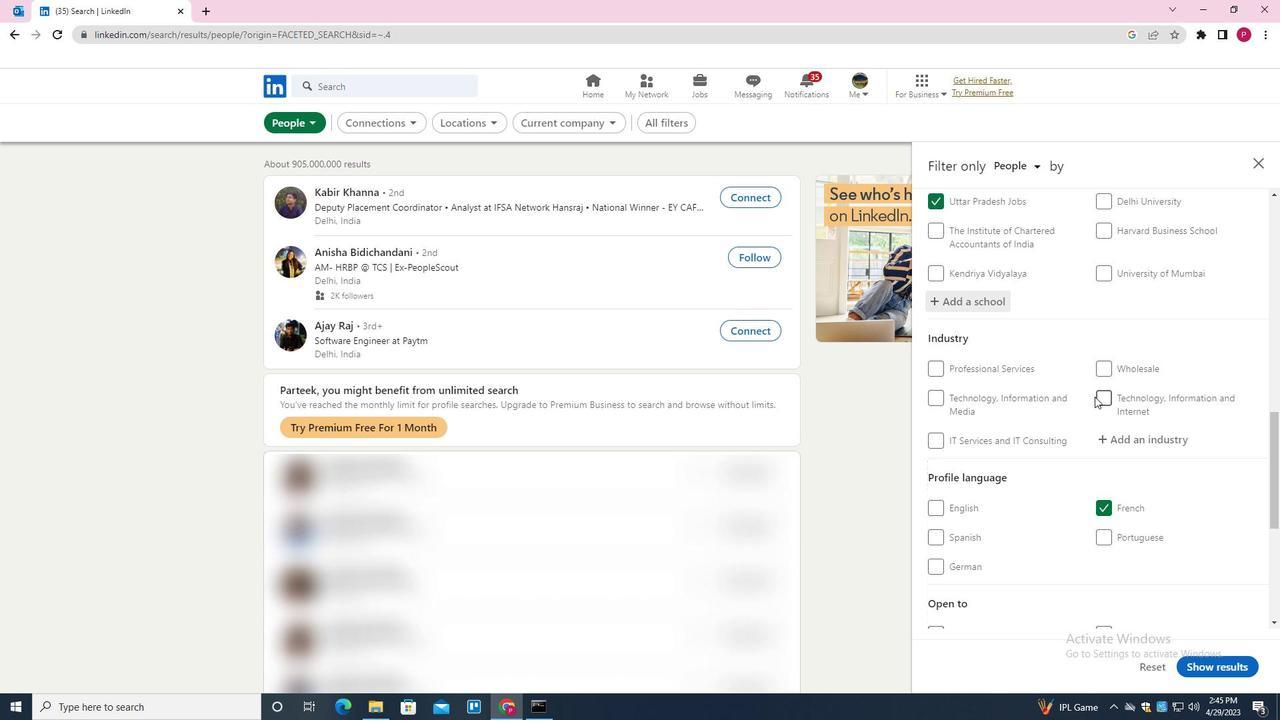 
Action: Mouse scrolled (1093, 397) with delta (0, 0)
Screenshot: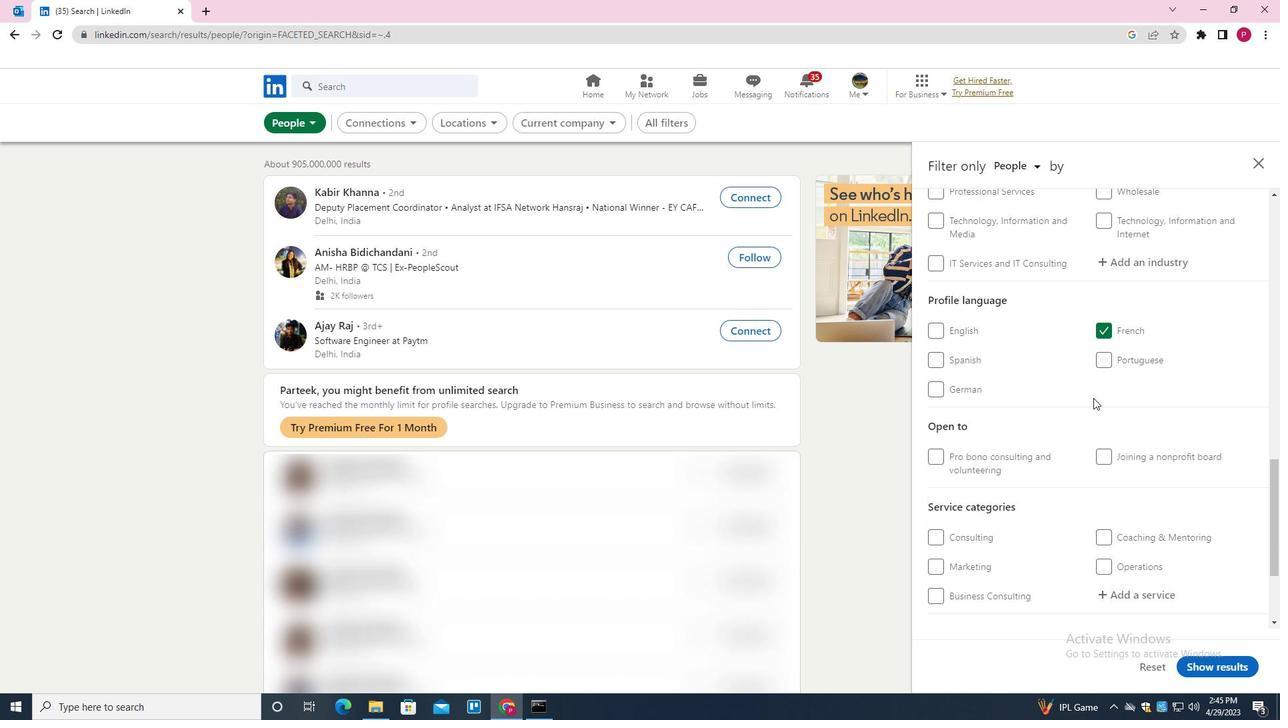 
Action: Mouse moved to (1132, 431)
Screenshot: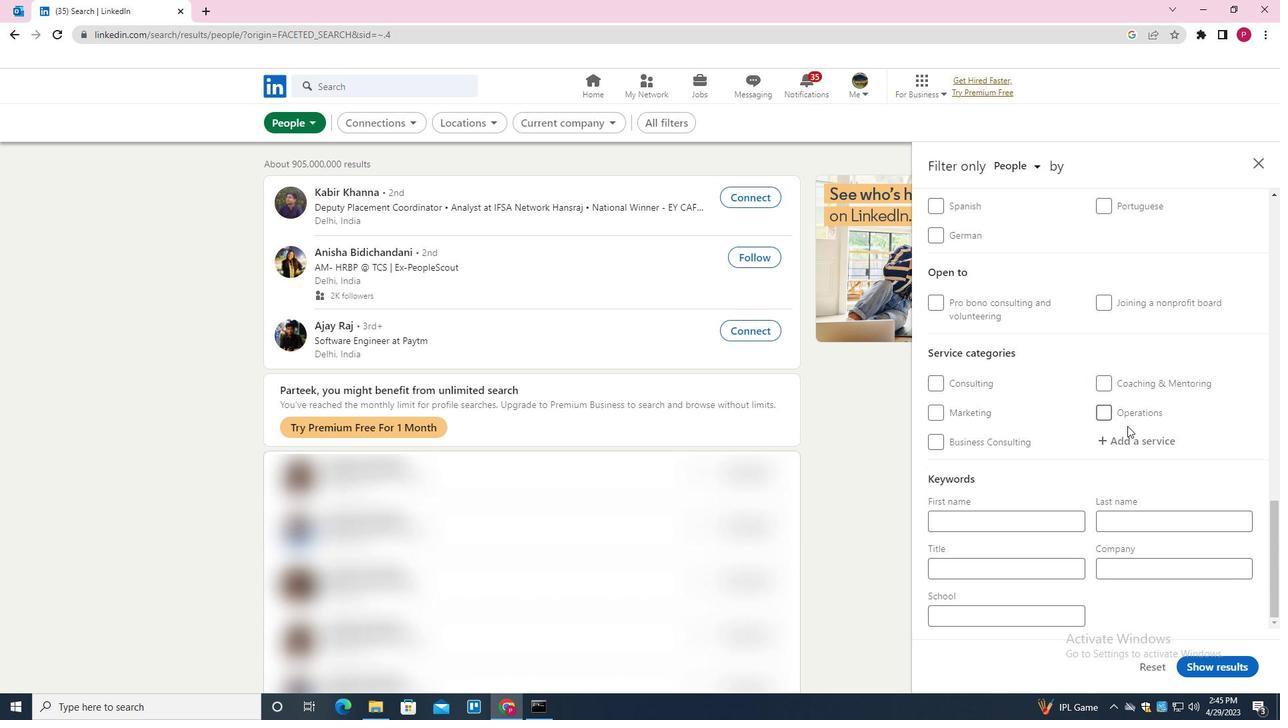 
Action: Mouse pressed left at (1132, 431)
Screenshot: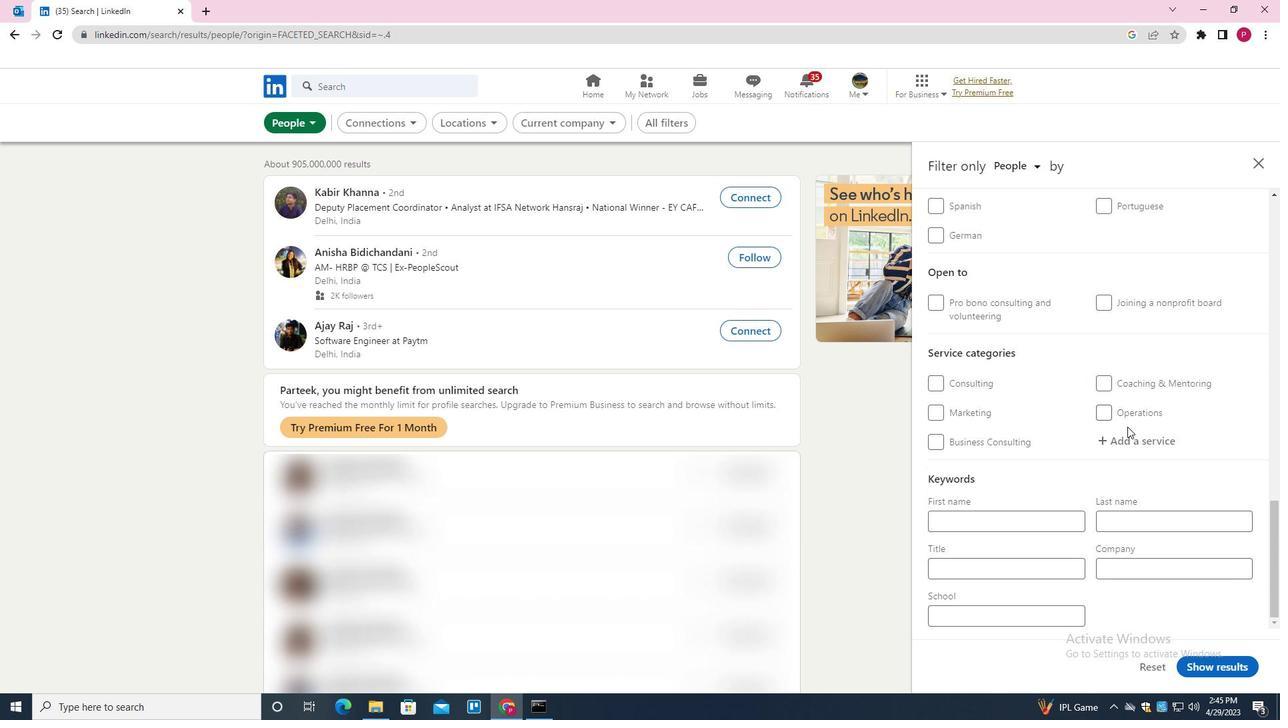 
Action: Key pressed <Key.shift><Key.shift><Key.shift><Key.shift><Key.shift><Key.shift><Key.shift>VEDI<Key.backspace><Key.backspace>DIO<Key.backspace><Key.backspace><Key.backspace><Key.backspace>IDEO<Key.down><Key.down><Key.down><Key.enter>
Screenshot: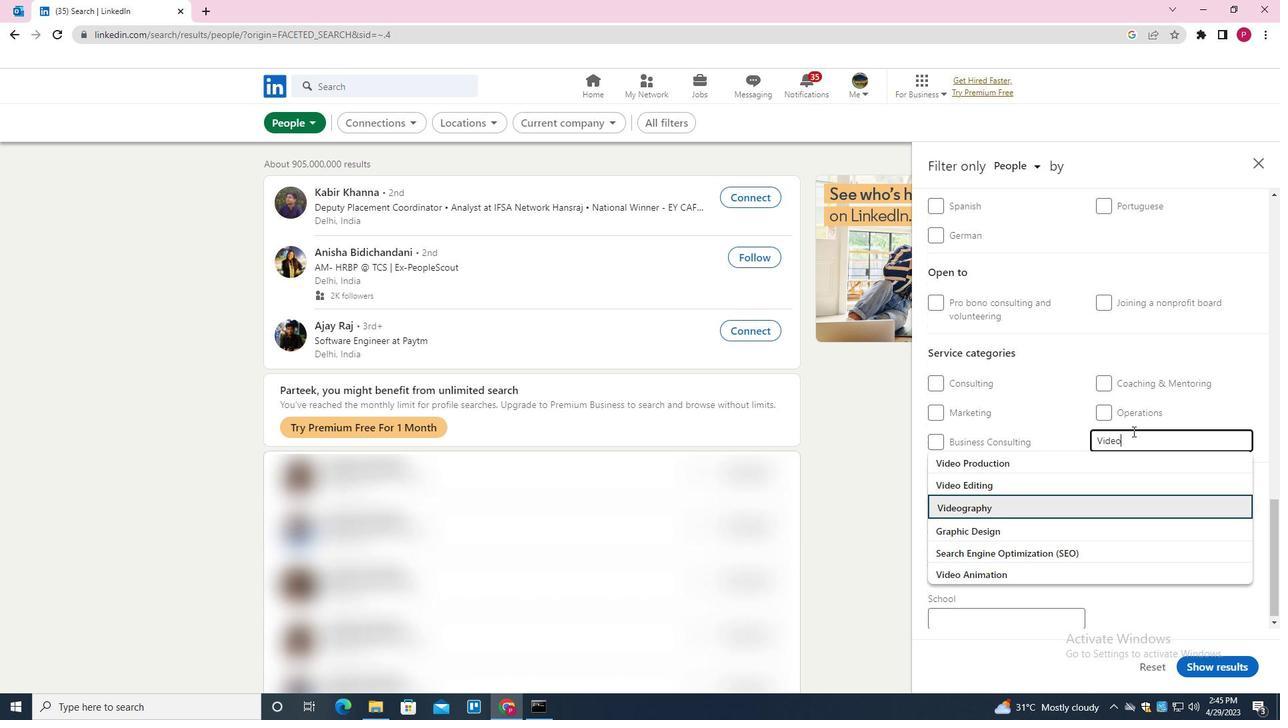 
Action: Mouse moved to (1088, 456)
Screenshot: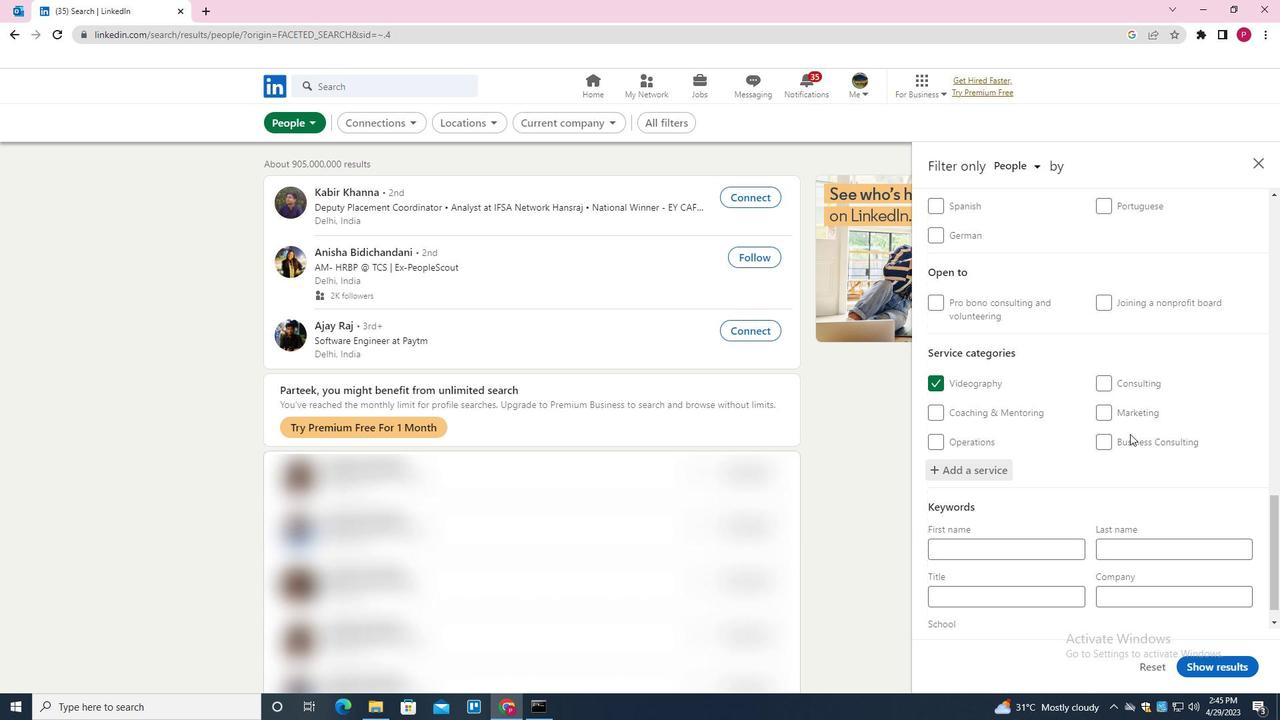 
Action: Mouse scrolled (1088, 456) with delta (0, 0)
Screenshot: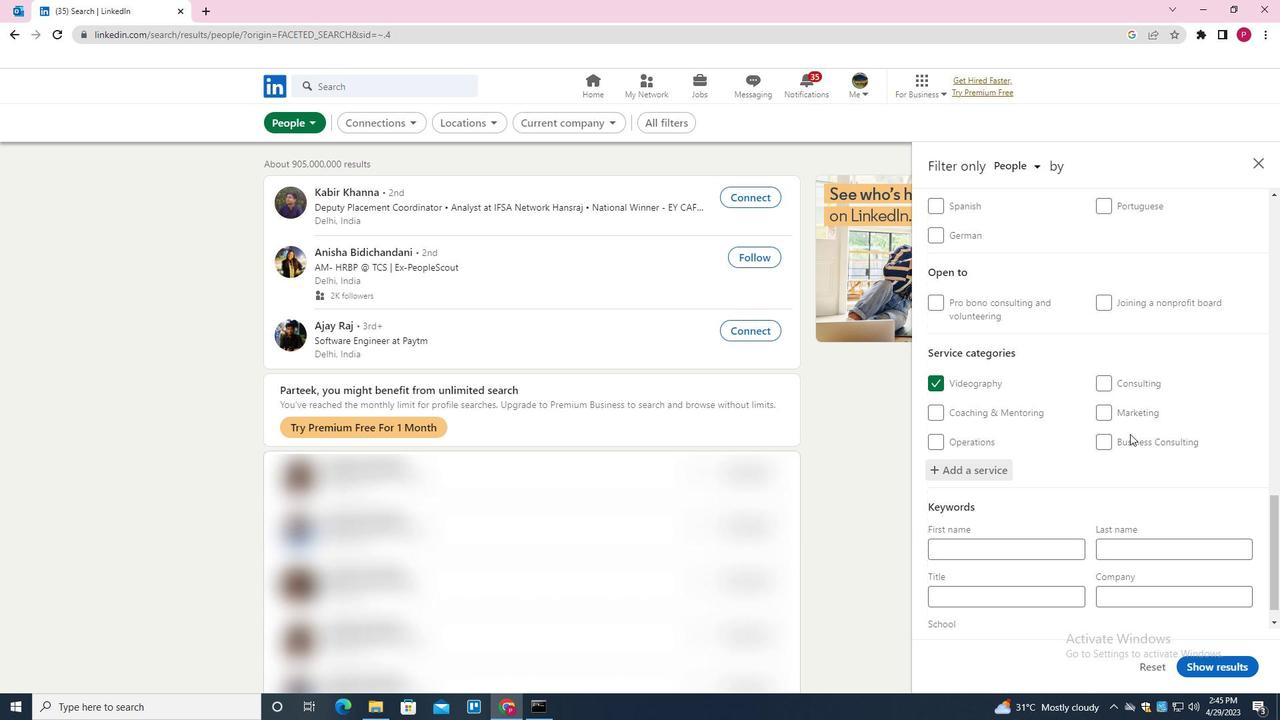 
Action: Mouse moved to (1080, 462)
Screenshot: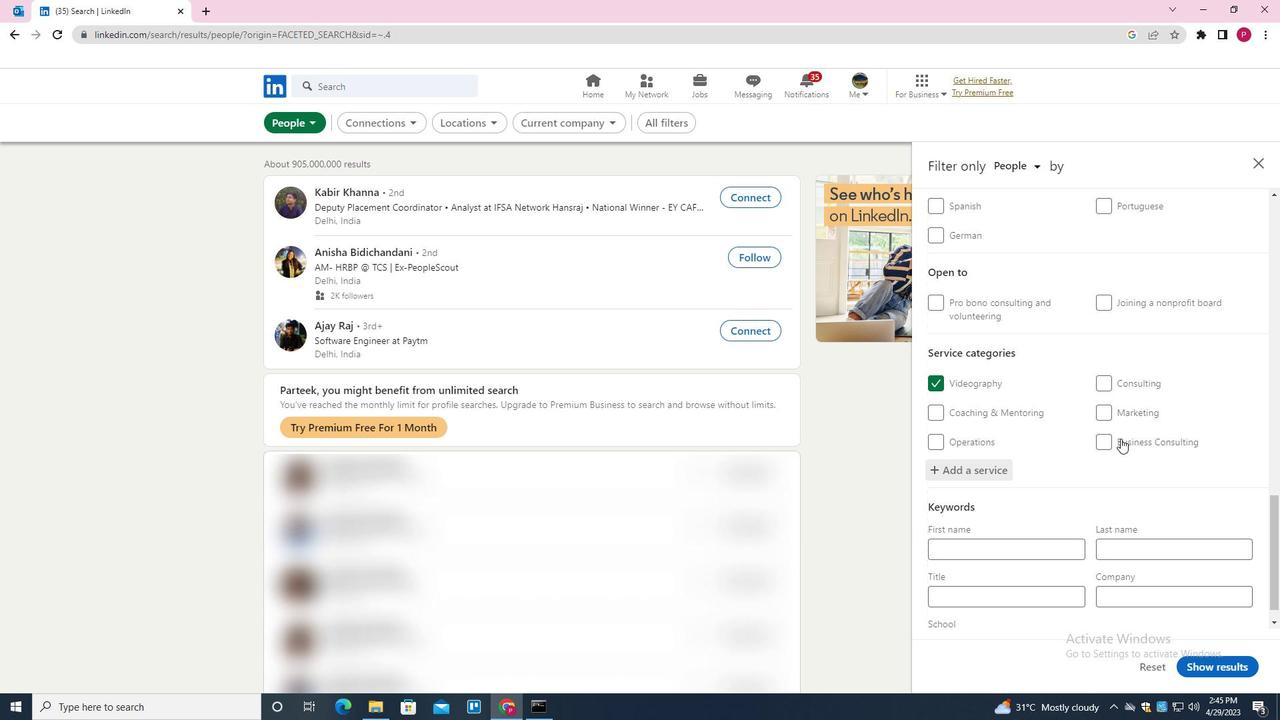 
Action: Mouse scrolled (1080, 462) with delta (0, 0)
Screenshot: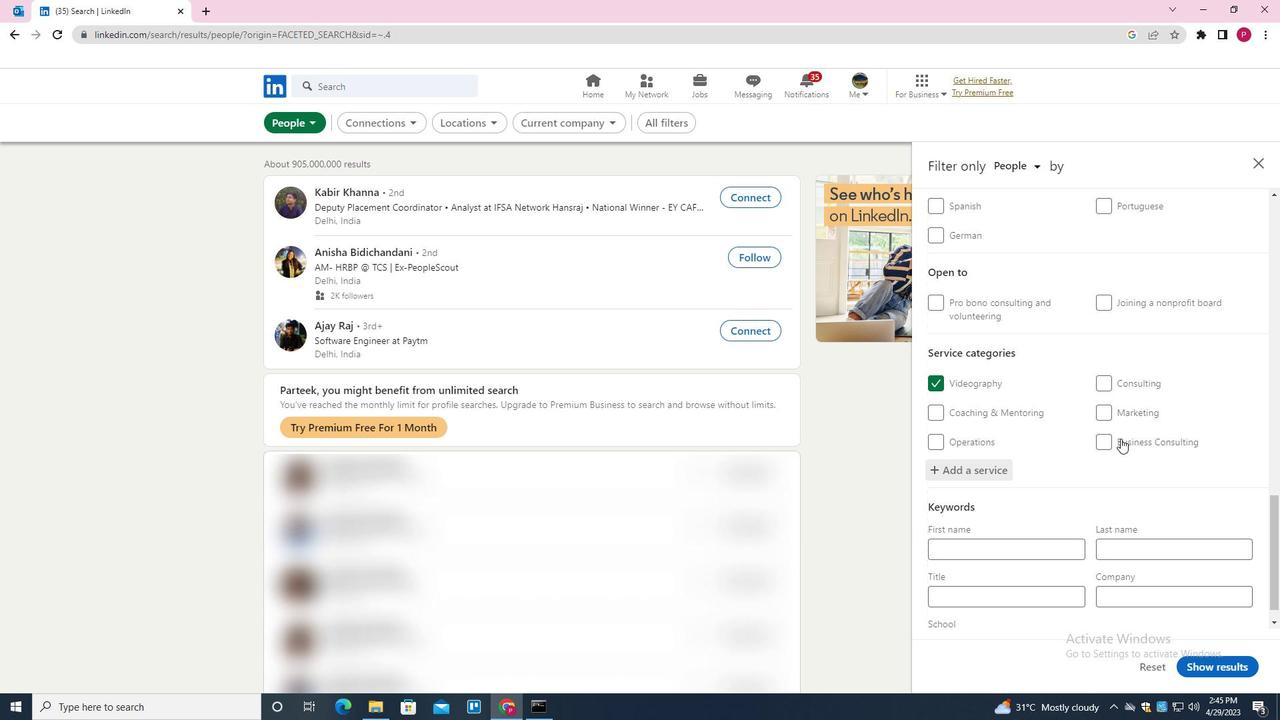 
Action: Mouse moved to (1078, 464)
Screenshot: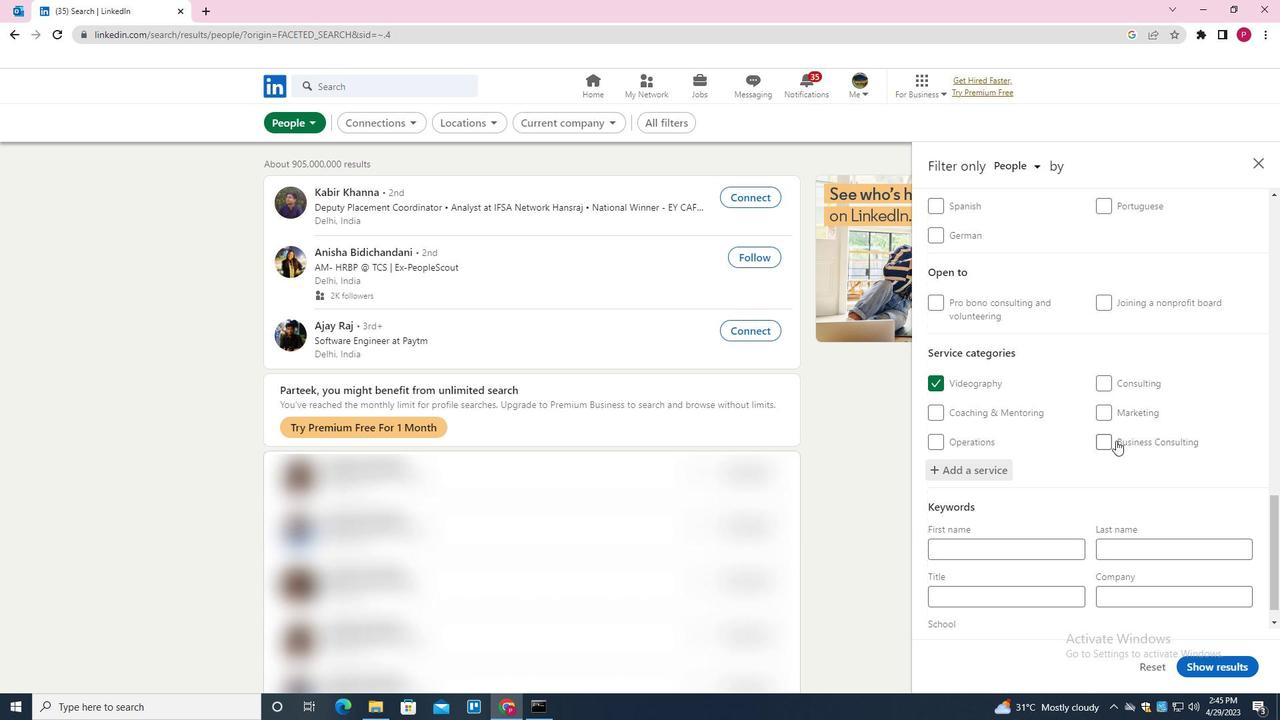 
Action: Mouse scrolled (1078, 464) with delta (0, 0)
Screenshot: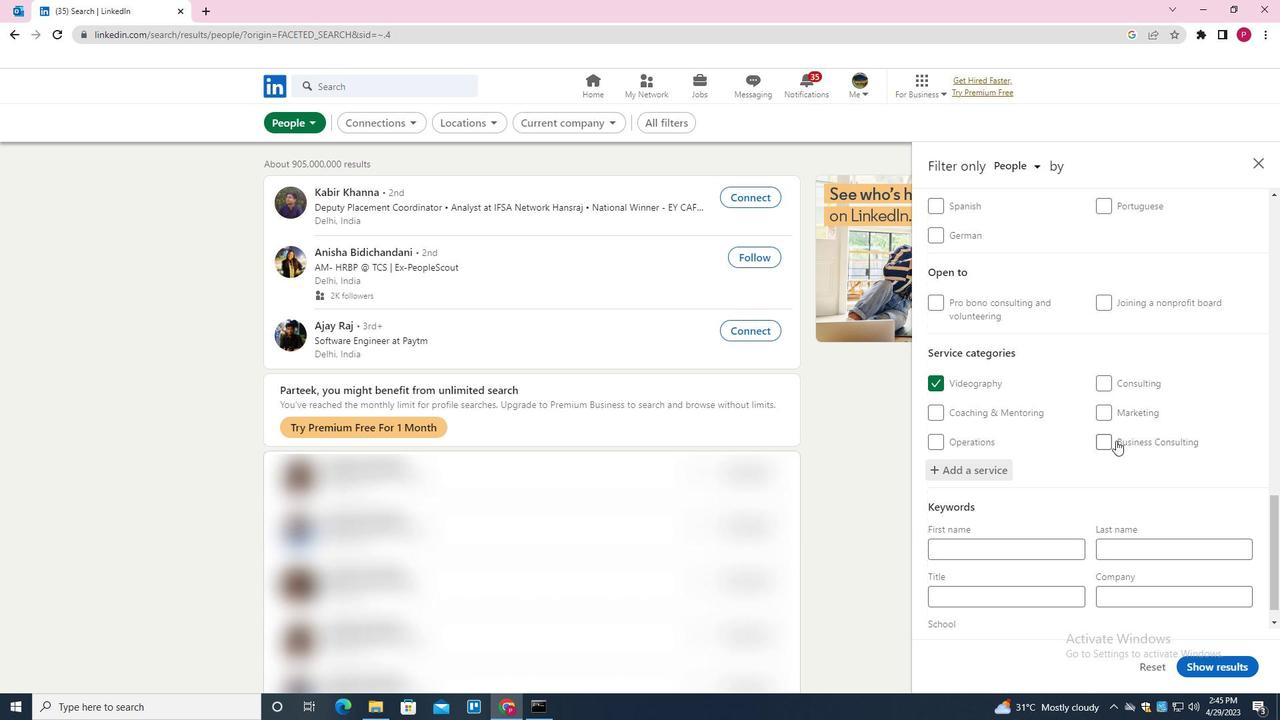 
Action: Mouse moved to (1076, 466)
Screenshot: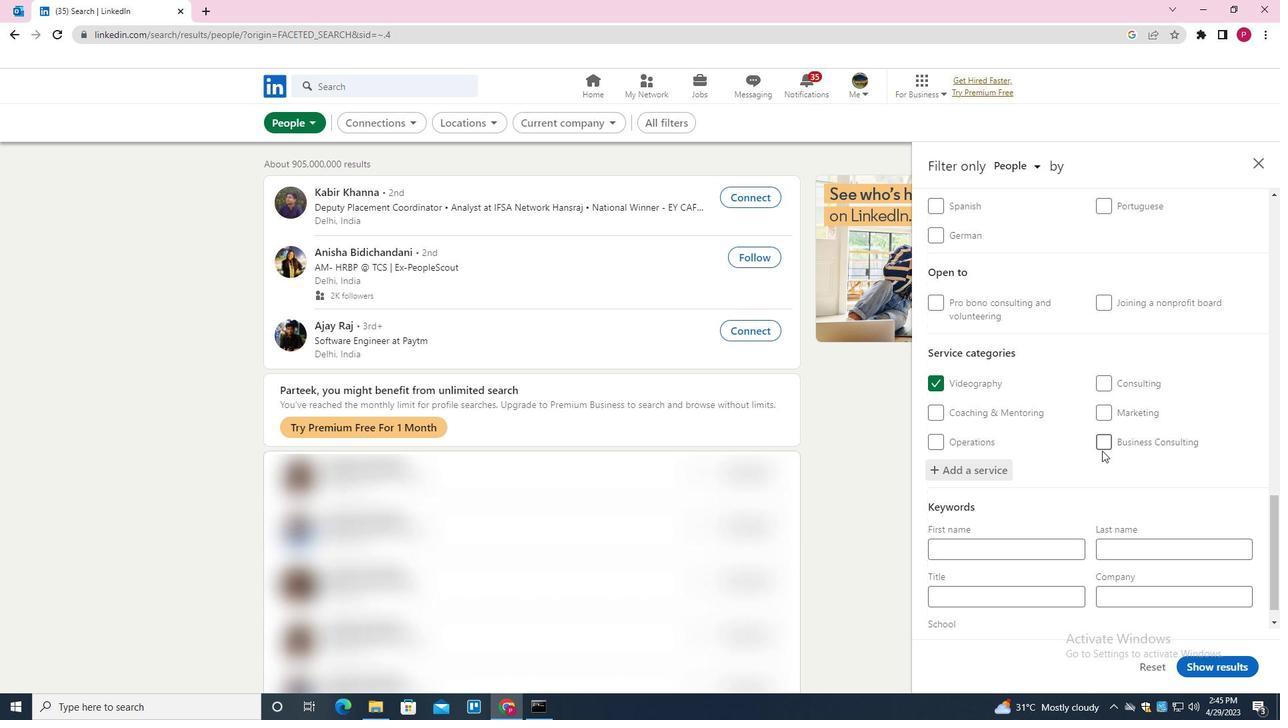 
Action: Mouse scrolled (1076, 465) with delta (0, 0)
Screenshot: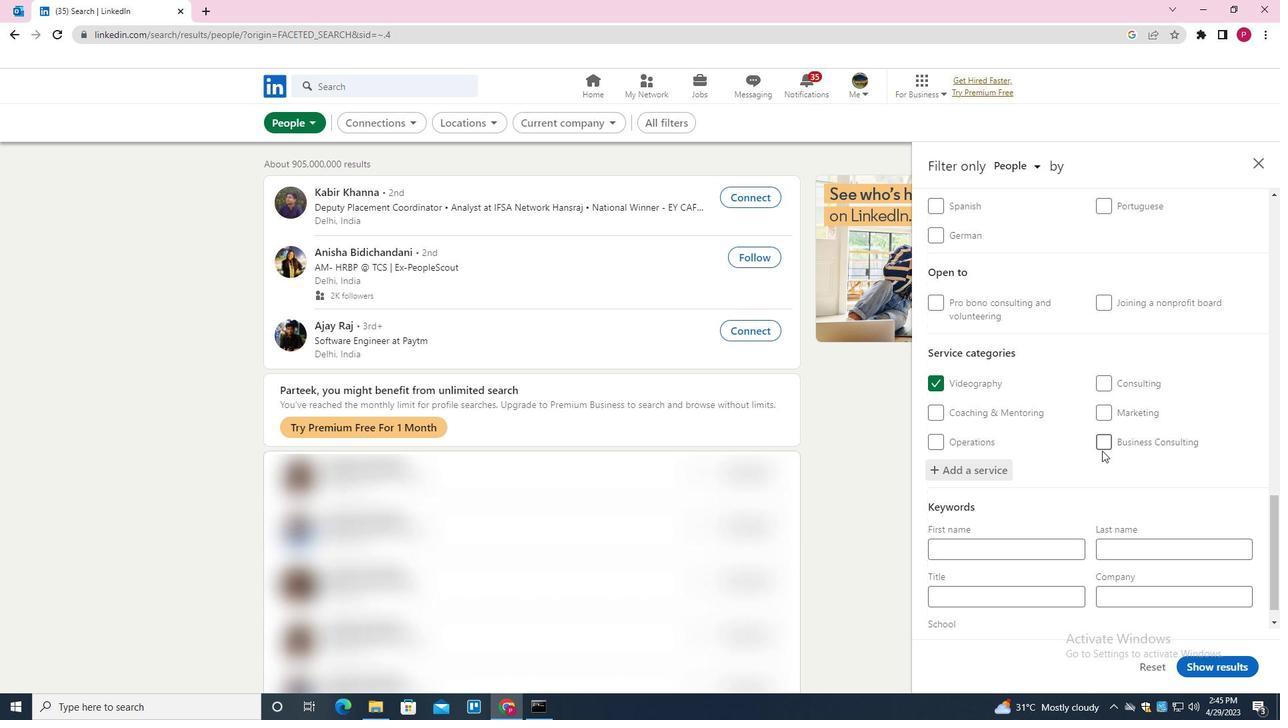 
Action: Mouse moved to (1059, 478)
Screenshot: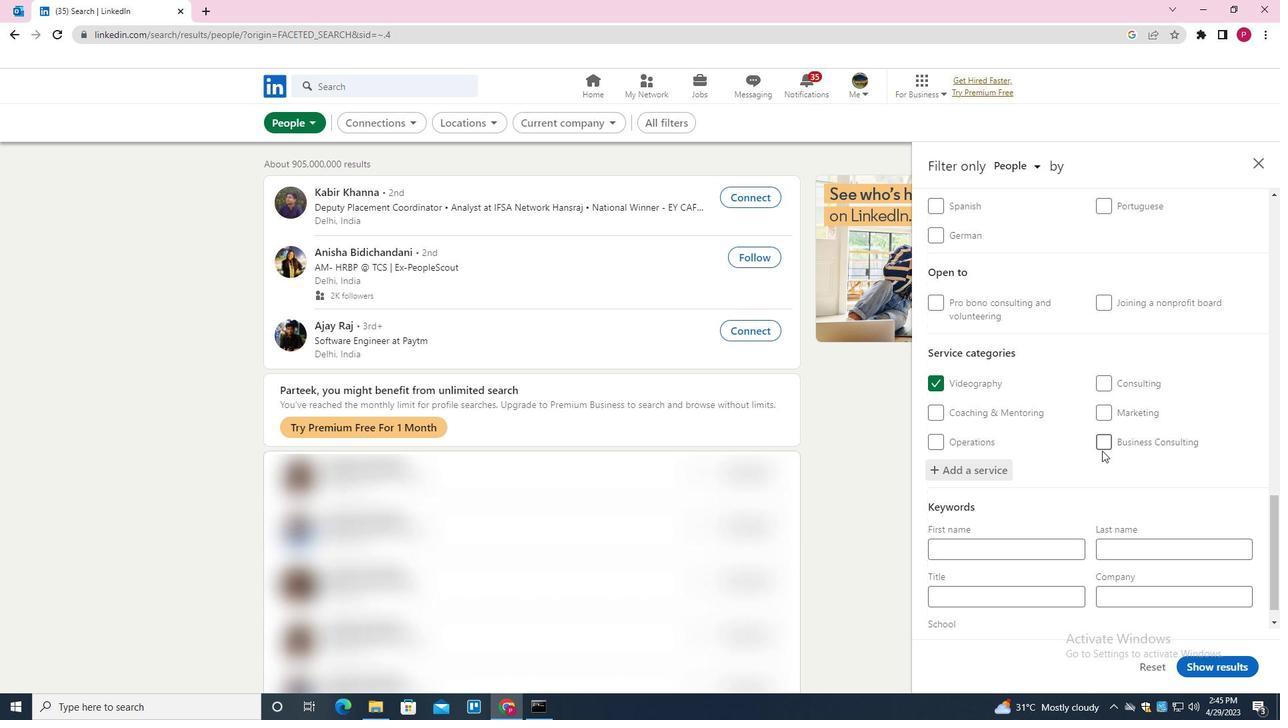 
Action: Mouse scrolled (1059, 478) with delta (0, 0)
Screenshot: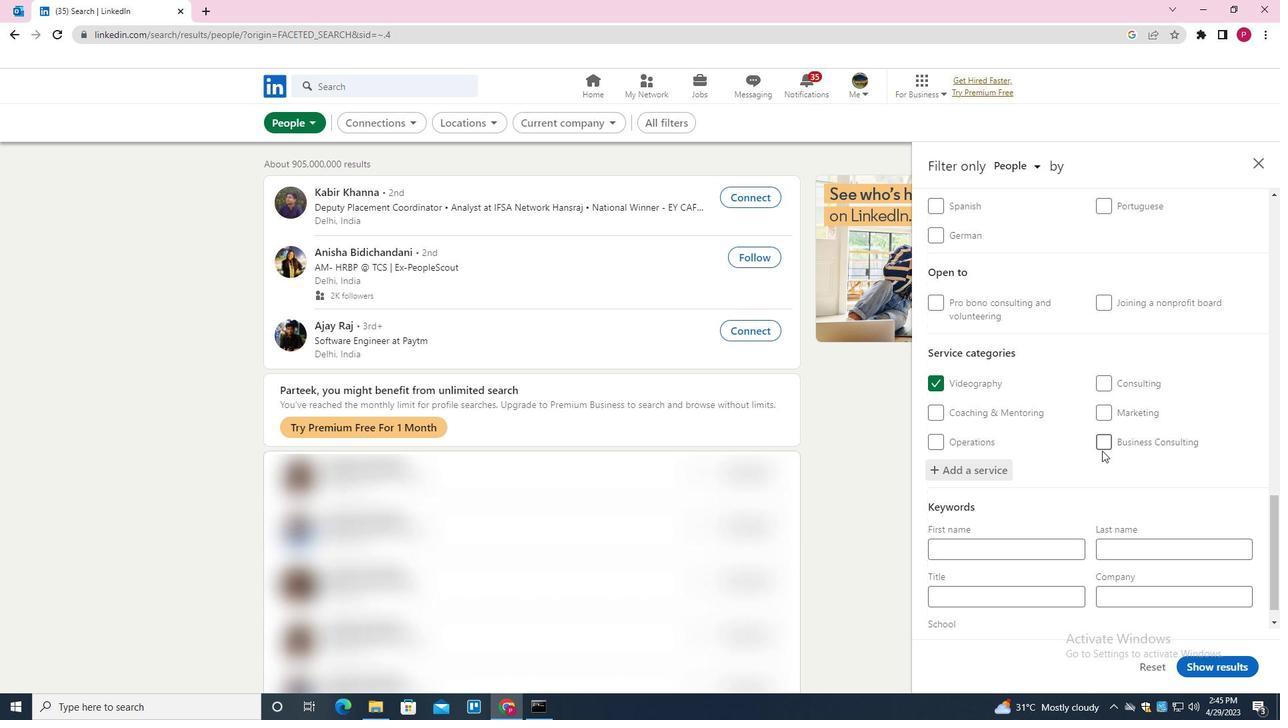 
Action: Mouse moved to (977, 560)
Screenshot: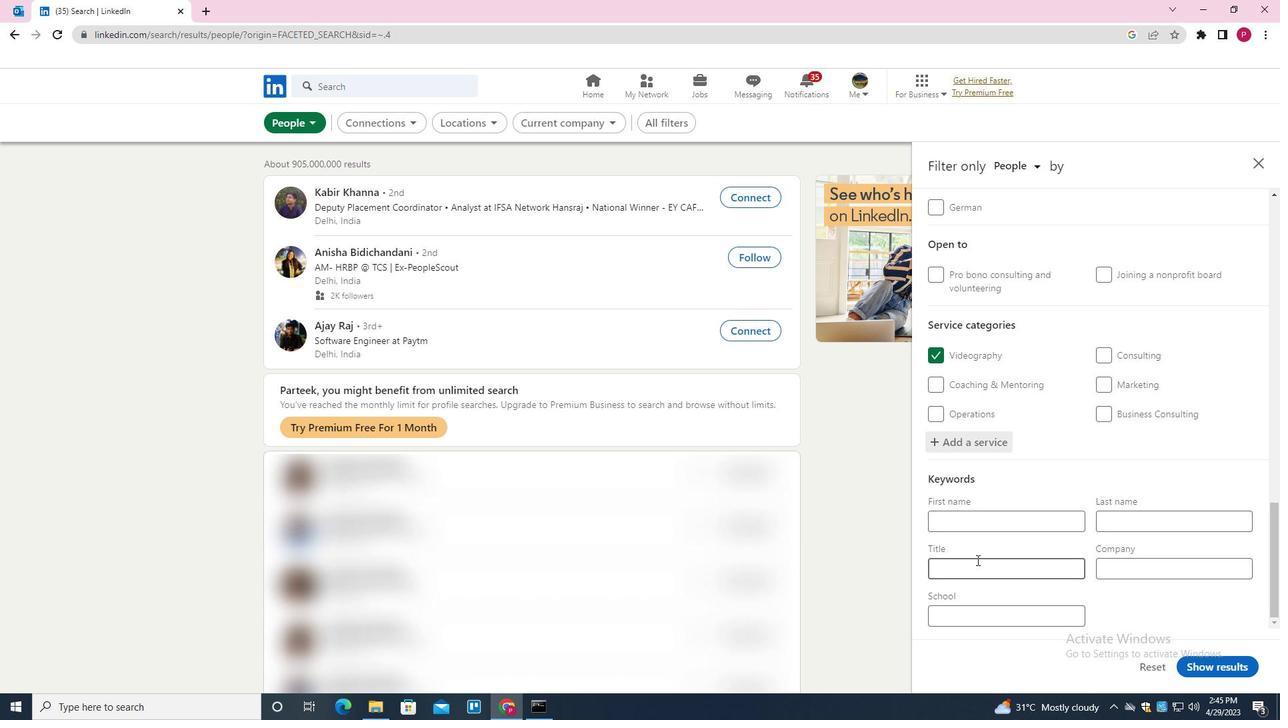 
Action: Mouse pressed left at (977, 560)
Screenshot: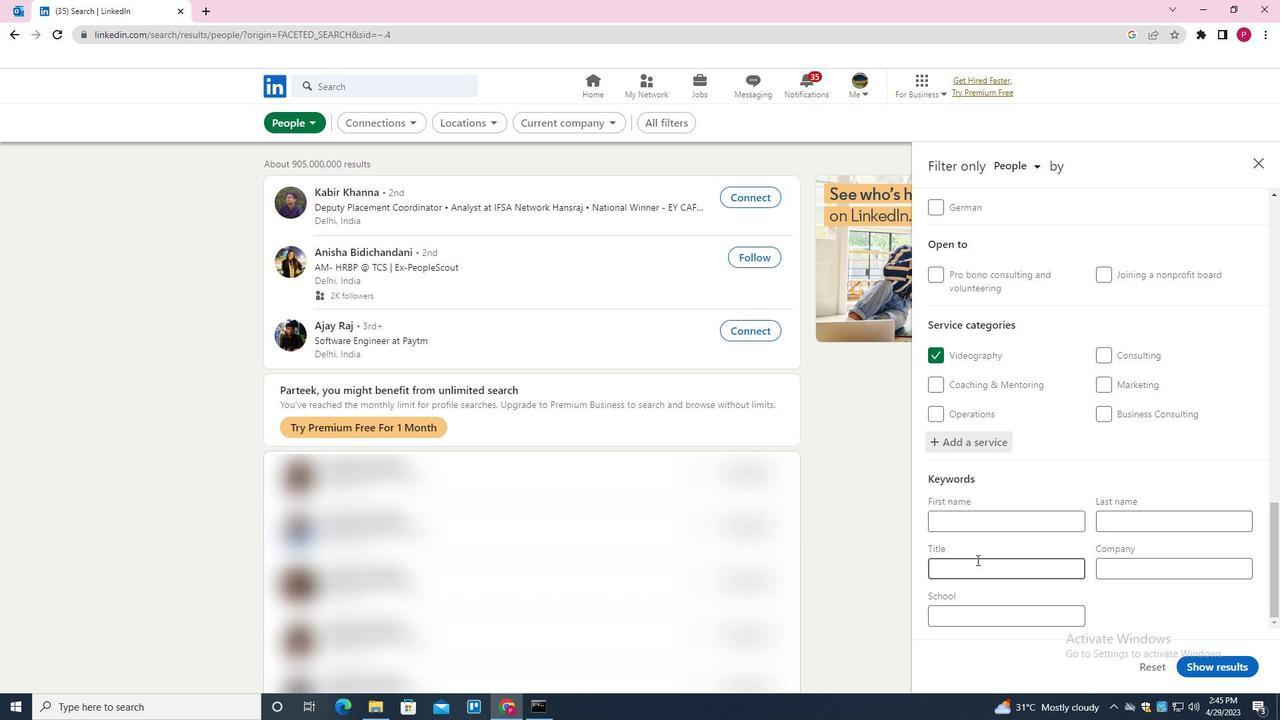 
Action: Key pressed <Key.shift>SALES<Key.space><Key.shift><Key.shift><Key.shift>ENGINEER
Screenshot: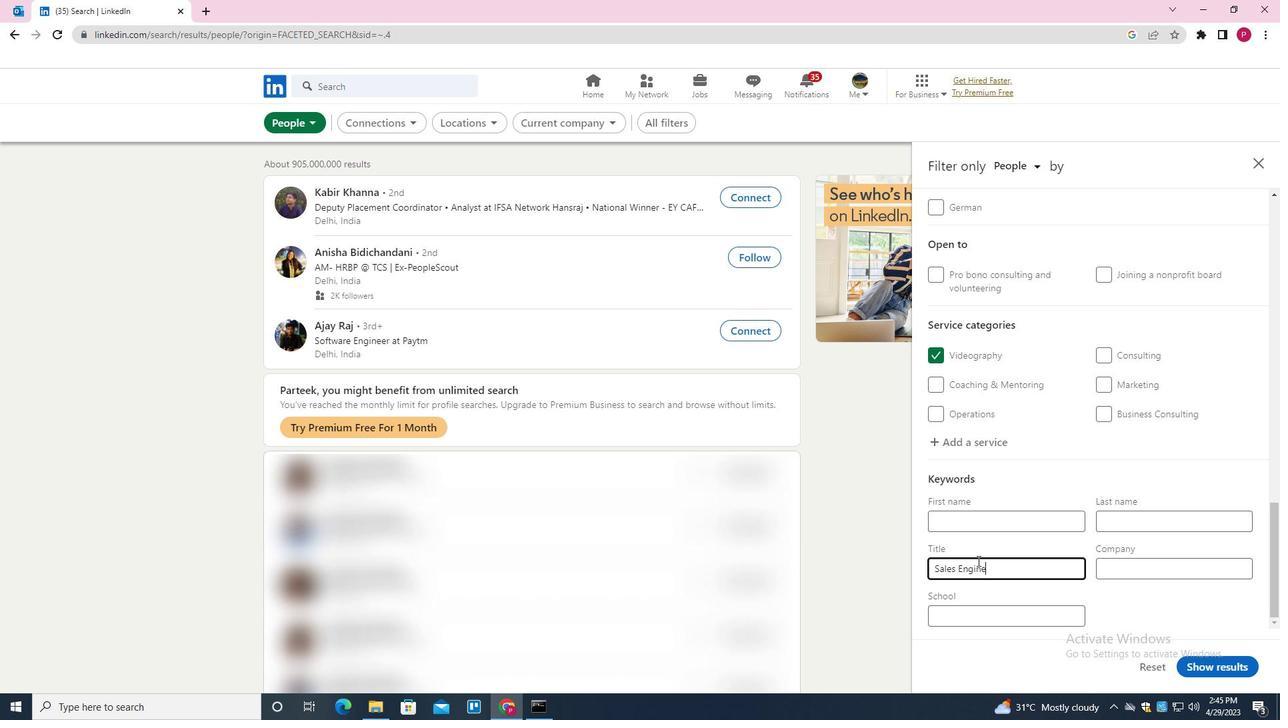 
Action: Mouse moved to (1234, 664)
Screenshot: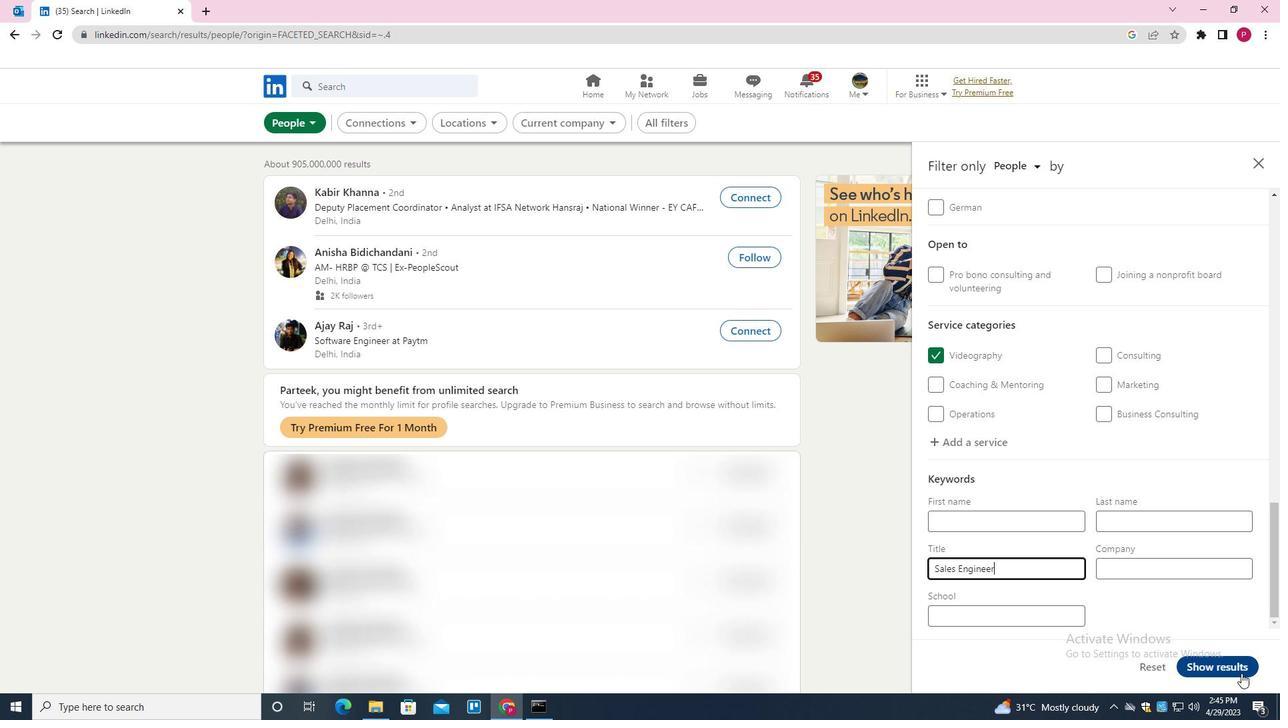 
Action: Mouse pressed left at (1234, 664)
Screenshot: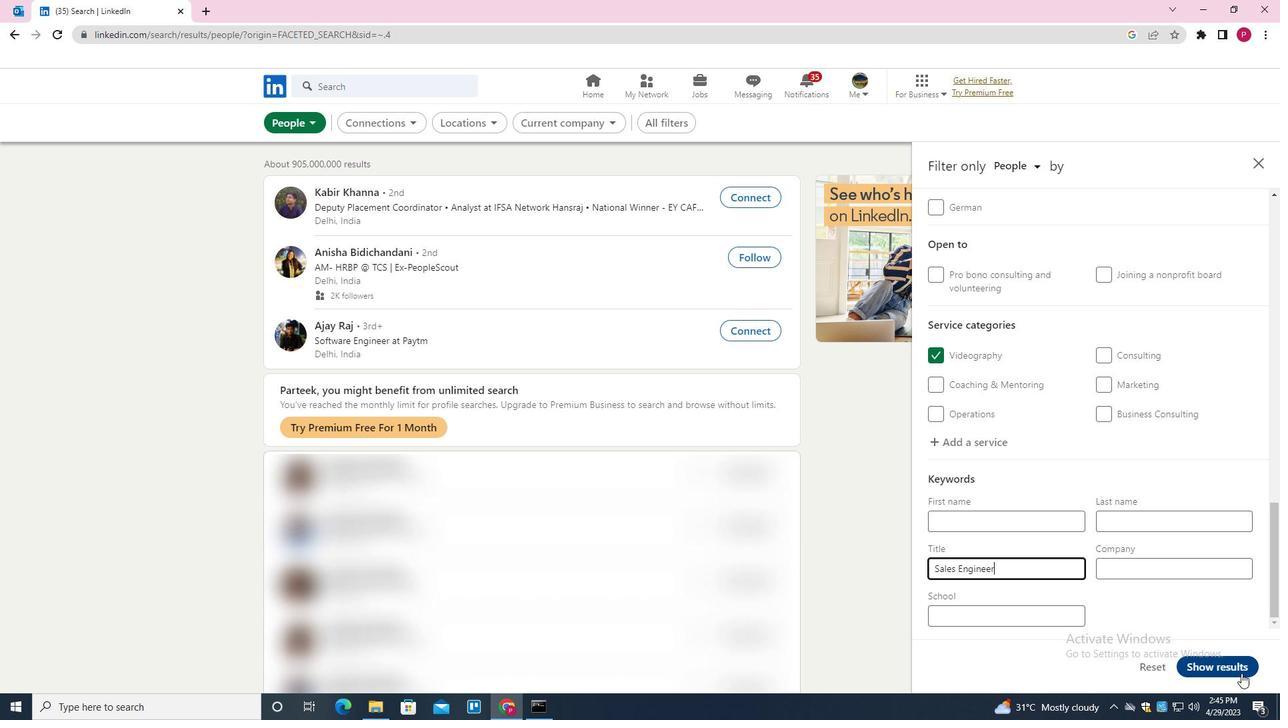 
Action: Mouse moved to (1117, 586)
Screenshot: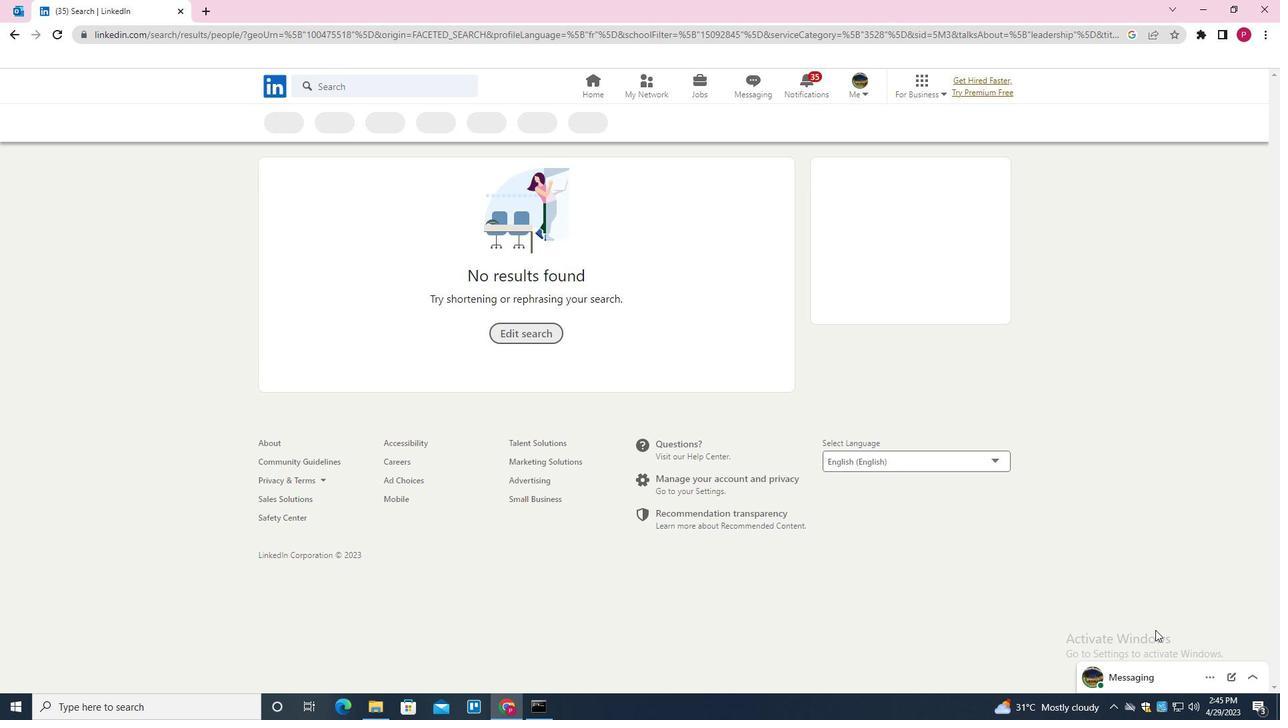 
